 Task: In the sheet Budget Analysis ToolFont size of heading  18 Font style of dataoswald 'Font size of data '9 Alignment of headline & dataAlign center.   Fill color in heading, Red Font color of dataIn the sheet   Dynamic Sales log   book
Action: Mouse moved to (144, 208)
Screenshot: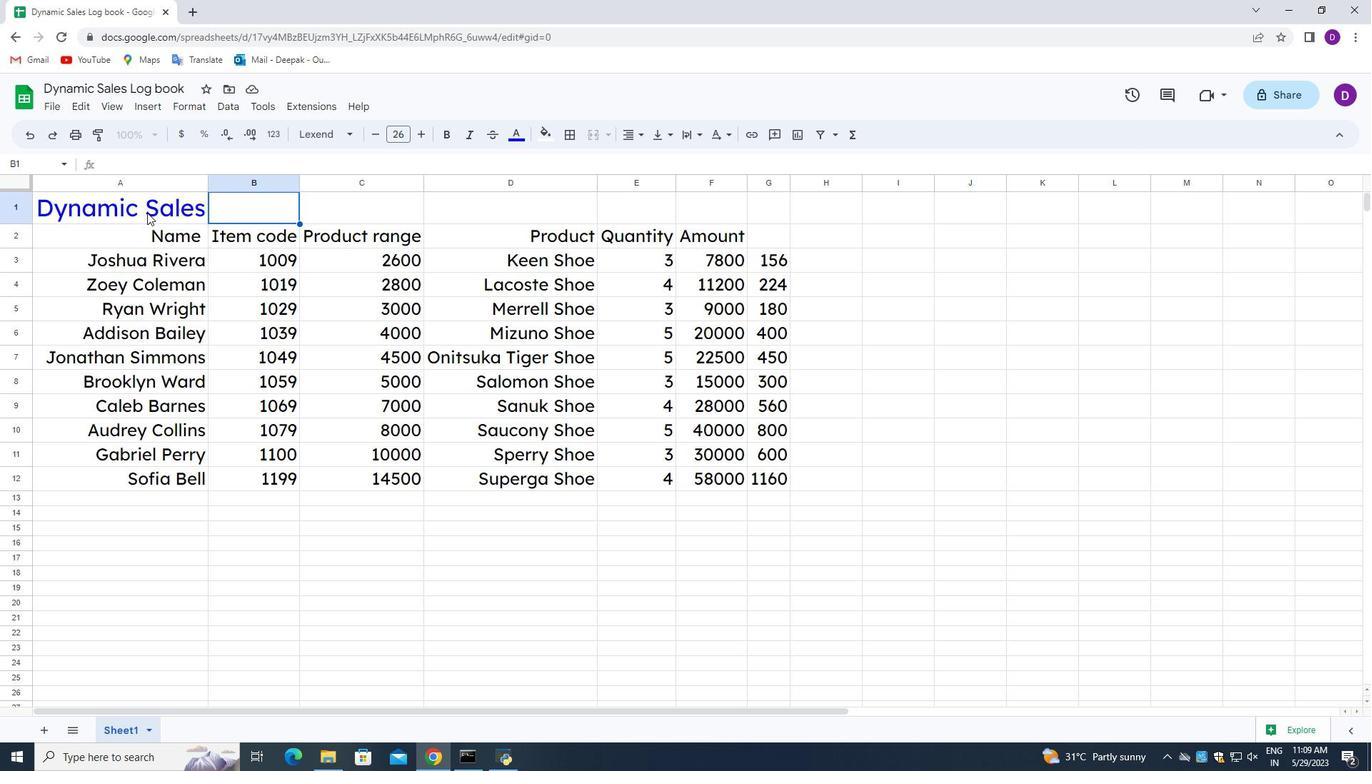 
Action: Mouse pressed left at (144, 208)
Screenshot: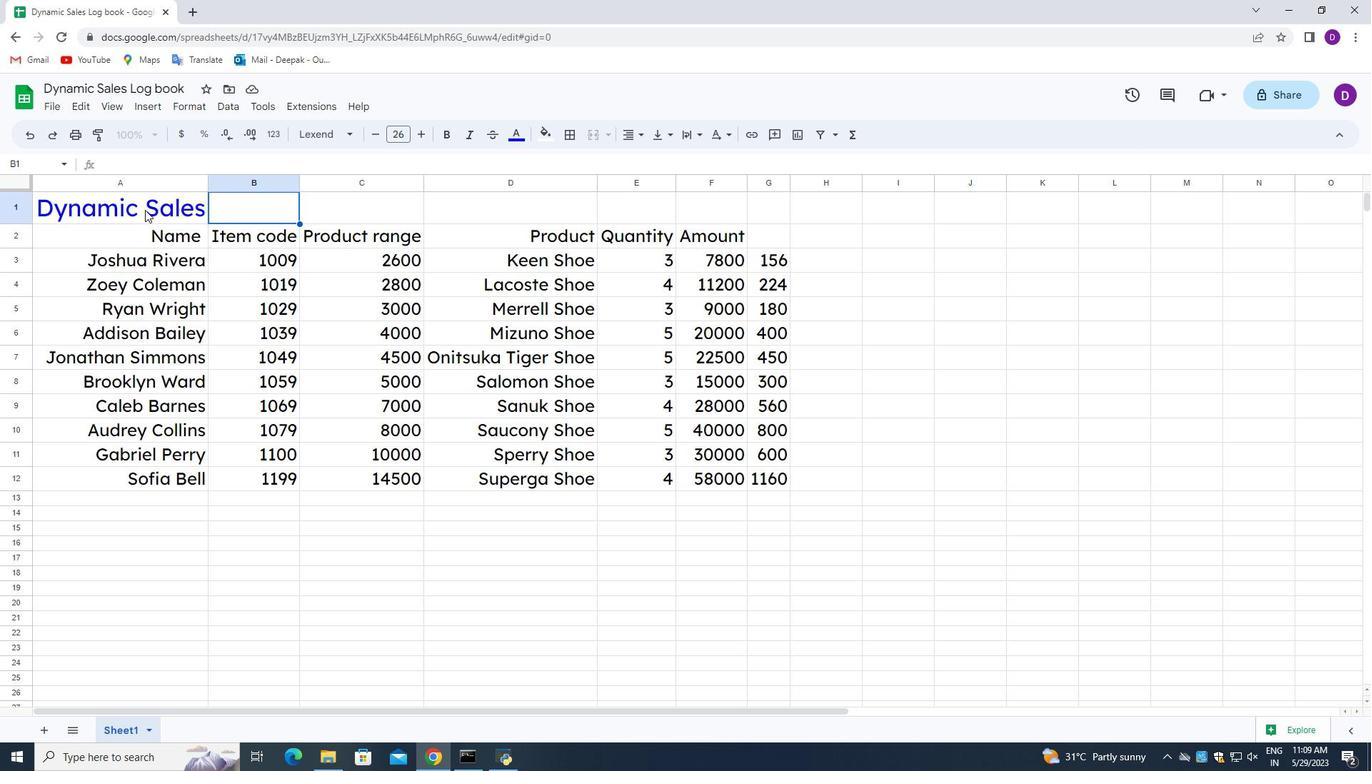 
Action: Mouse moved to (378, 132)
Screenshot: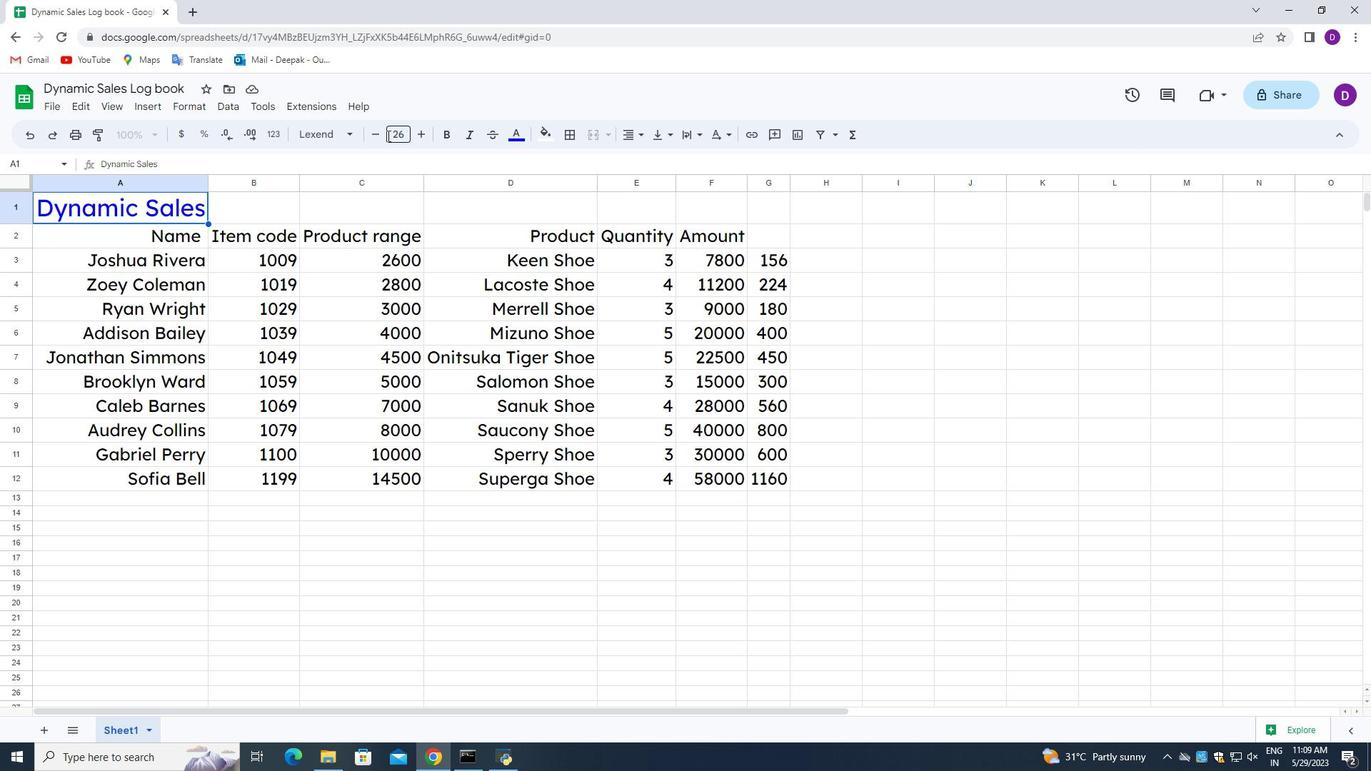 
Action: Mouse pressed left at (378, 132)
Screenshot: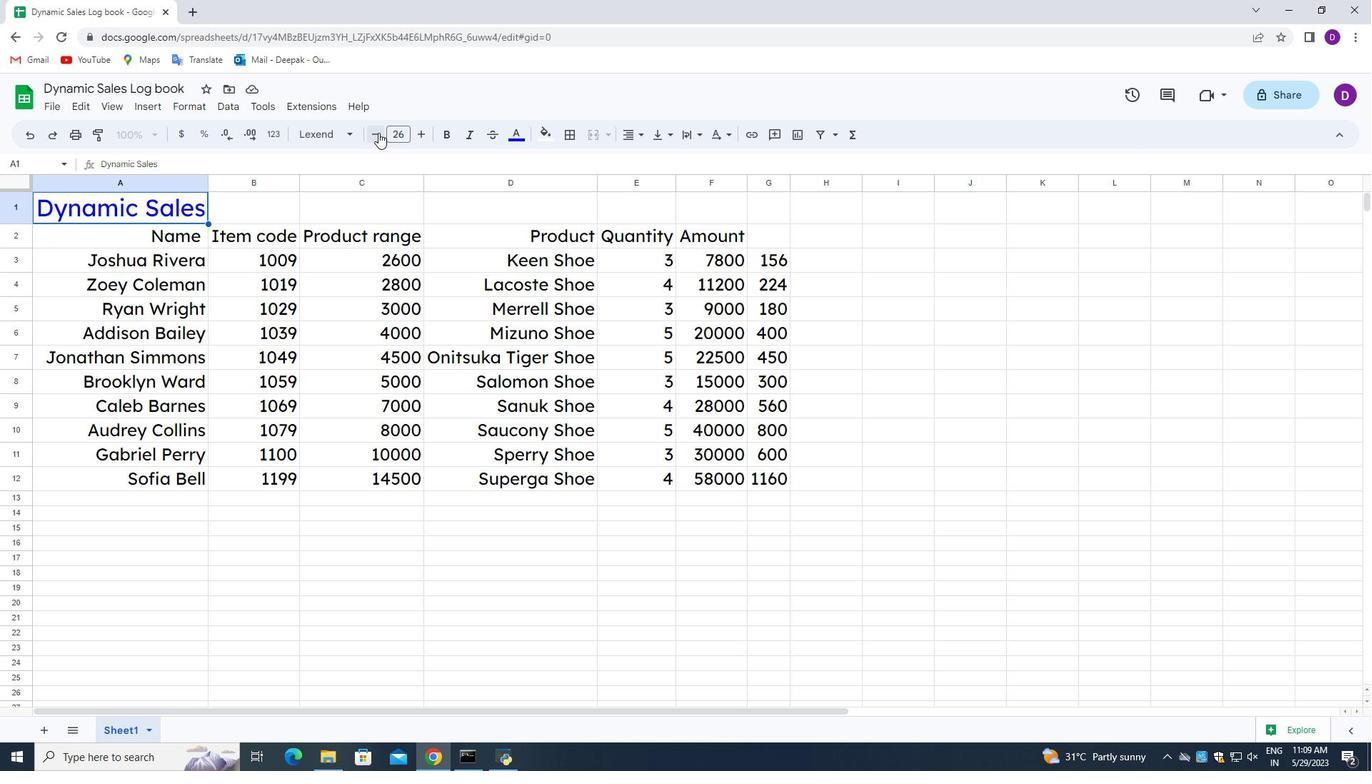 
Action: Mouse pressed left at (378, 132)
Screenshot: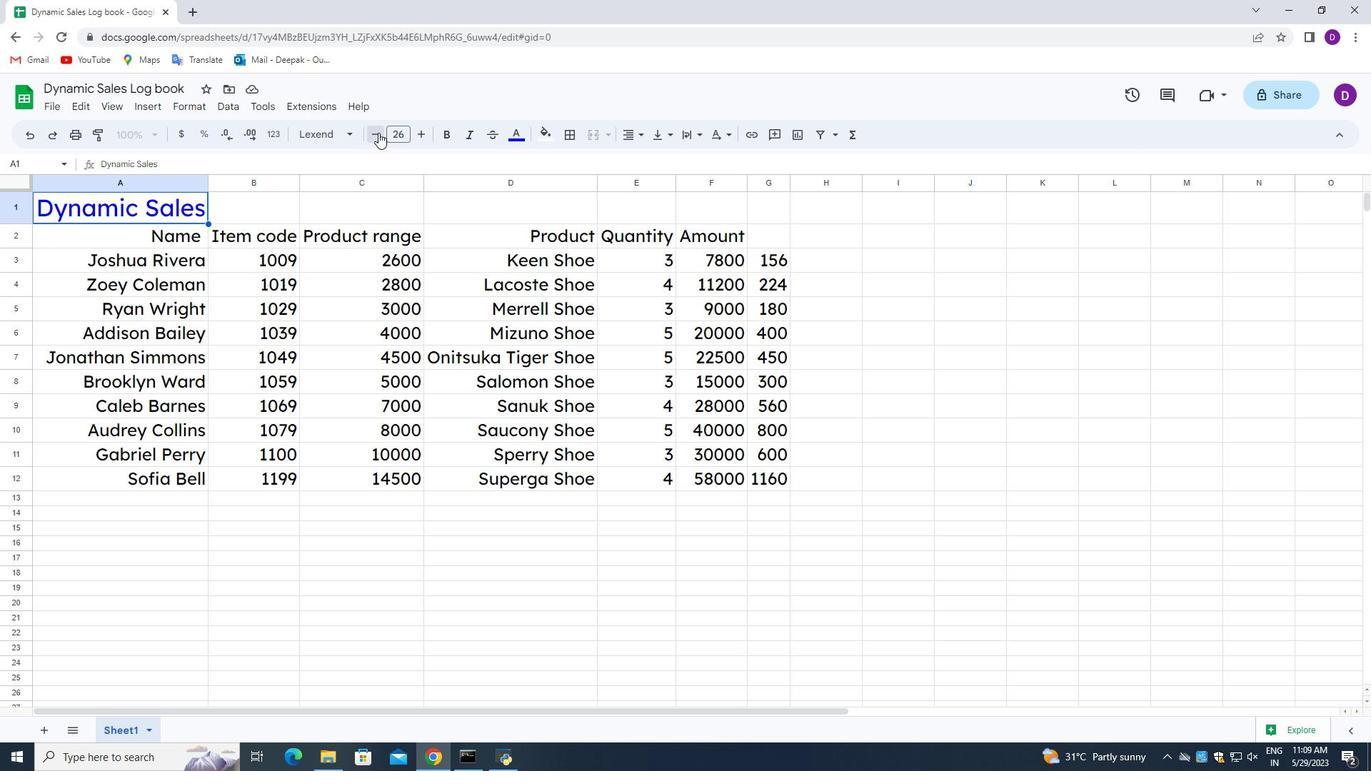 
Action: Mouse pressed left at (378, 132)
Screenshot: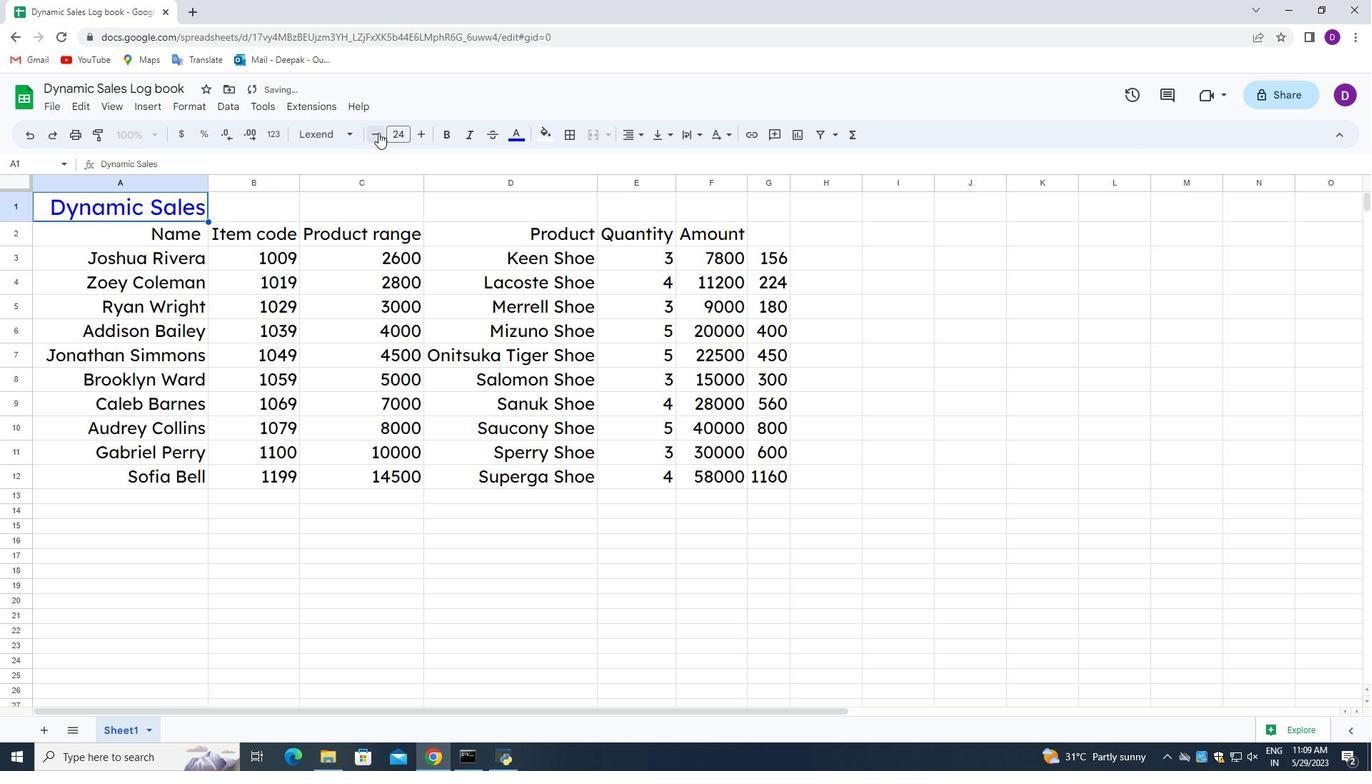 
Action: Mouse pressed left at (378, 132)
Screenshot: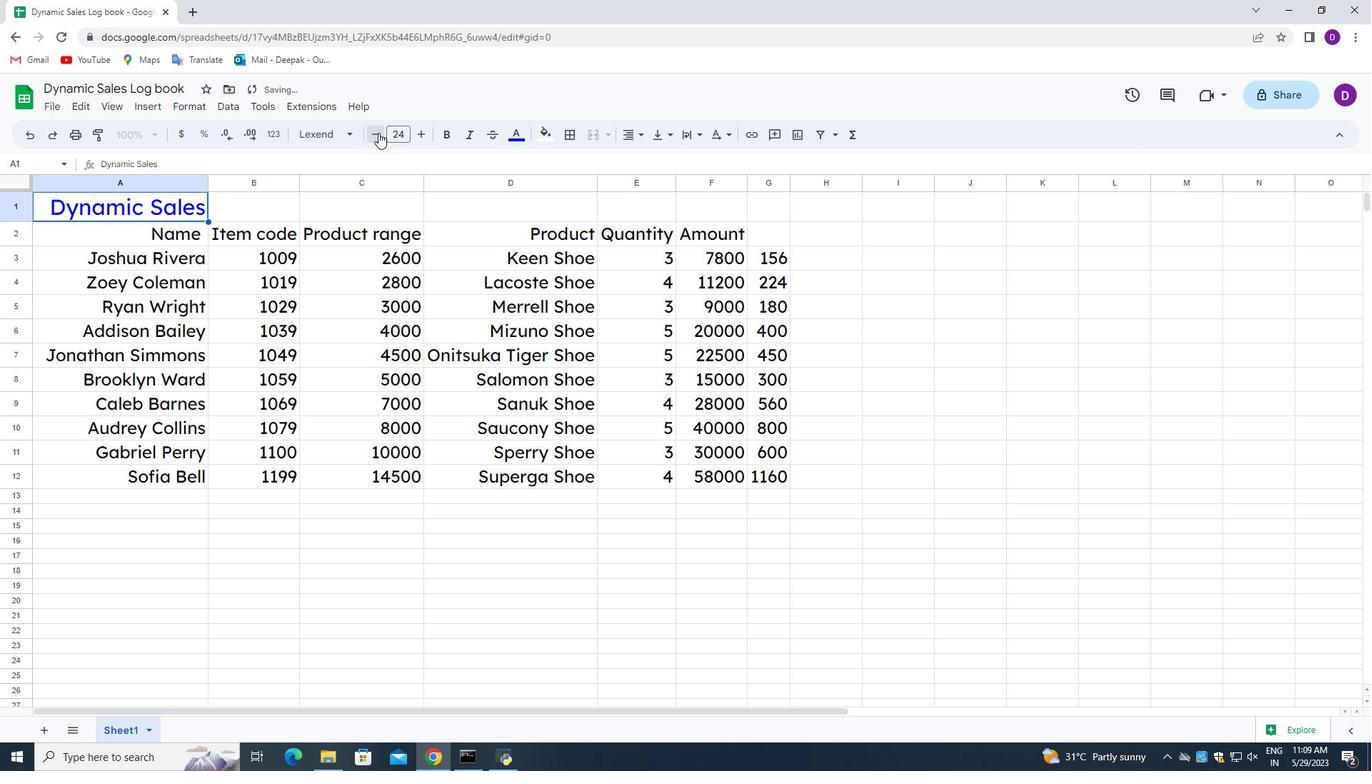 
Action: Mouse pressed left at (378, 132)
Screenshot: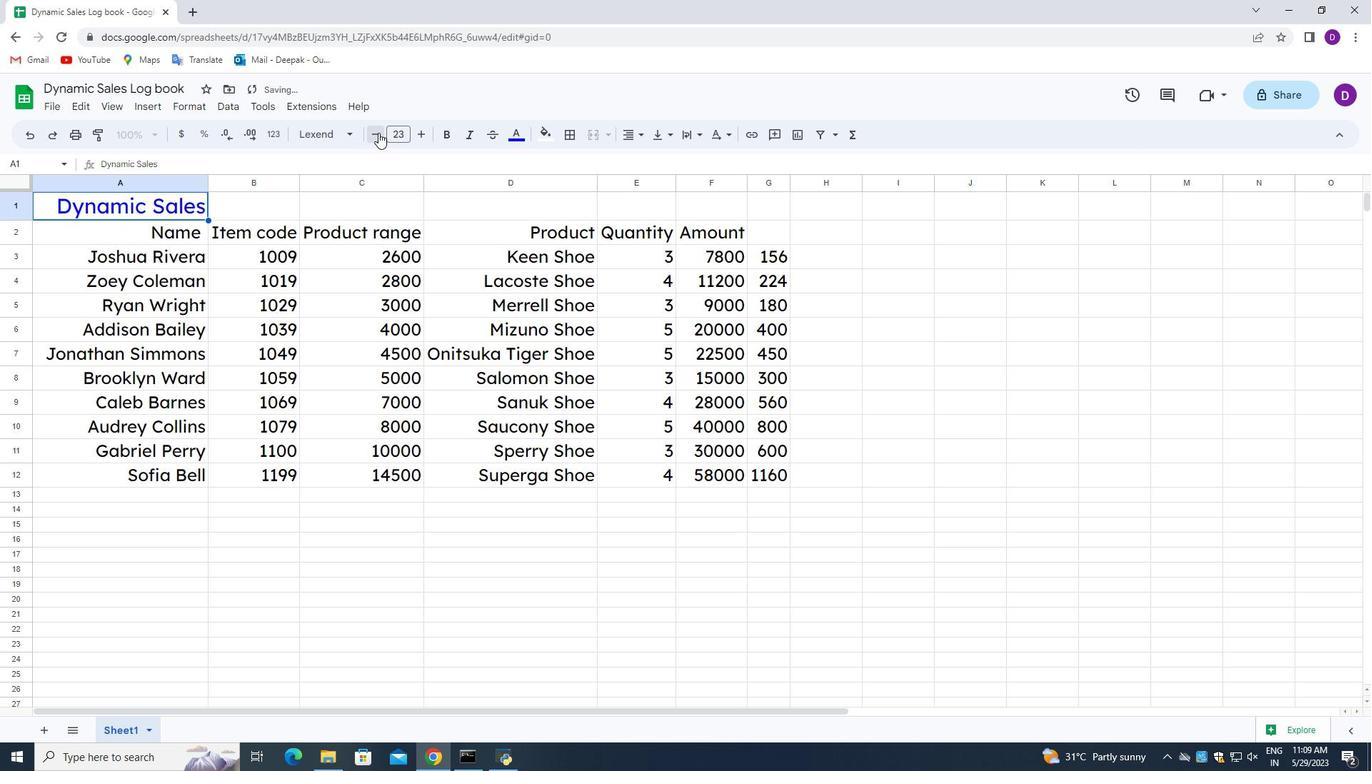 
Action: Mouse pressed left at (378, 132)
Screenshot: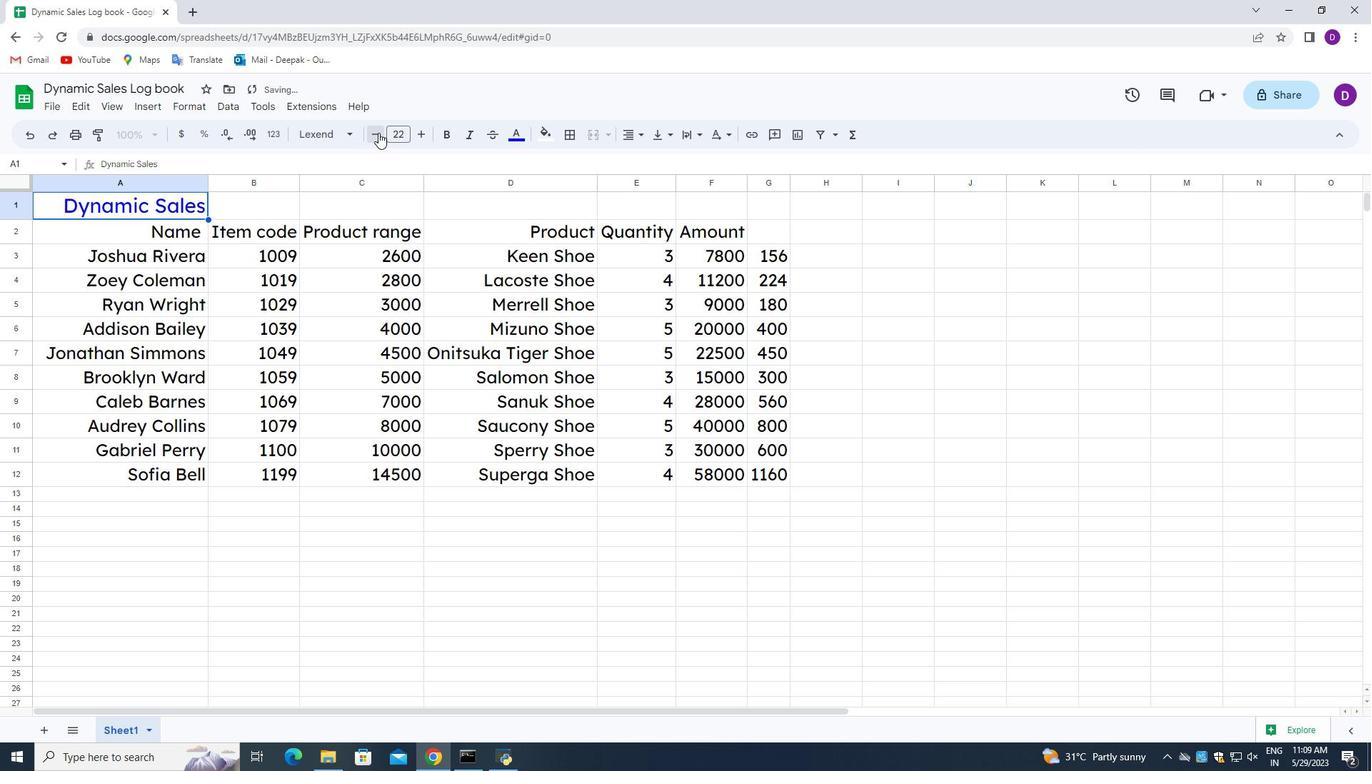 
Action: Mouse pressed left at (378, 132)
Screenshot: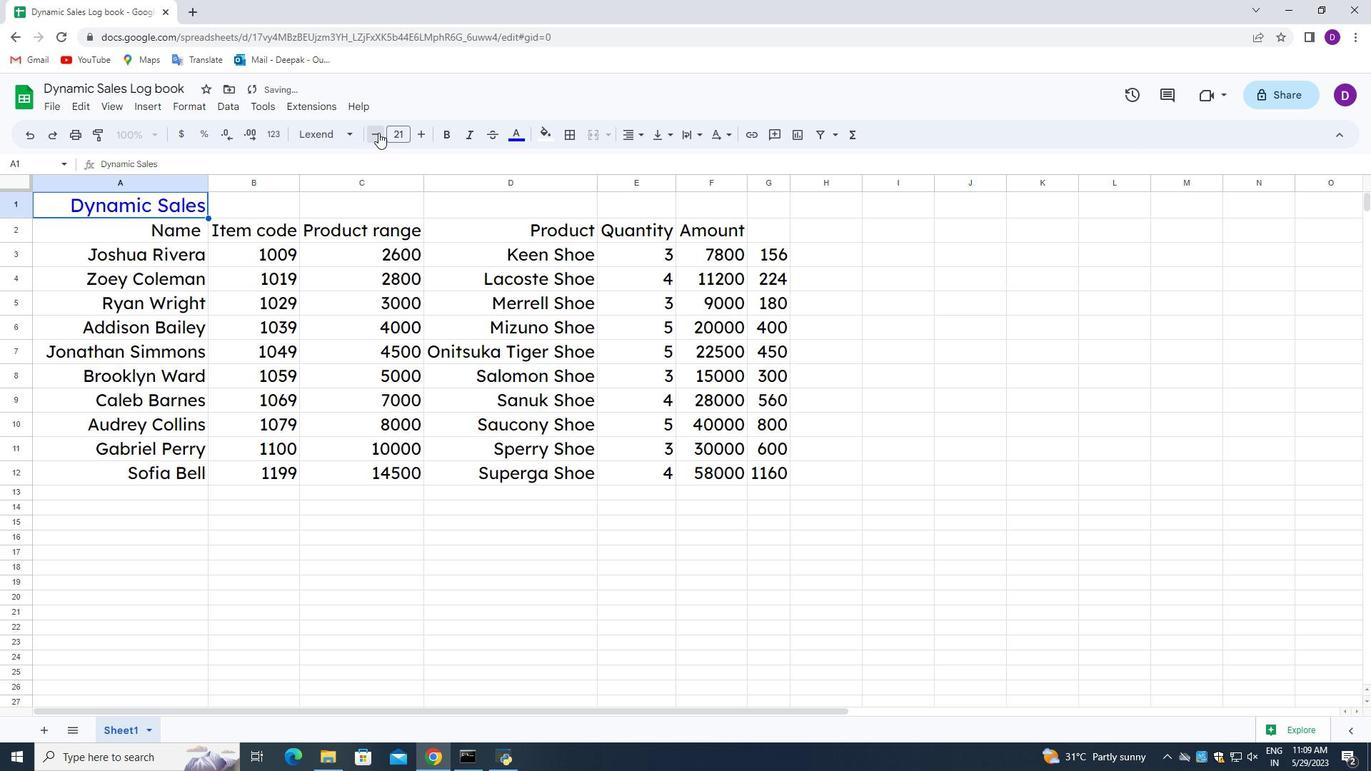 
Action: Mouse pressed left at (378, 132)
Screenshot: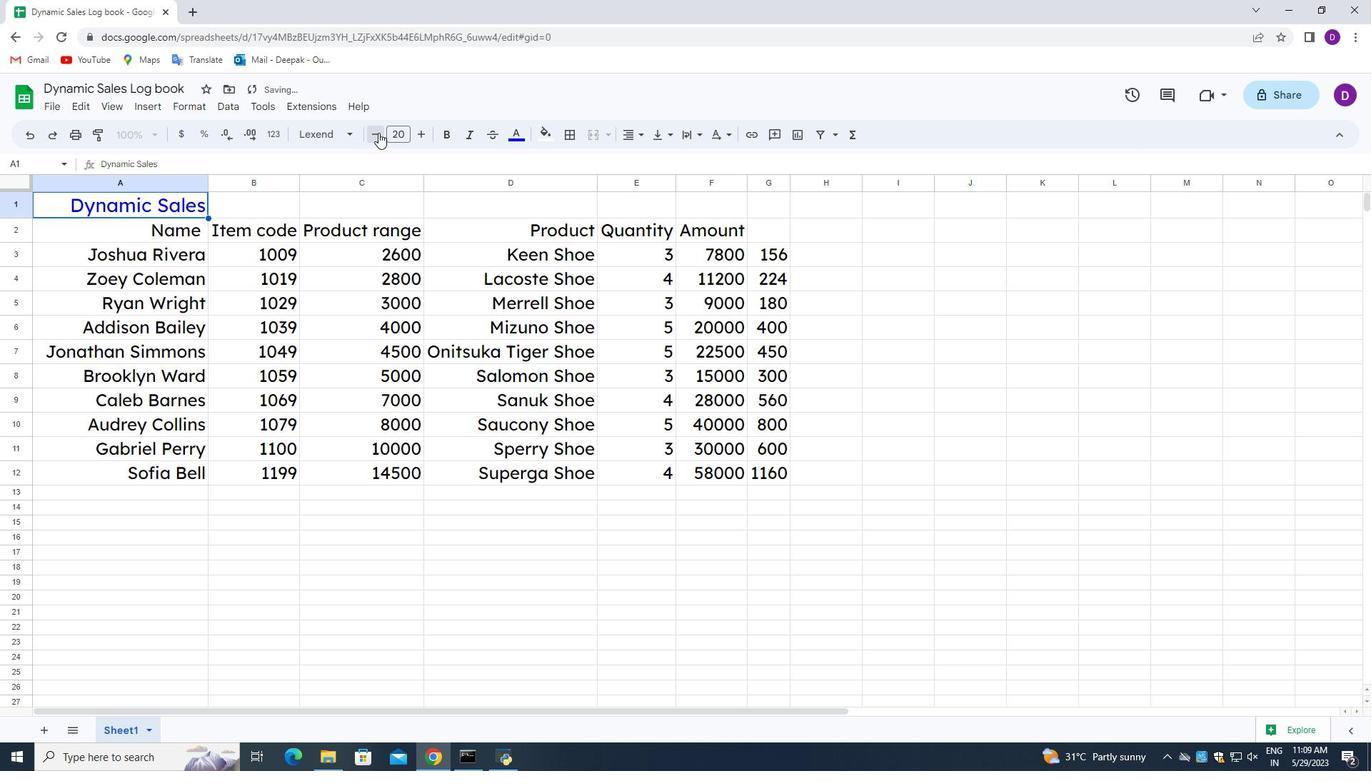 
Action: Mouse moved to (75, 224)
Screenshot: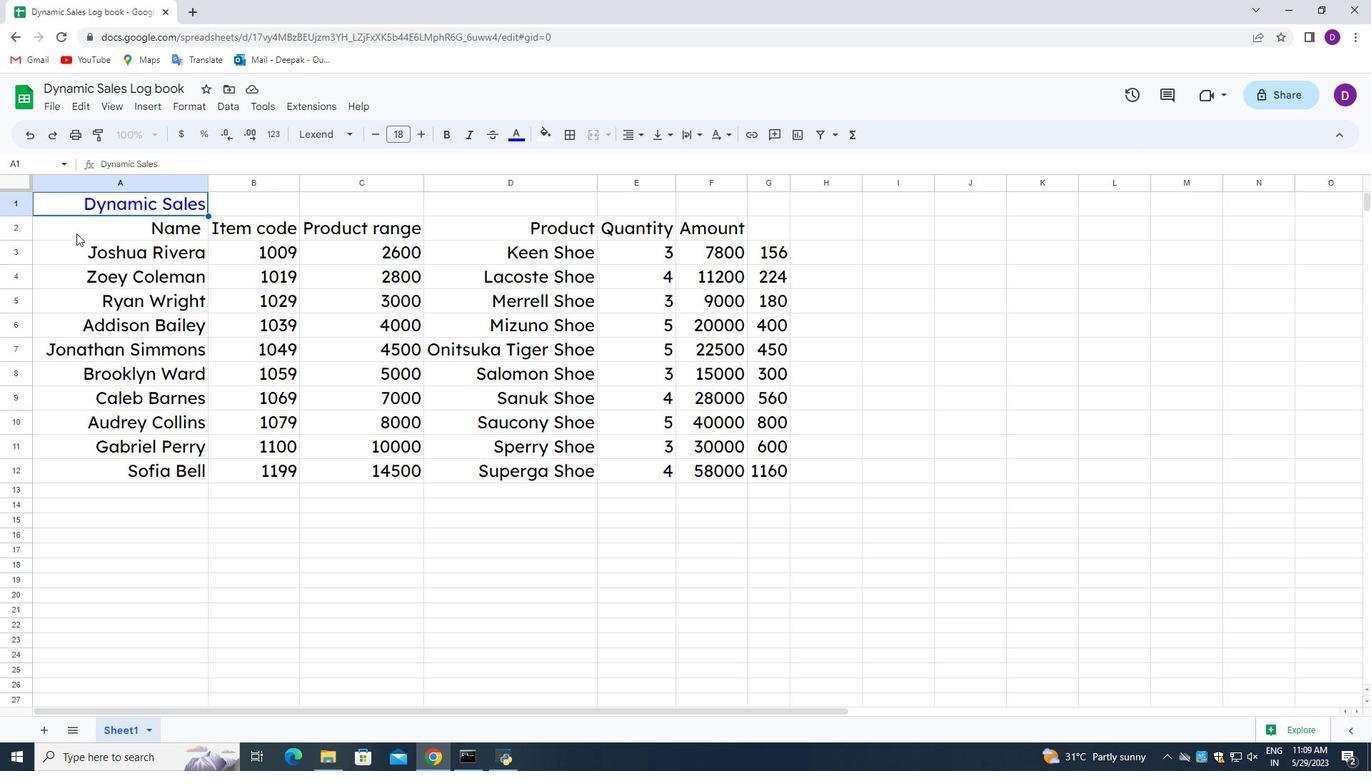 
Action: Mouse pressed left at (75, 224)
Screenshot: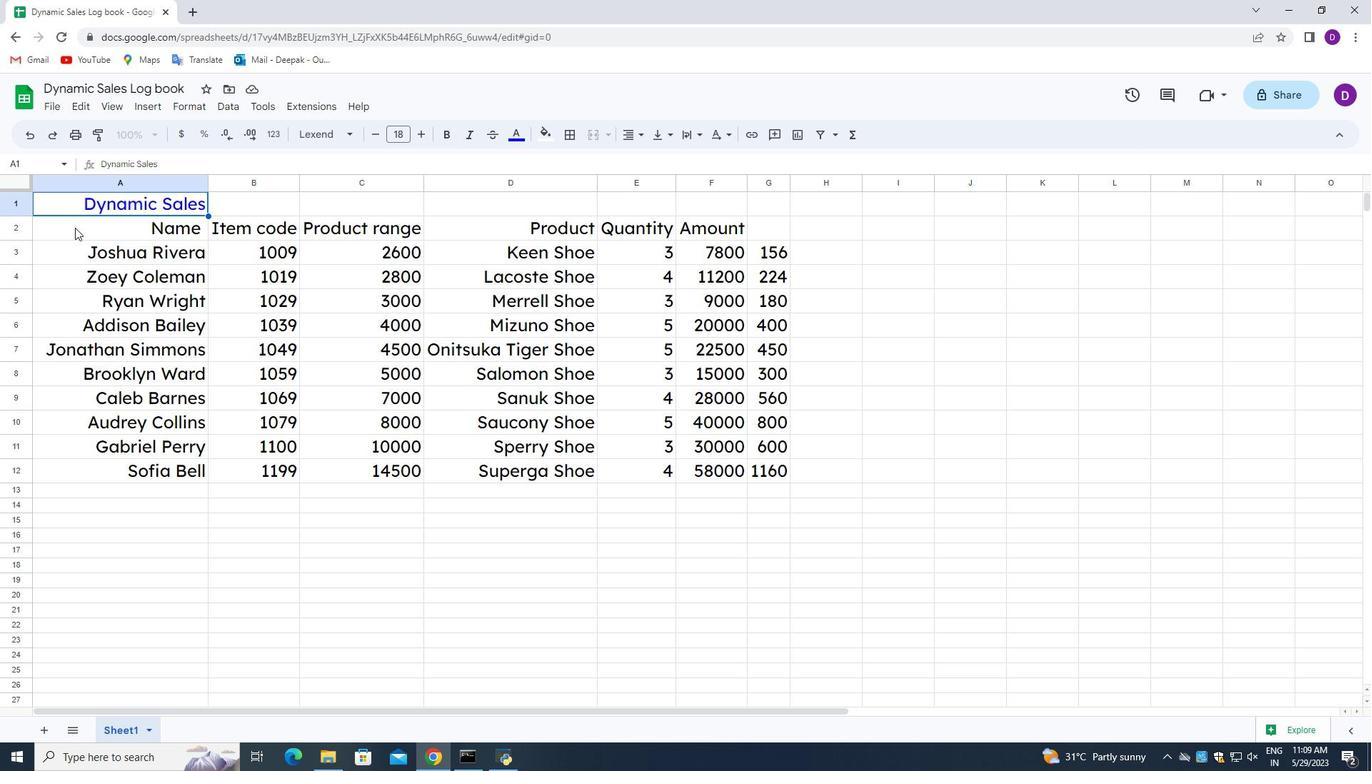 
Action: Mouse moved to (342, 131)
Screenshot: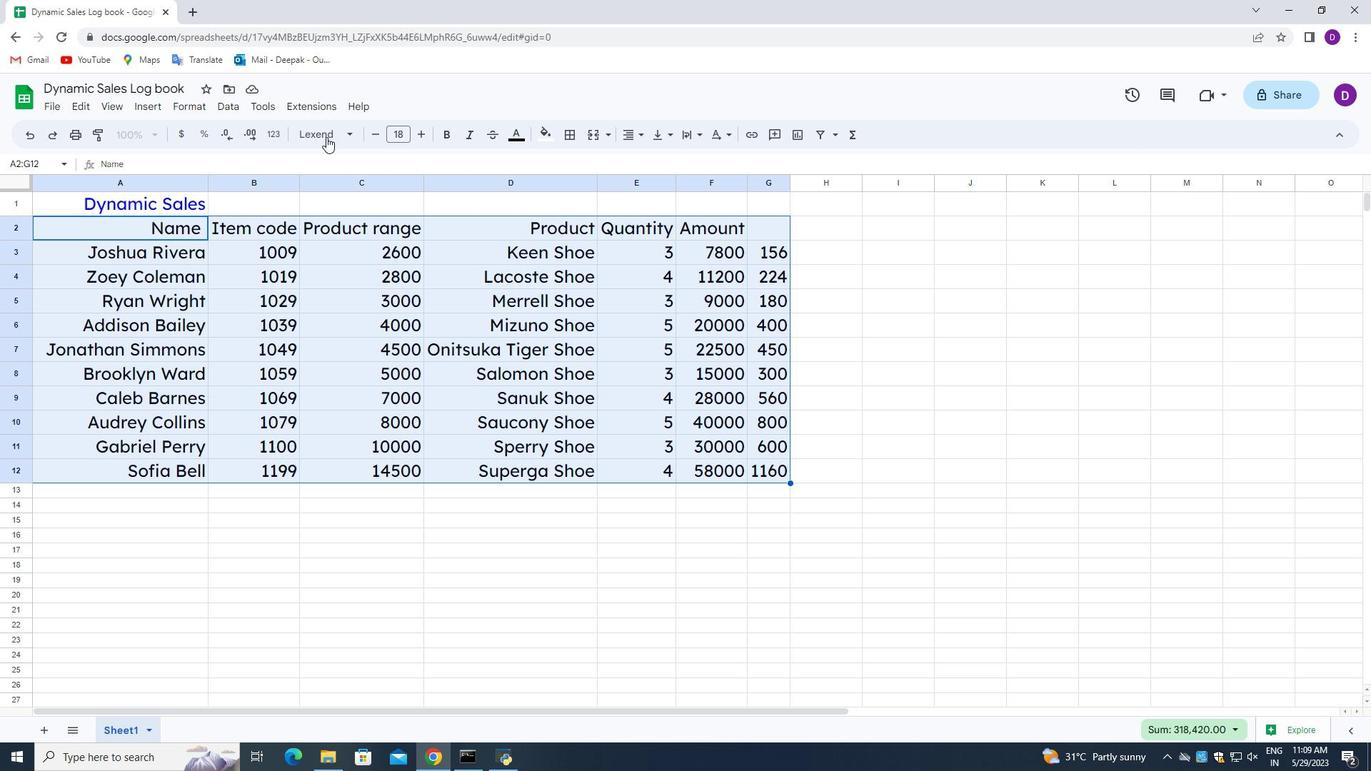 
Action: Mouse pressed left at (342, 131)
Screenshot: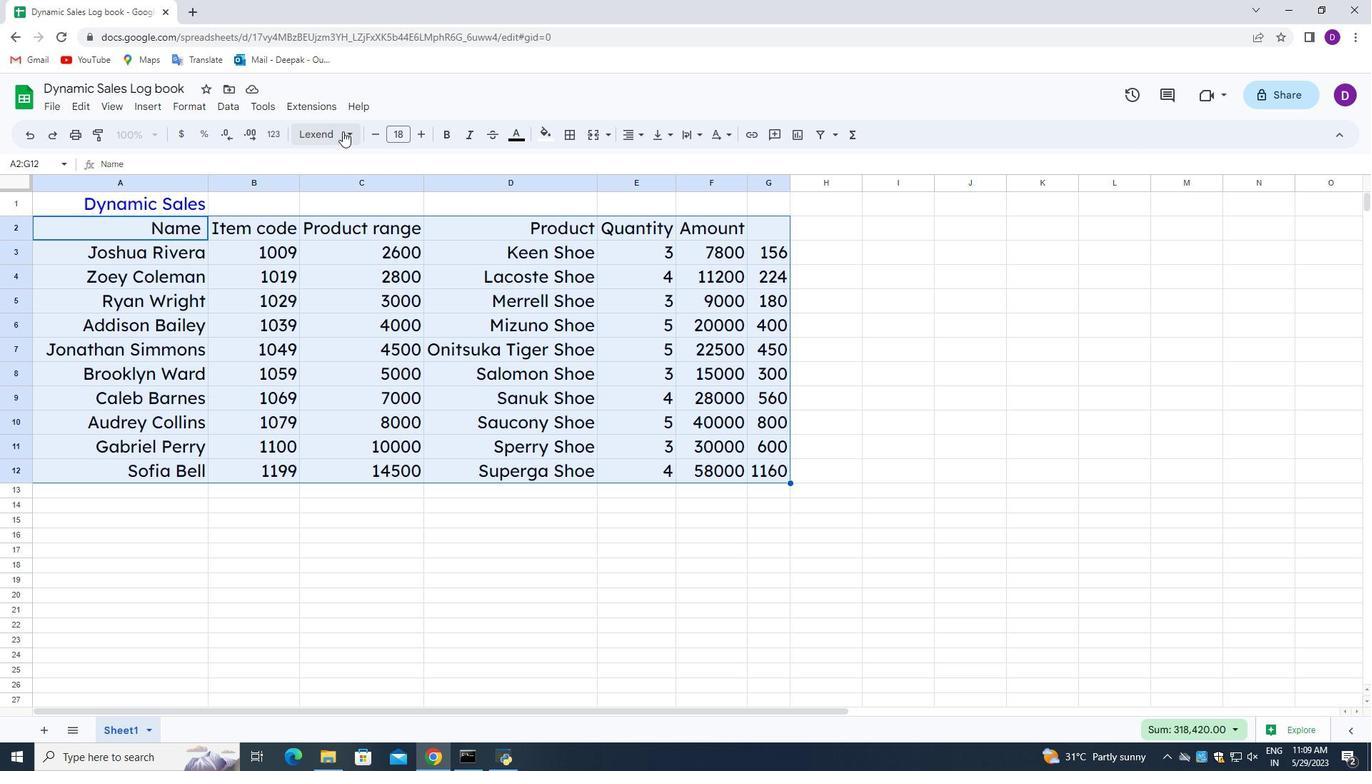 
Action: Mouse moved to (349, 582)
Screenshot: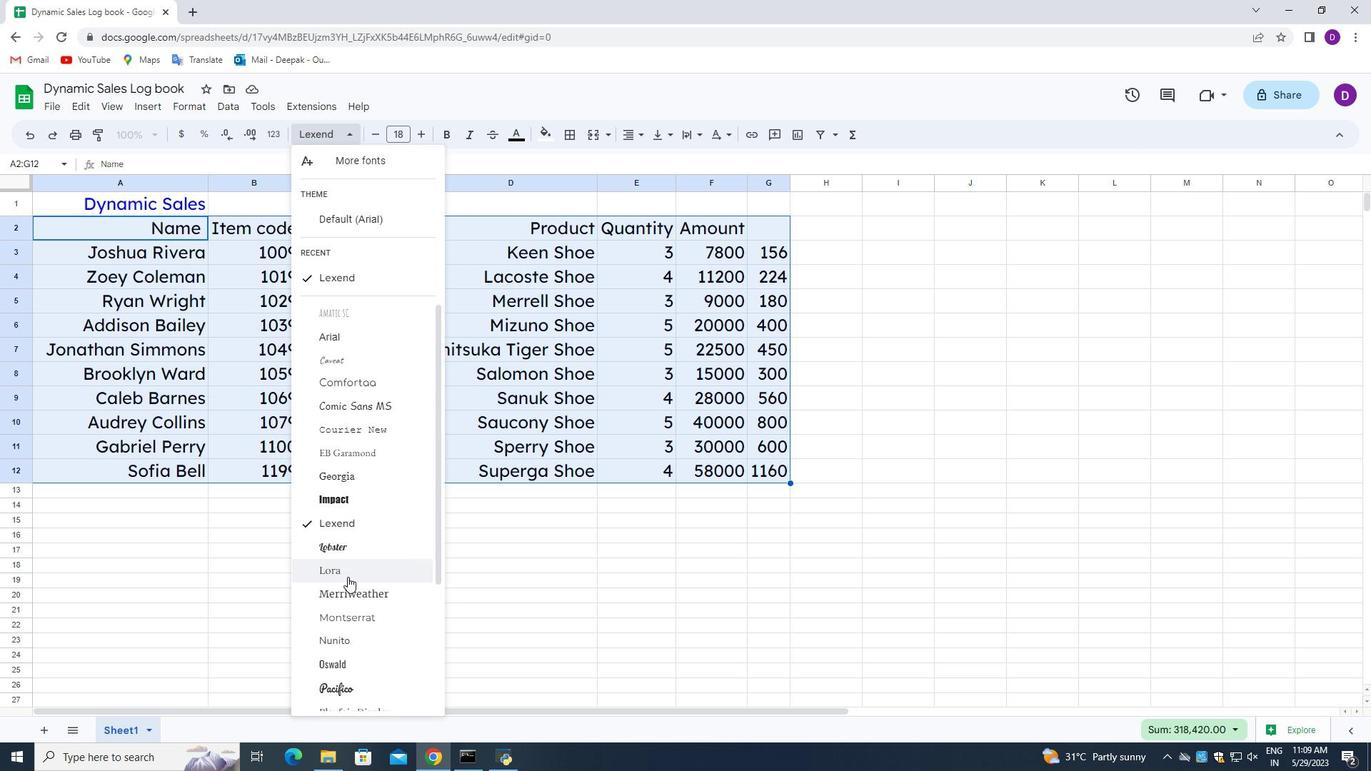 
Action: Mouse scrolled (349, 581) with delta (0, 0)
Screenshot: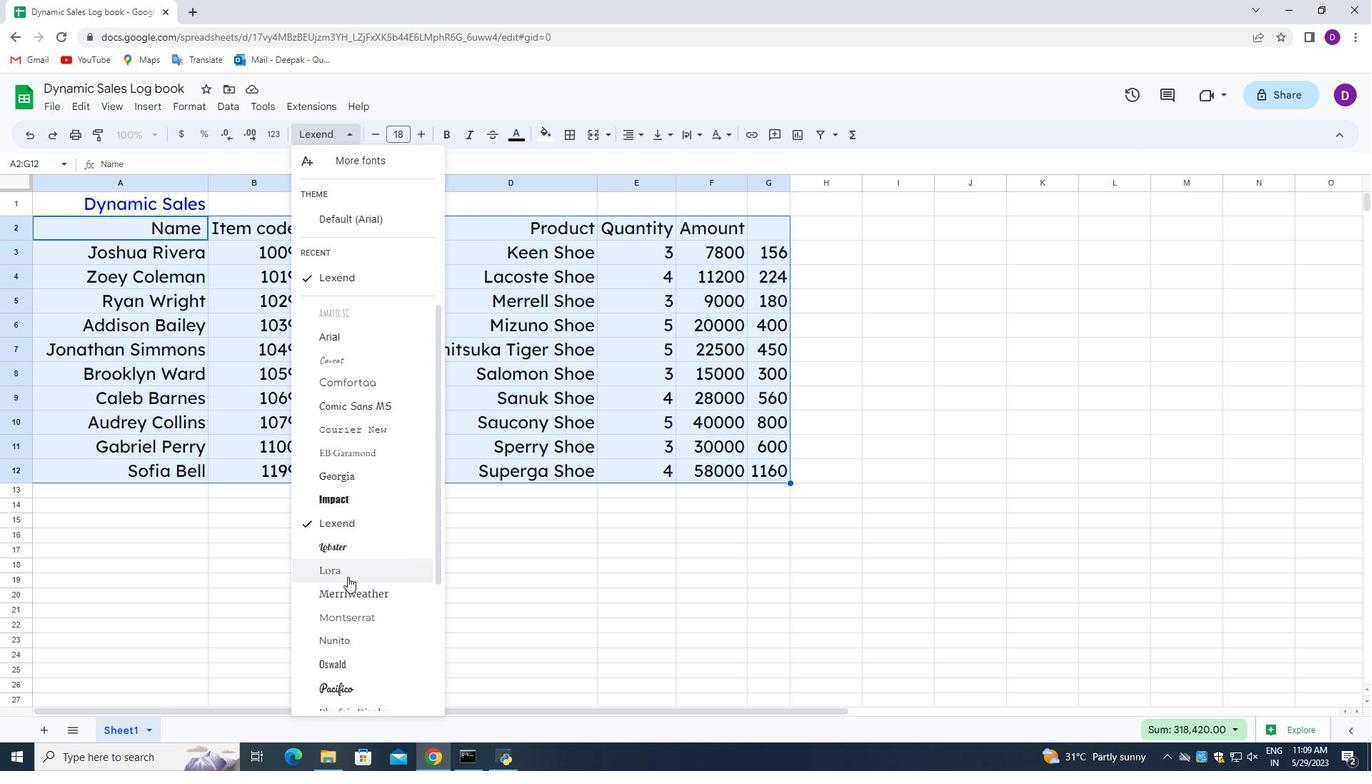 
Action: Mouse moved to (351, 582)
Screenshot: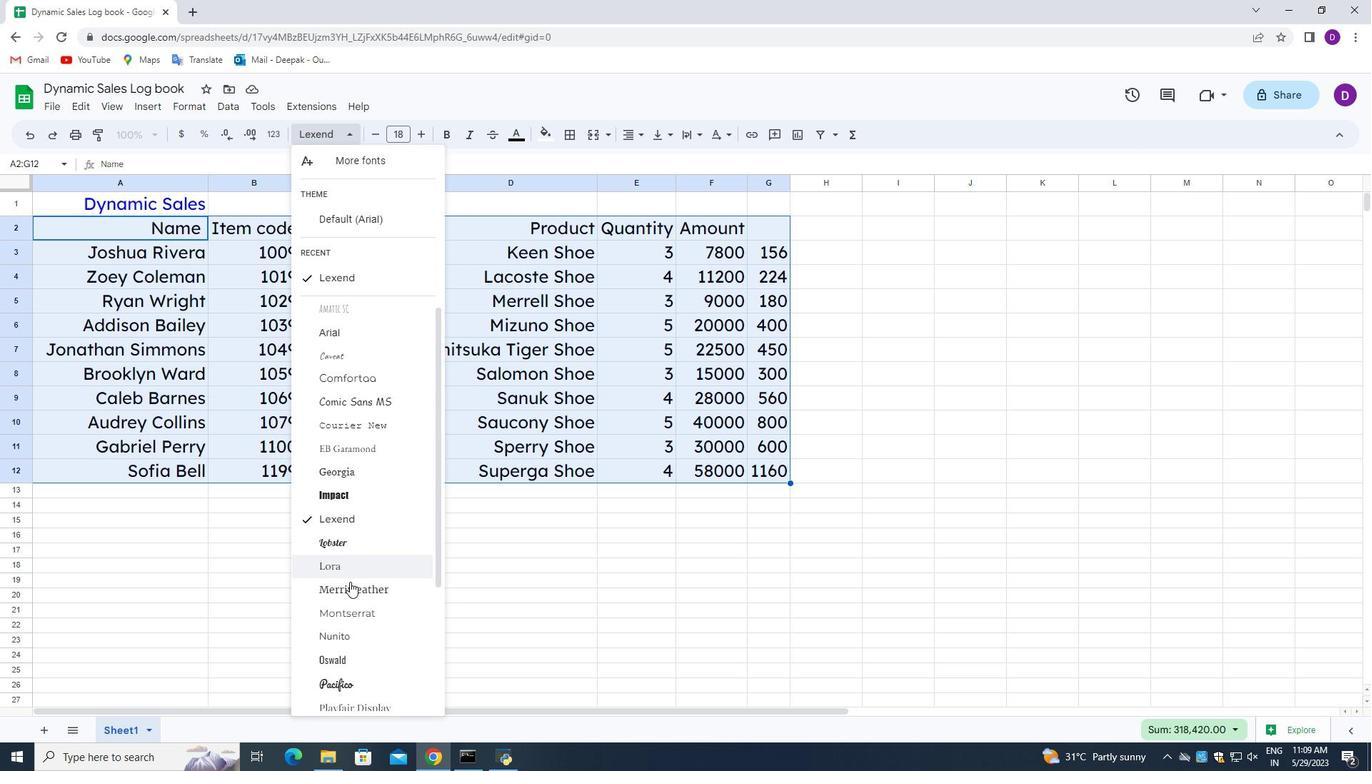 
Action: Mouse scrolled (351, 581) with delta (0, 0)
Screenshot: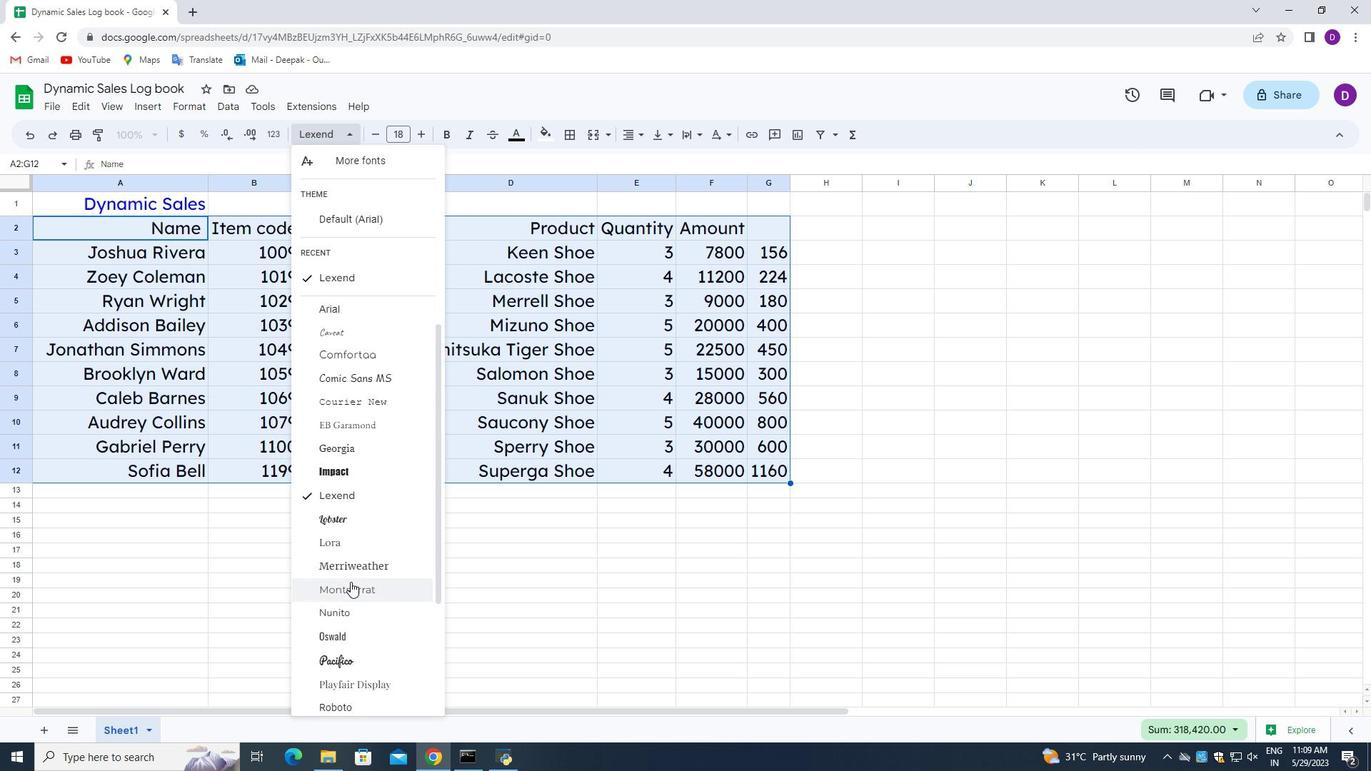 
Action: Mouse moved to (360, 540)
Screenshot: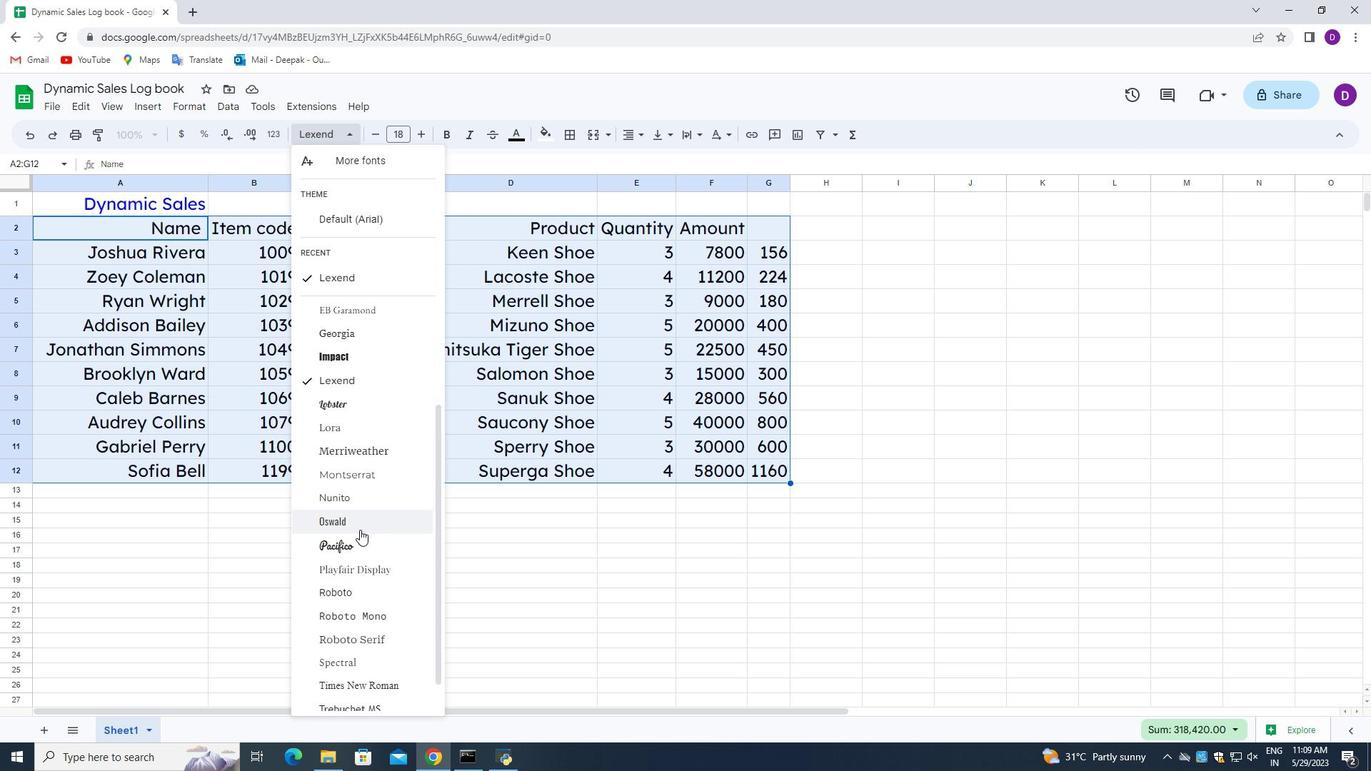 
Action: Mouse scrolled (360, 539) with delta (0, 0)
Screenshot: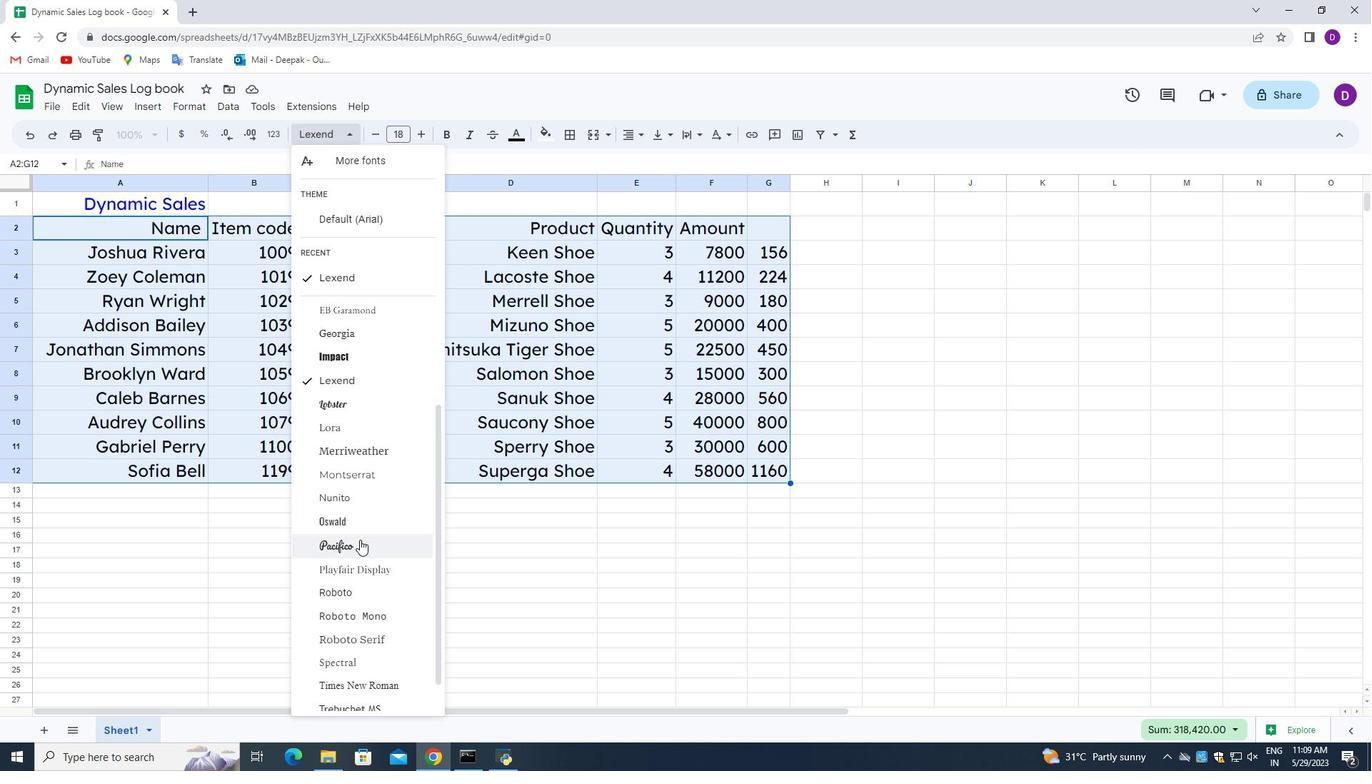 
Action: Mouse scrolled (360, 539) with delta (0, 0)
Screenshot: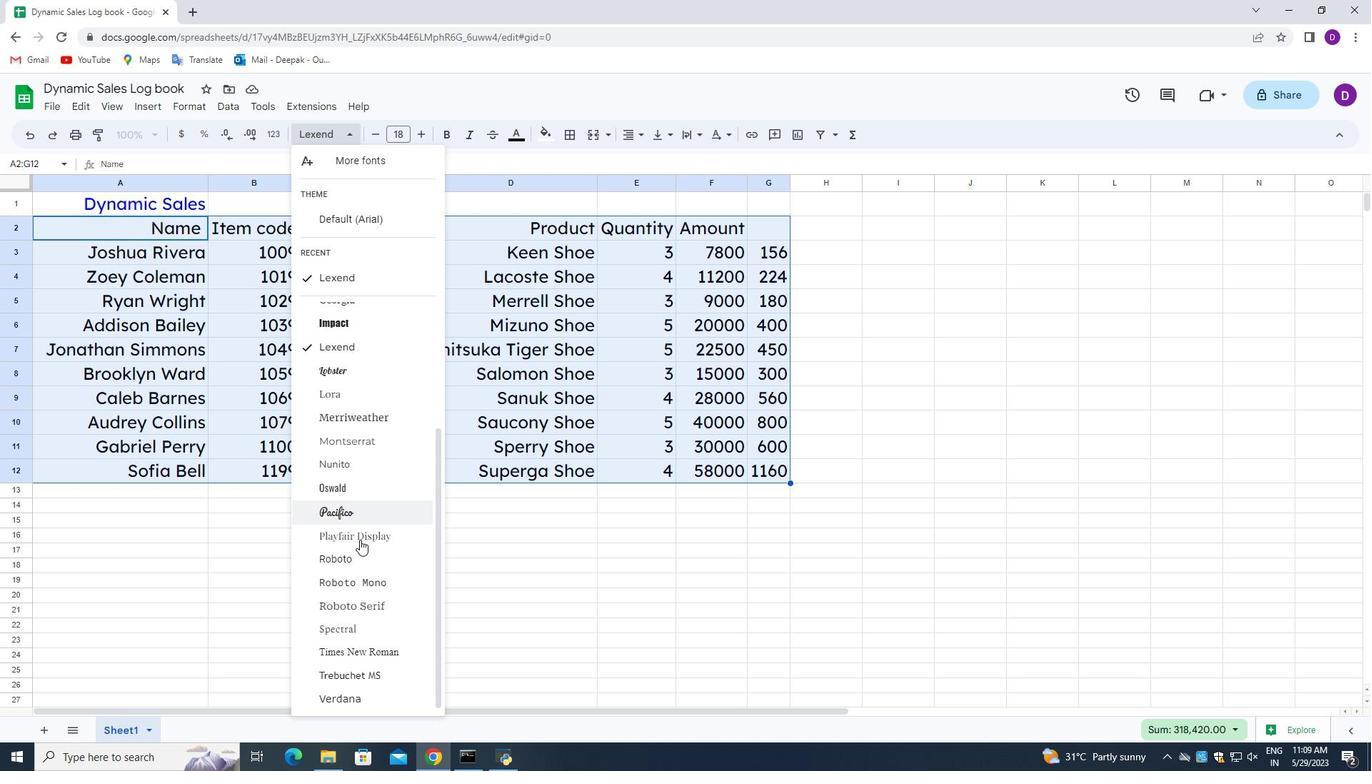 
Action: Mouse moved to (360, 546)
Screenshot: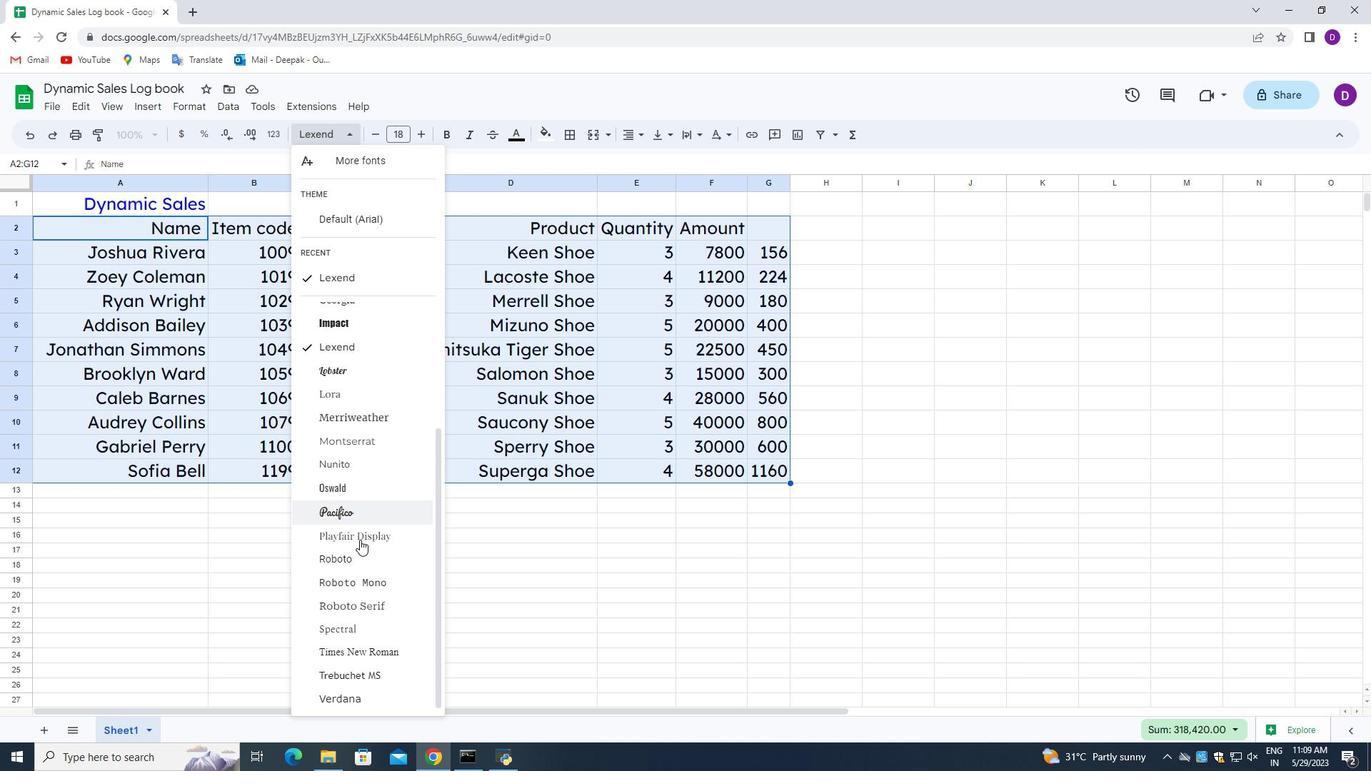 
Action: Mouse scrolled (360, 545) with delta (0, 0)
Screenshot: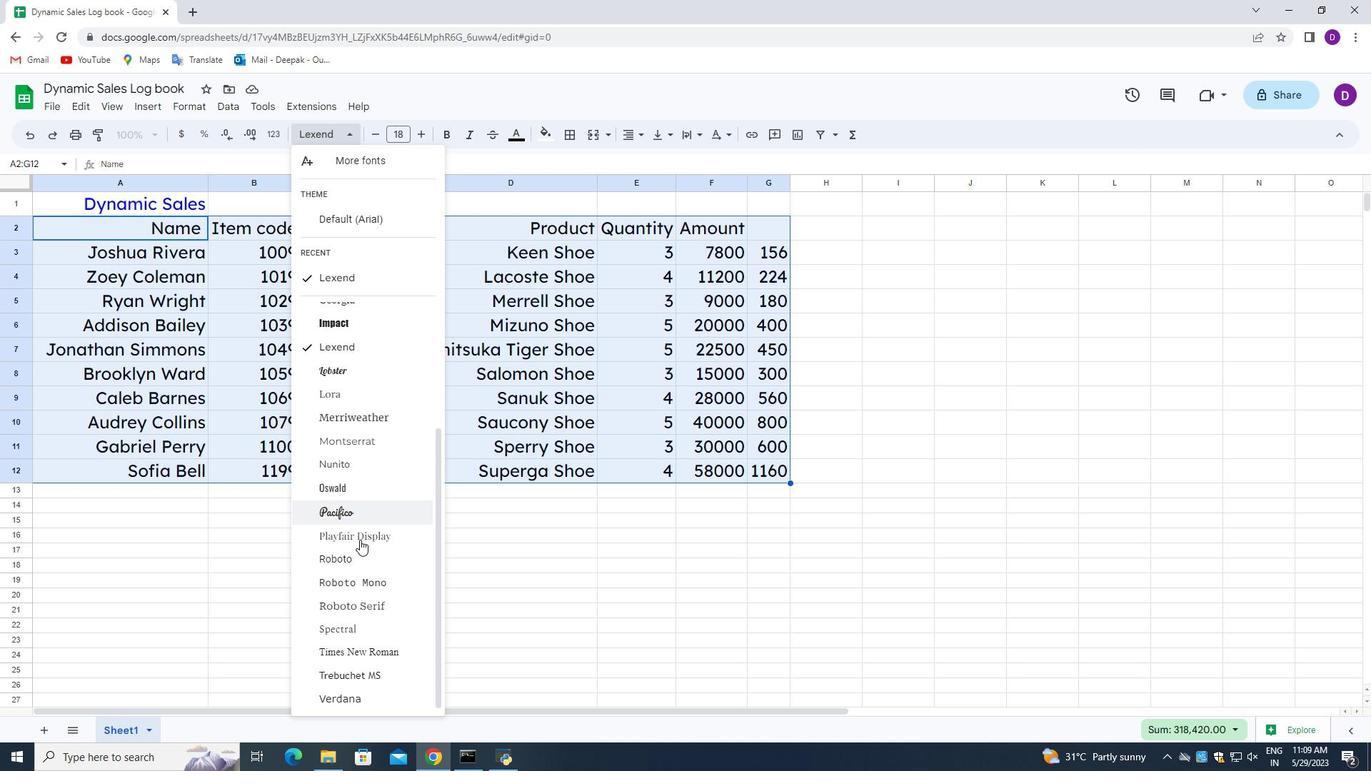 
Action: Mouse moved to (344, 431)
Screenshot: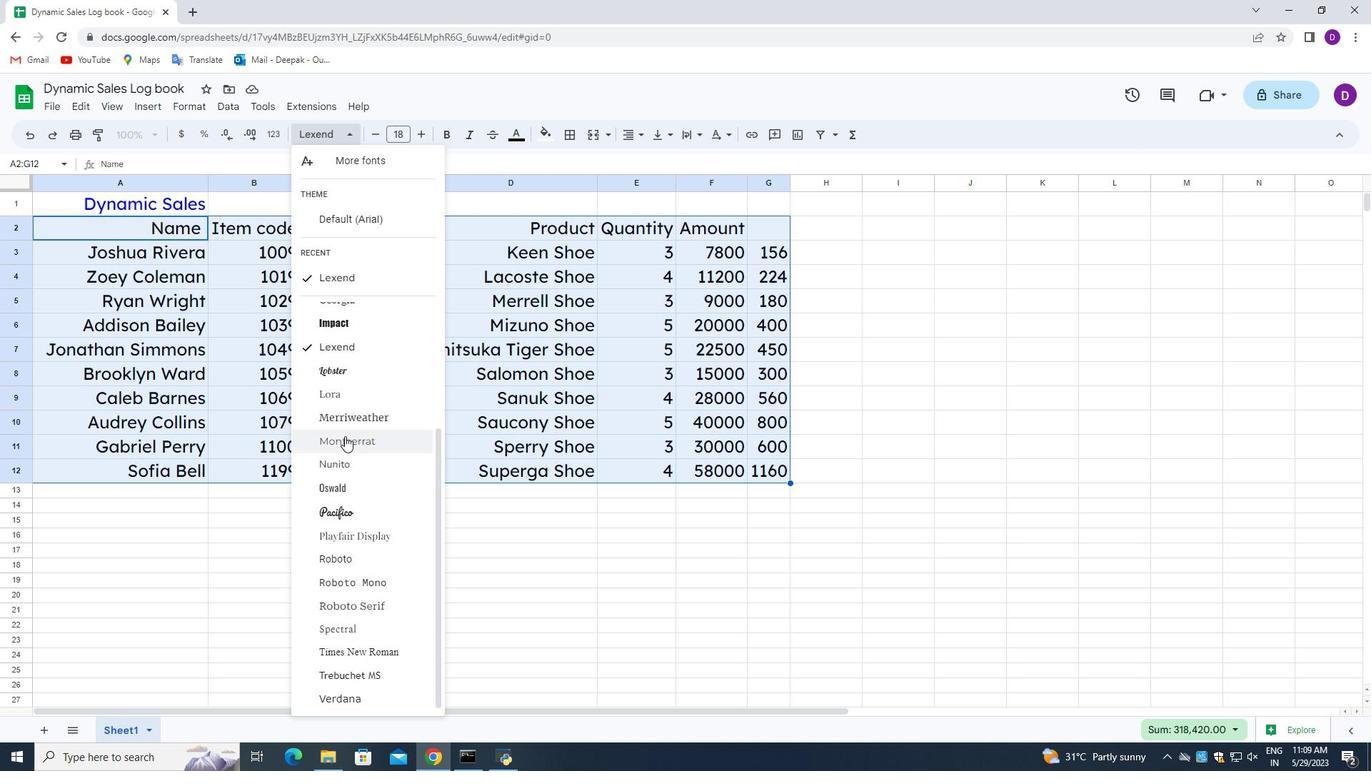 
Action: Mouse scrolled (344, 432) with delta (0, 0)
Screenshot: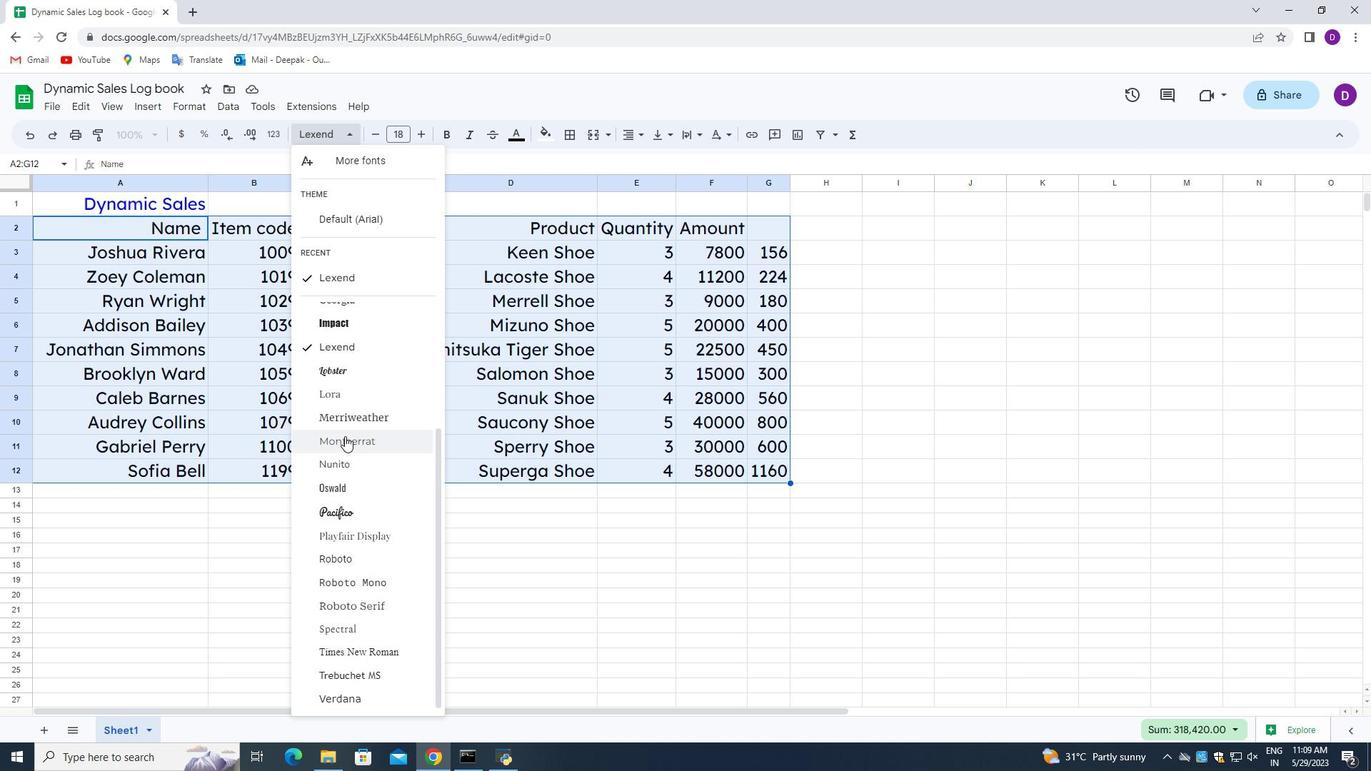 
Action: Mouse moved to (344, 430)
Screenshot: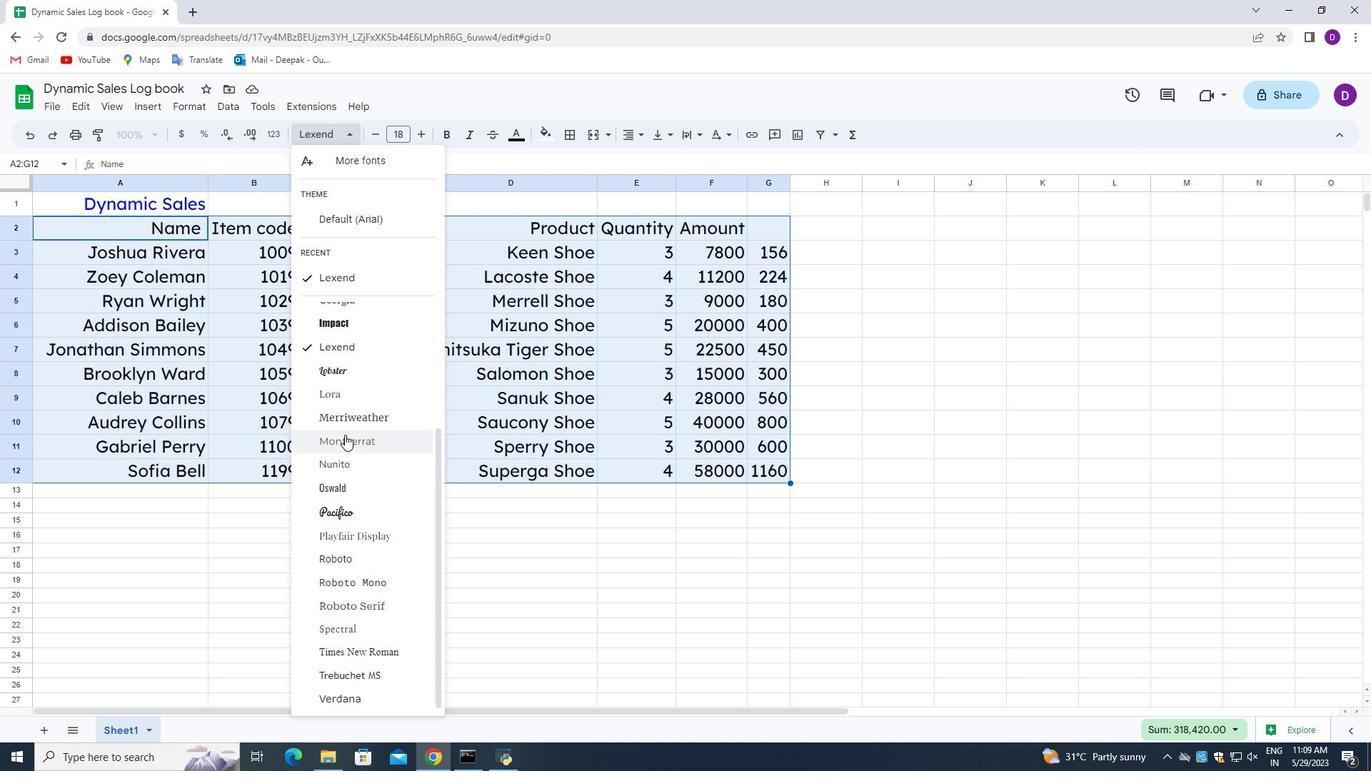 
Action: Mouse scrolled (344, 431) with delta (0, 0)
Screenshot: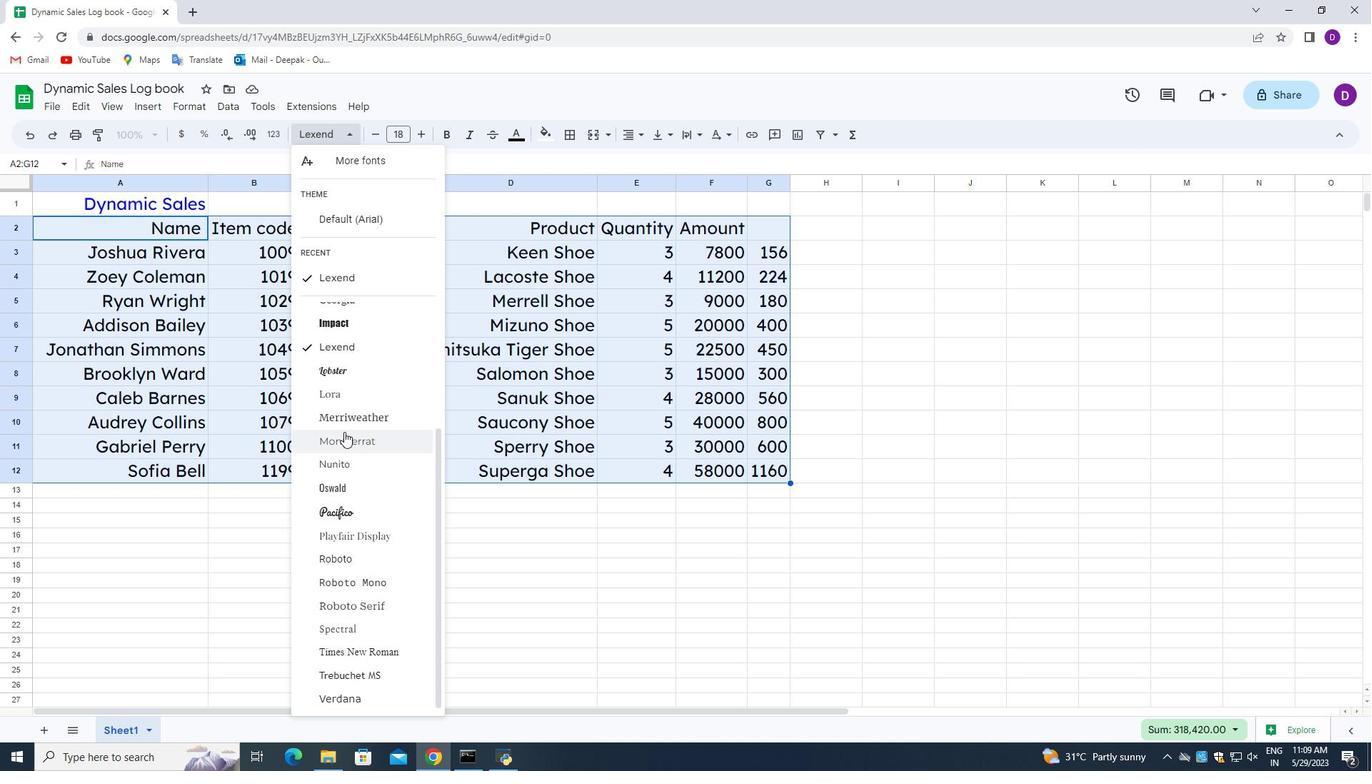 
Action: Mouse scrolled (344, 431) with delta (0, 0)
Screenshot: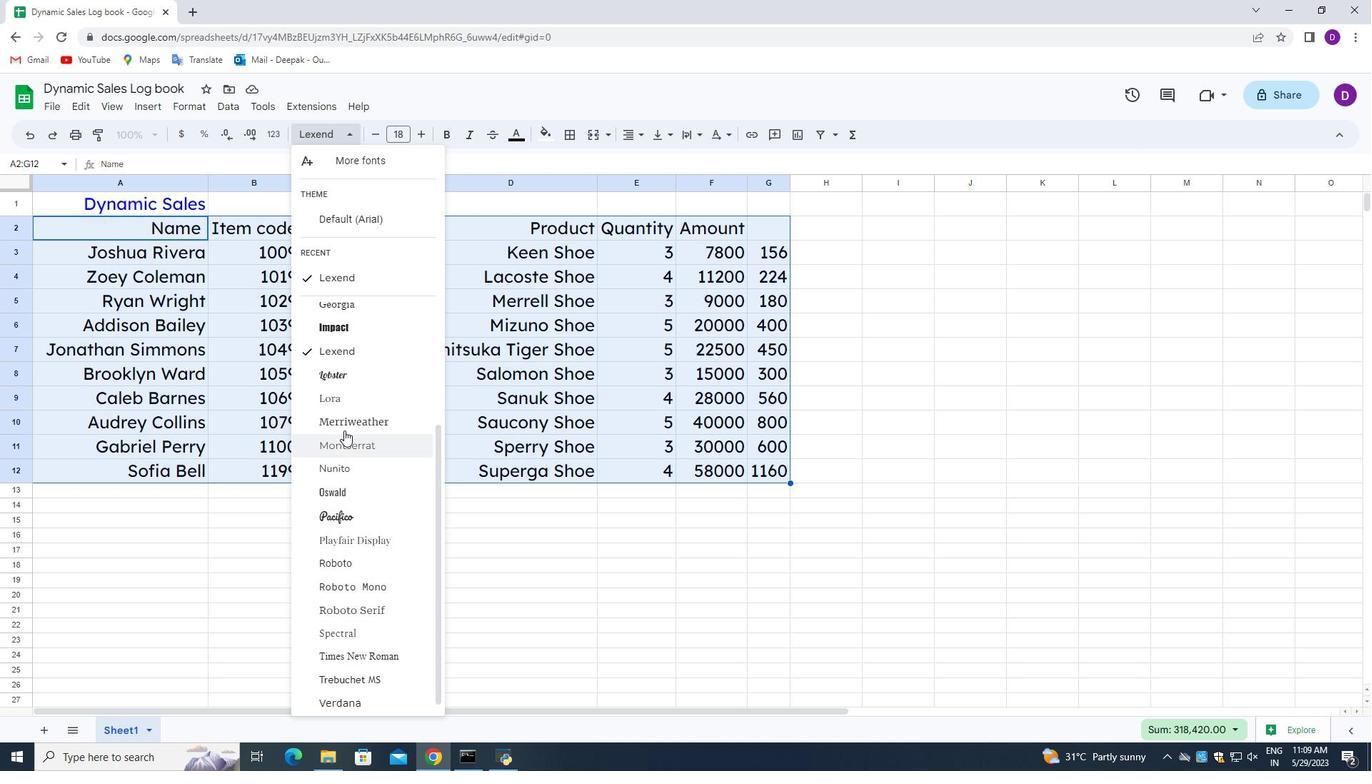 
Action: Mouse scrolled (344, 431) with delta (0, 0)
Screenshot: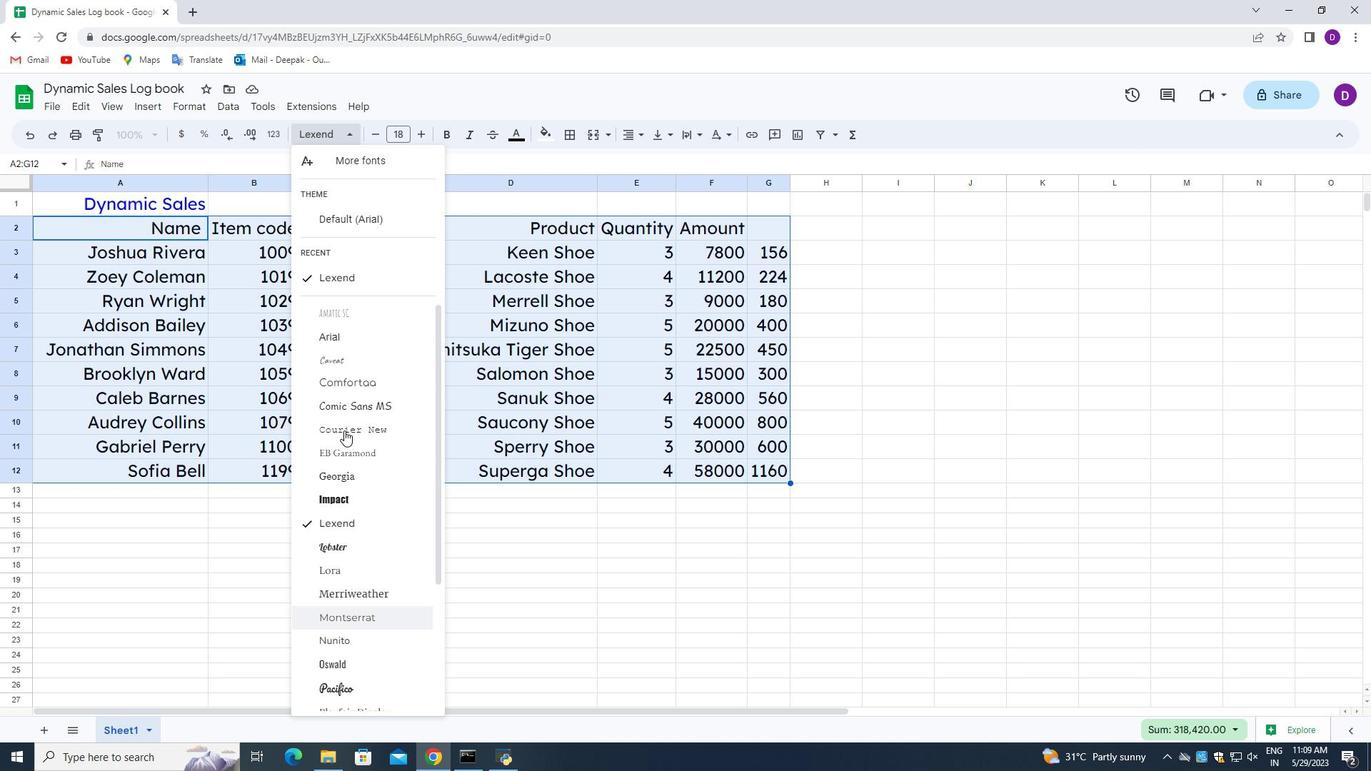 
Action: Mouse scrolled (344, 431) with delta (0, 0)
Screenshot: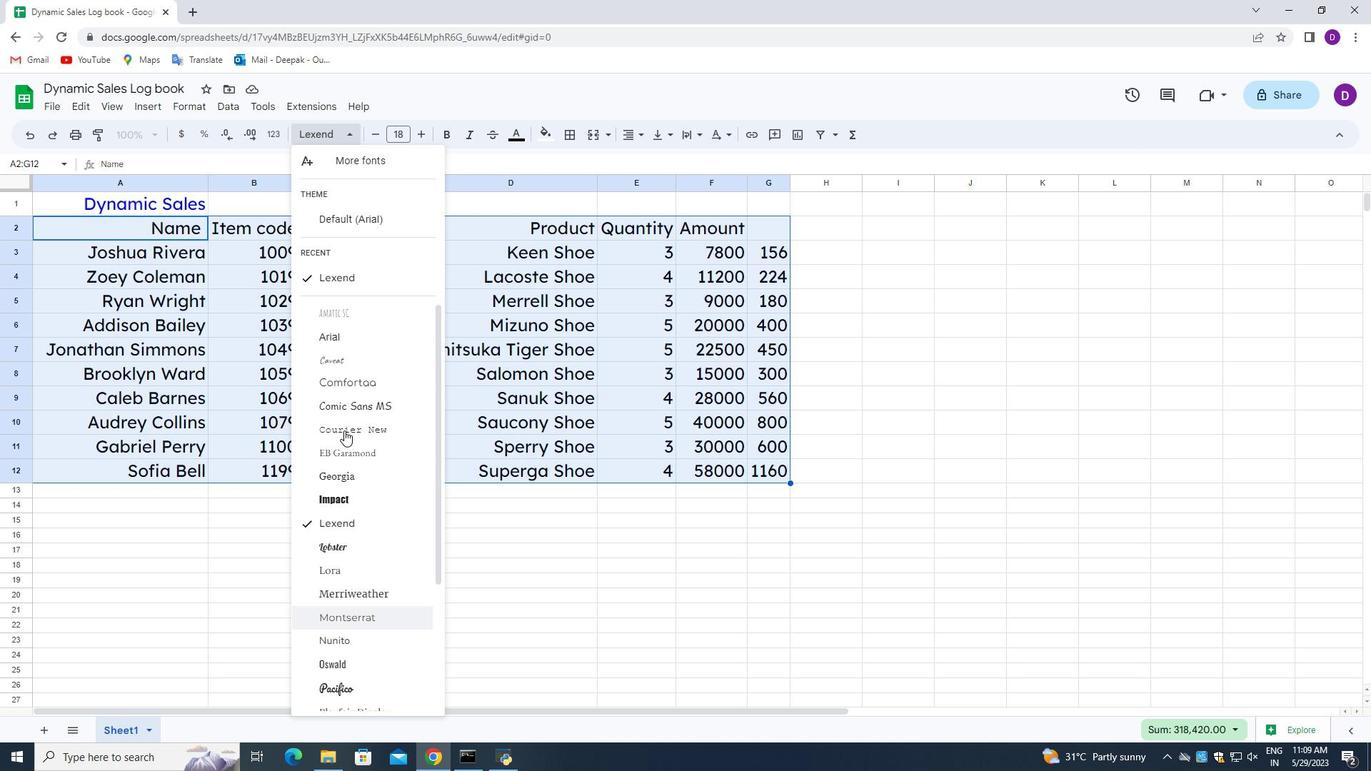 
Action: Mouse scrolled (344, 431) with delta (0, 0)
Screenshot: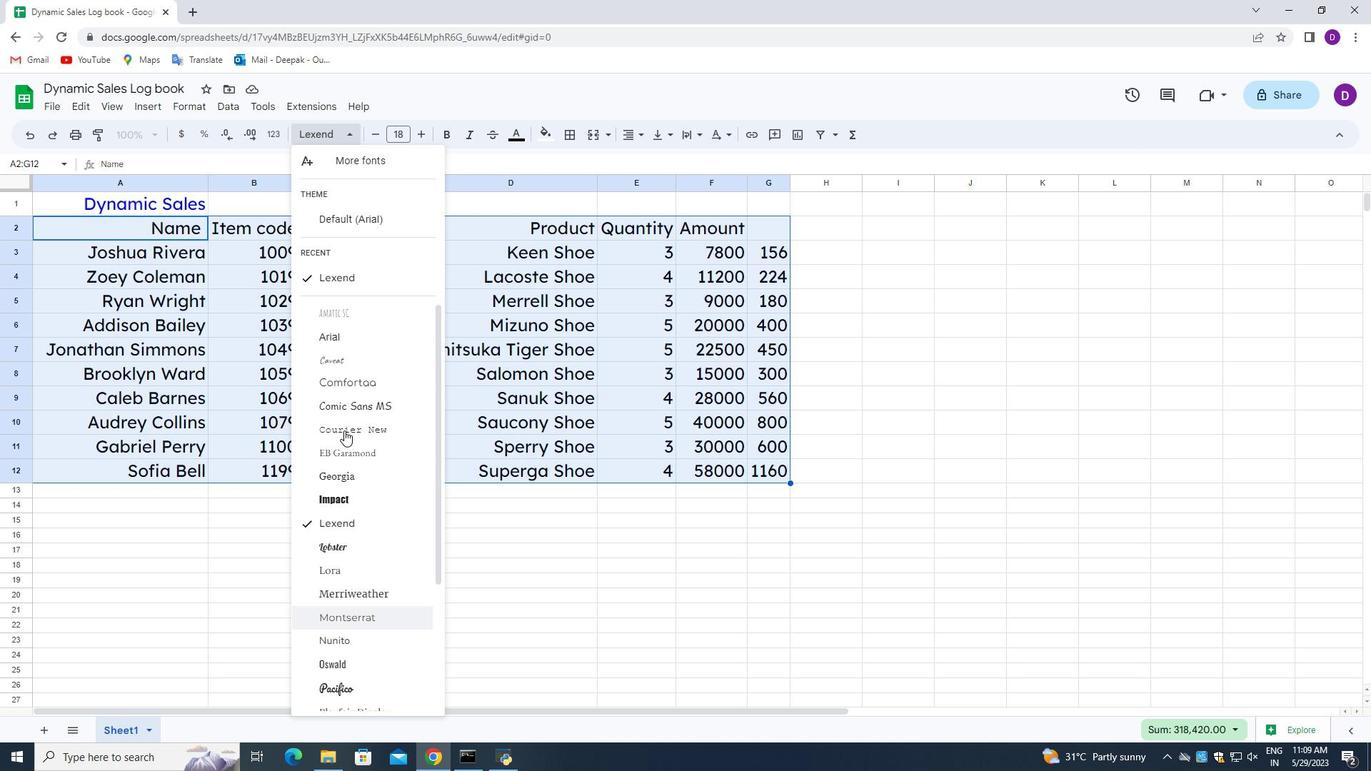 
Action: Mouse scrolled (344, 431) with delta (0, 0)
Screenshot: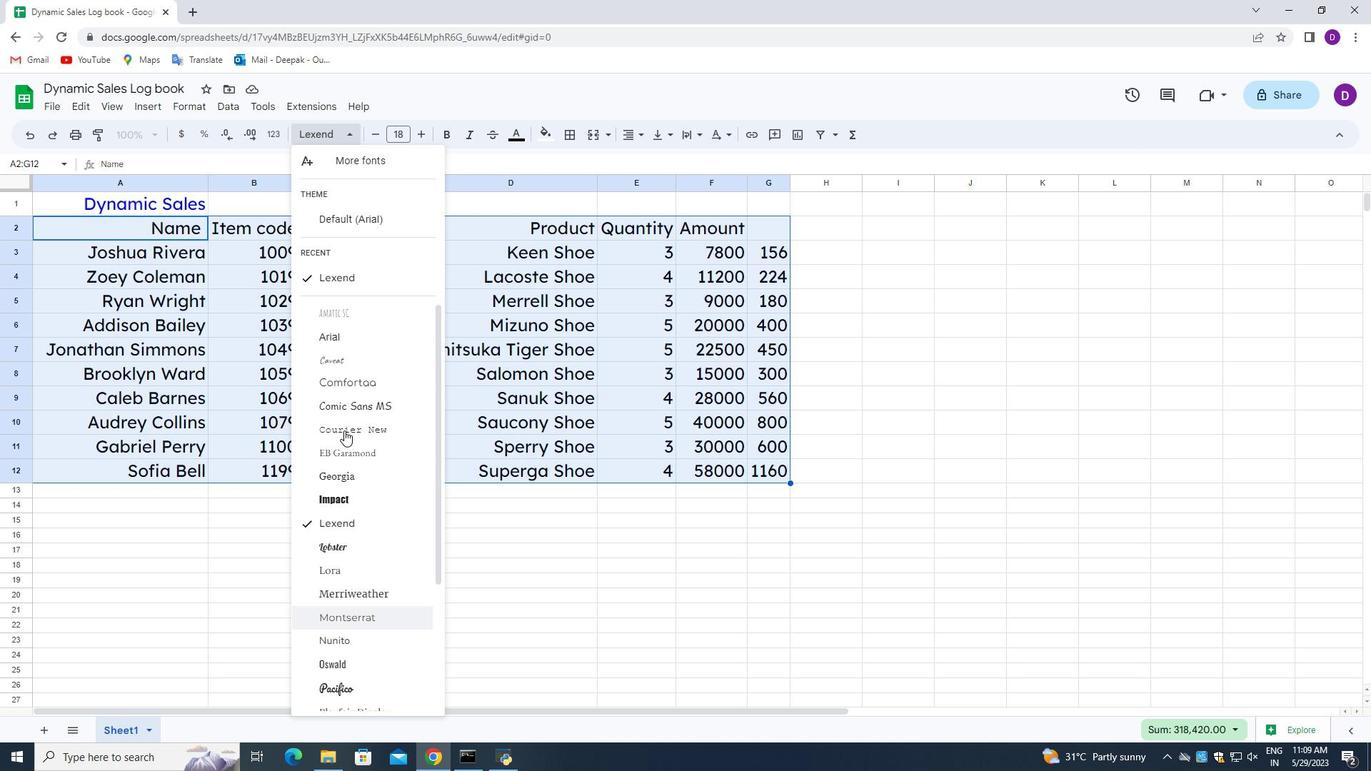 
Action: Mouse scrolled (344, 431) with delta (0, 0)
Screenshot: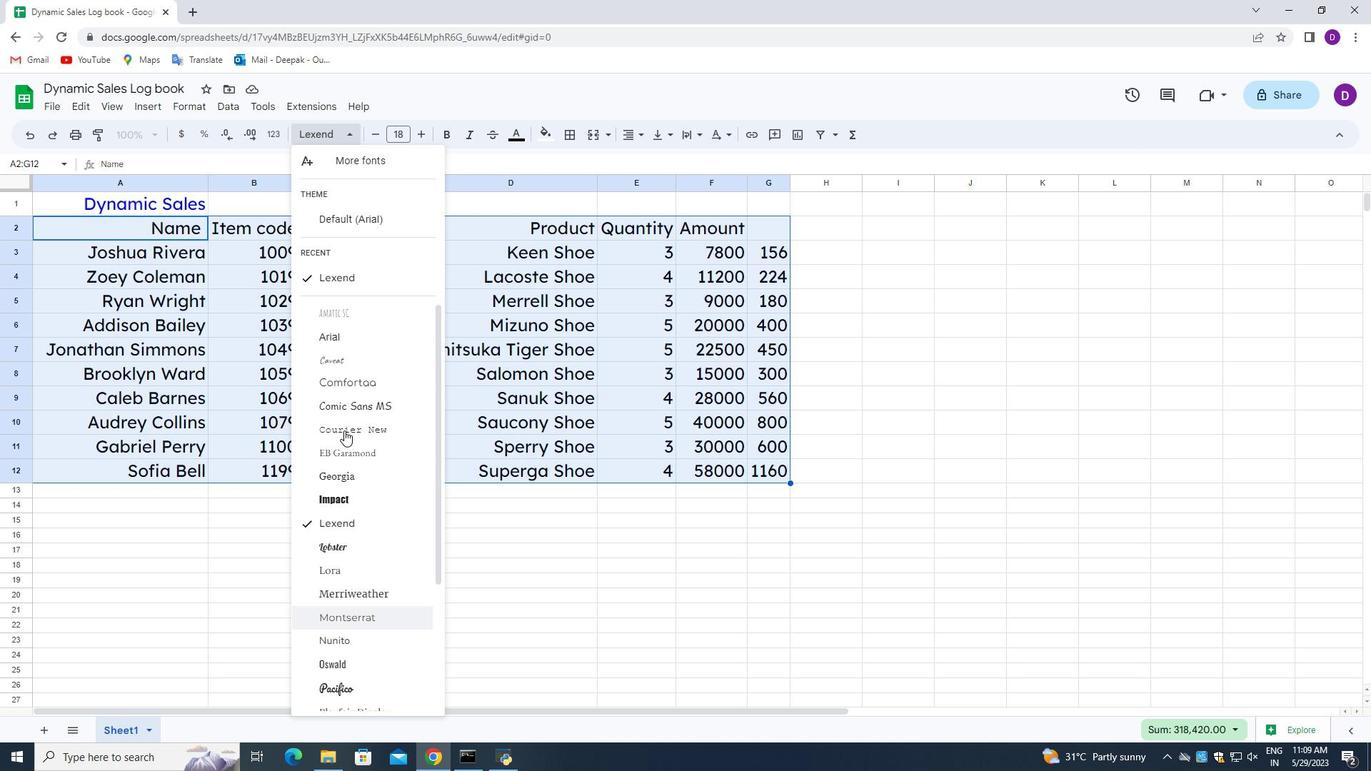 
Action: Mouse moved to (354, 480)
Screenshot: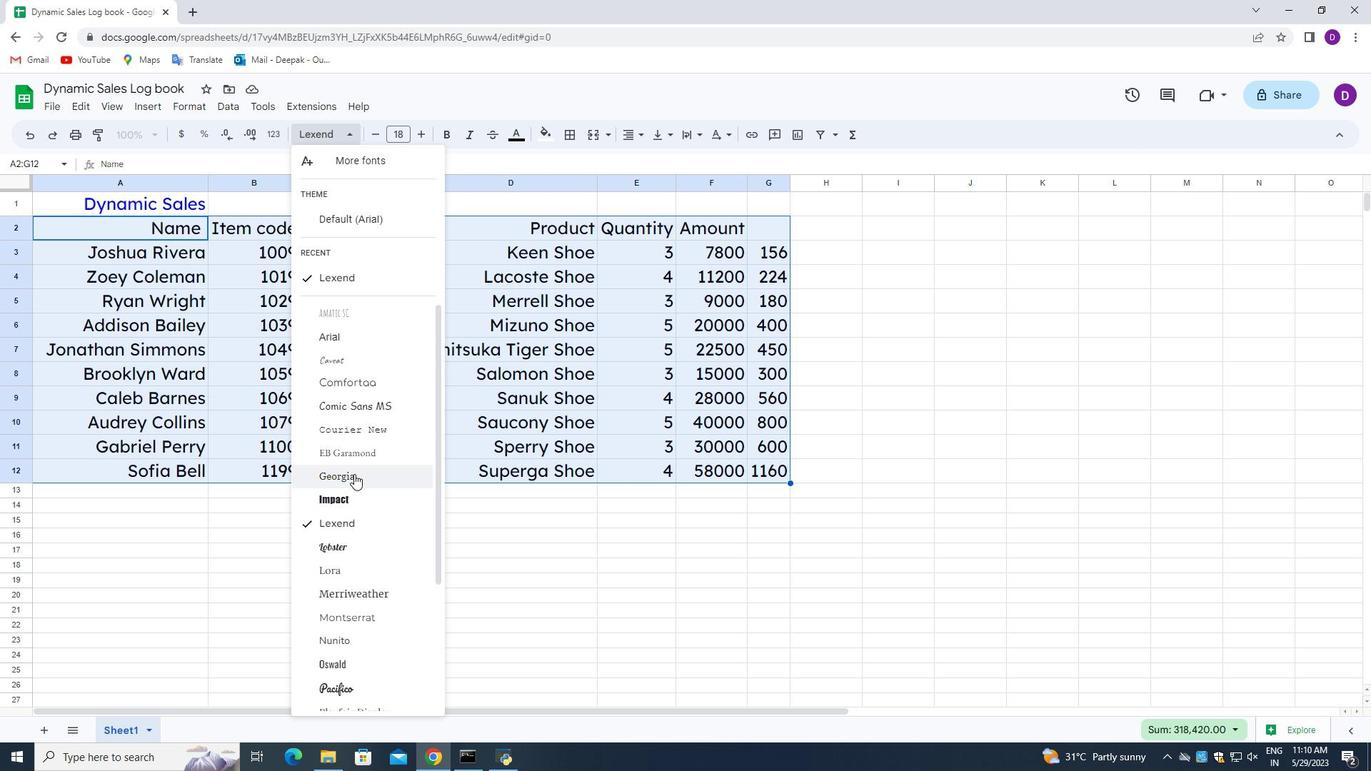 
Action: Mouse scrolled (354, 480) with delta (0, 0)
Screenshot: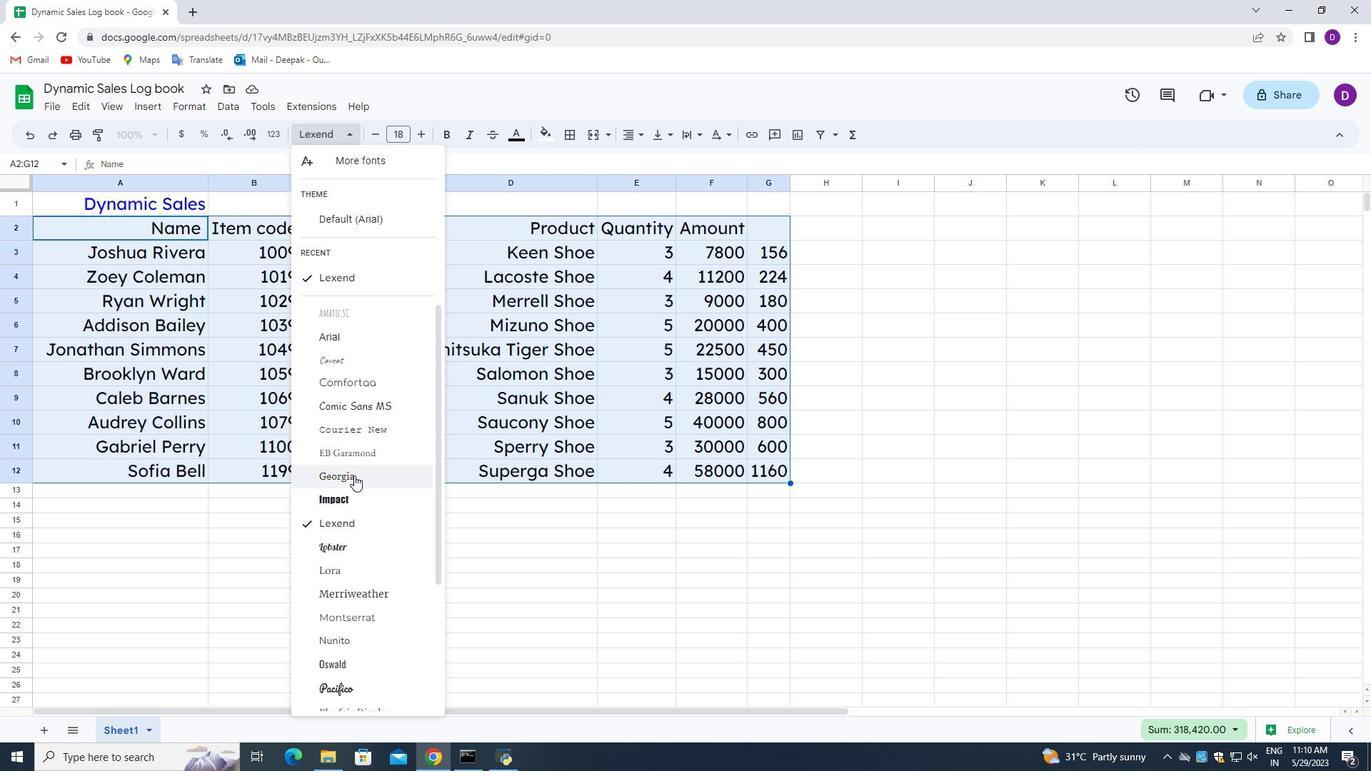 
Action: Mouse moved to (365, 396)
Screenshot: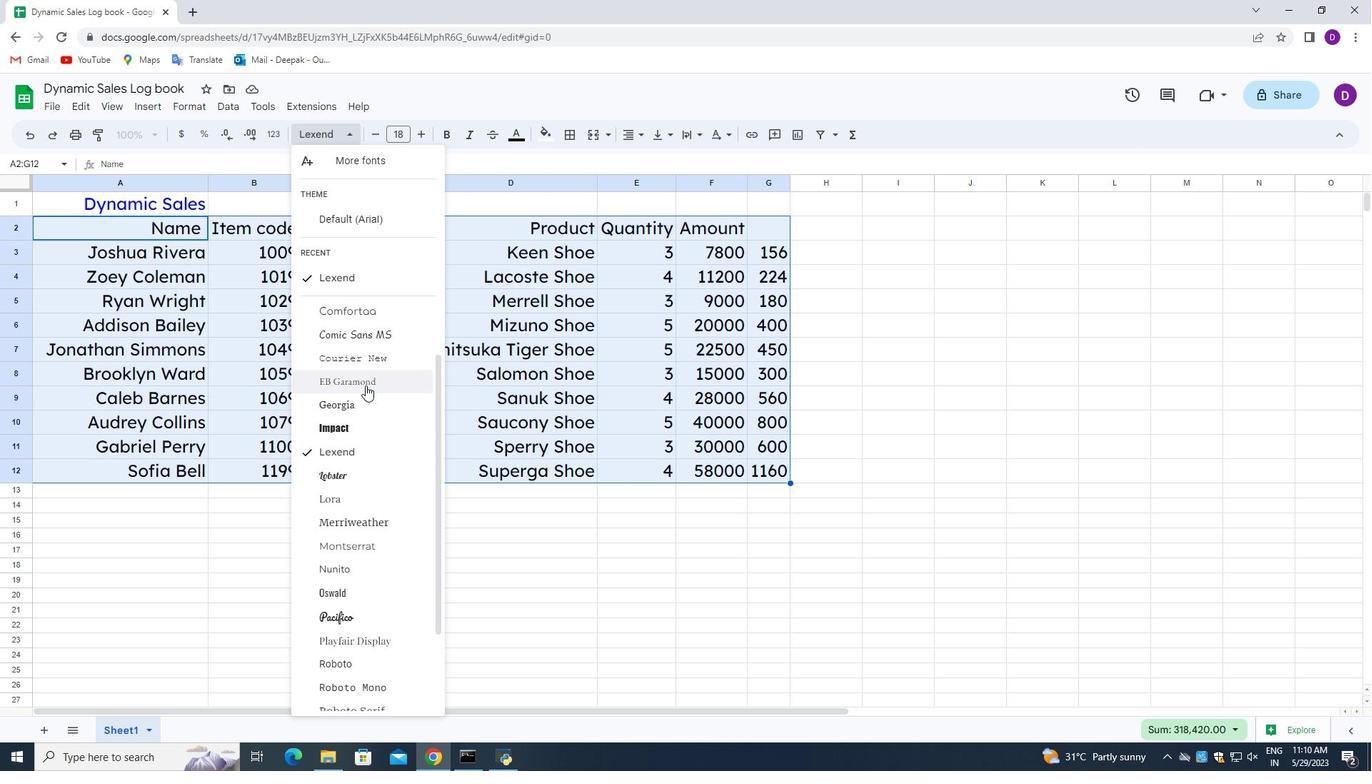 
Action: Mouse scrolled (365, 395) with delta (0, 0)
Screenshot: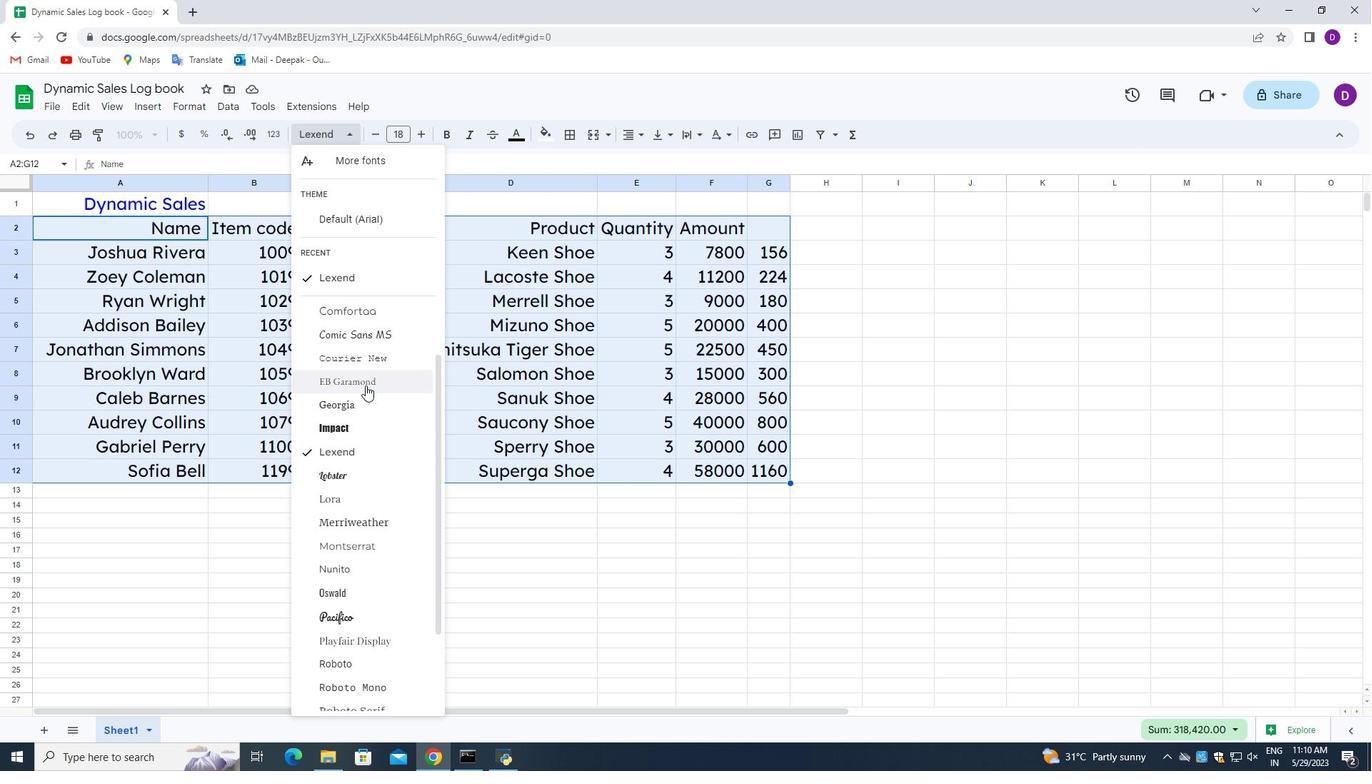 
Action: Mouse moved to (365, 397)
Screenshot: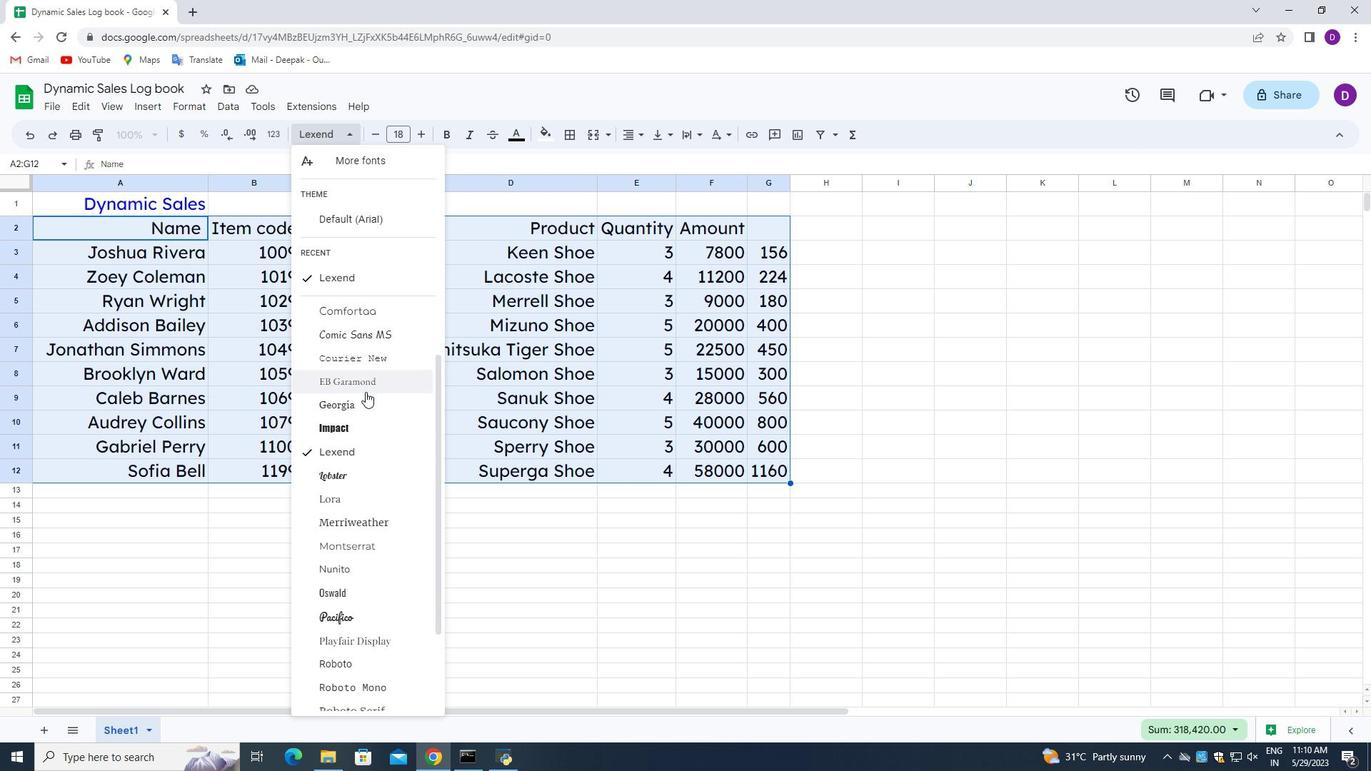 
Action: Mouse scrolled (365, 397) with delta (0, 0)
Screenshot: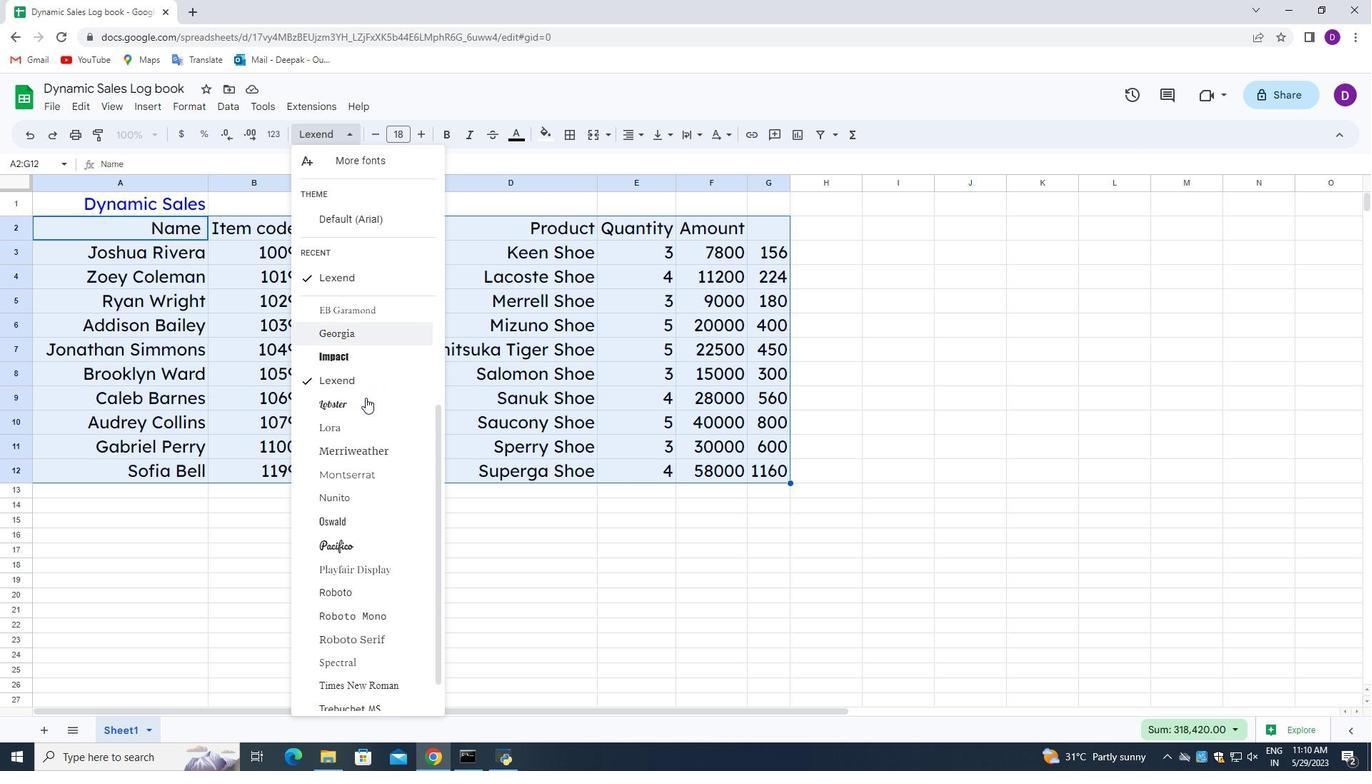 
Action: Mouse moved to (365, 510)
Screenshot: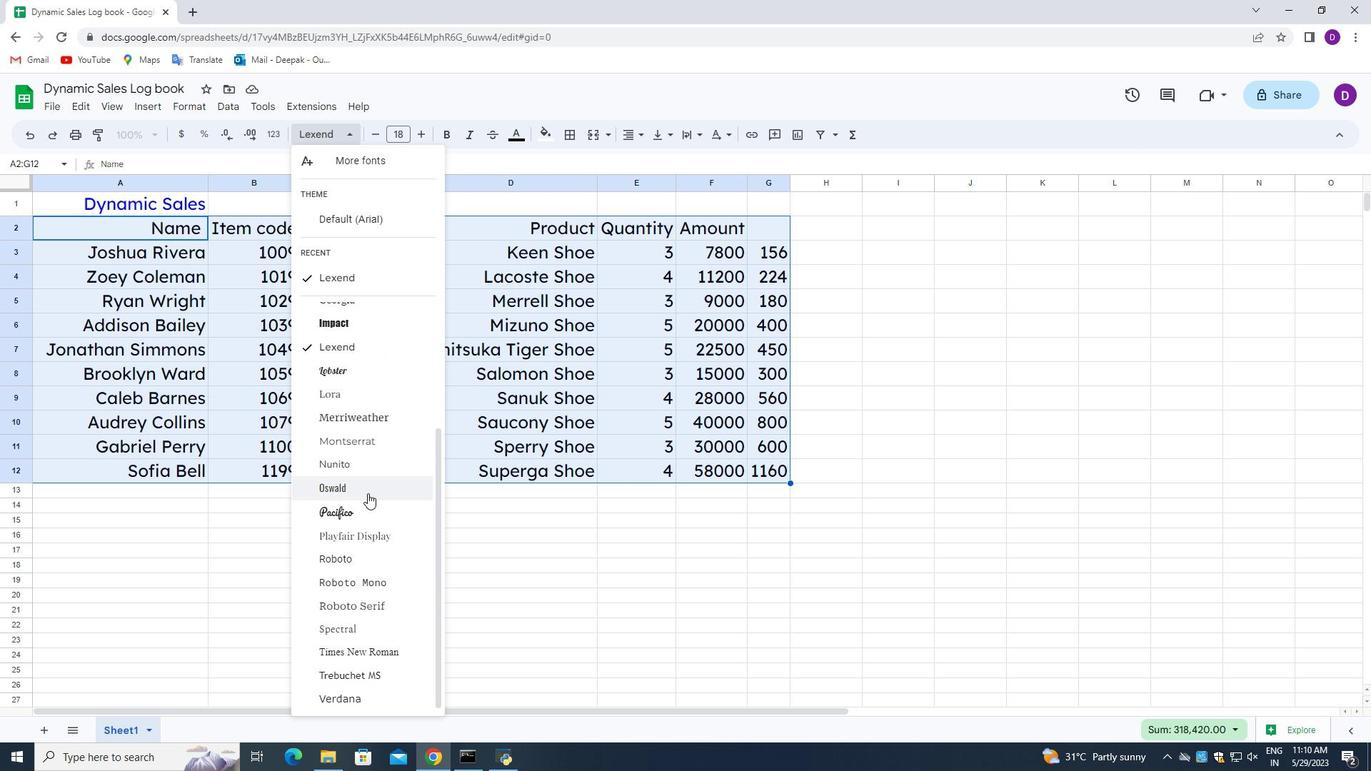 
Action: Mouse scrolled (365, 510) with delta (0, 0)
Screenshot: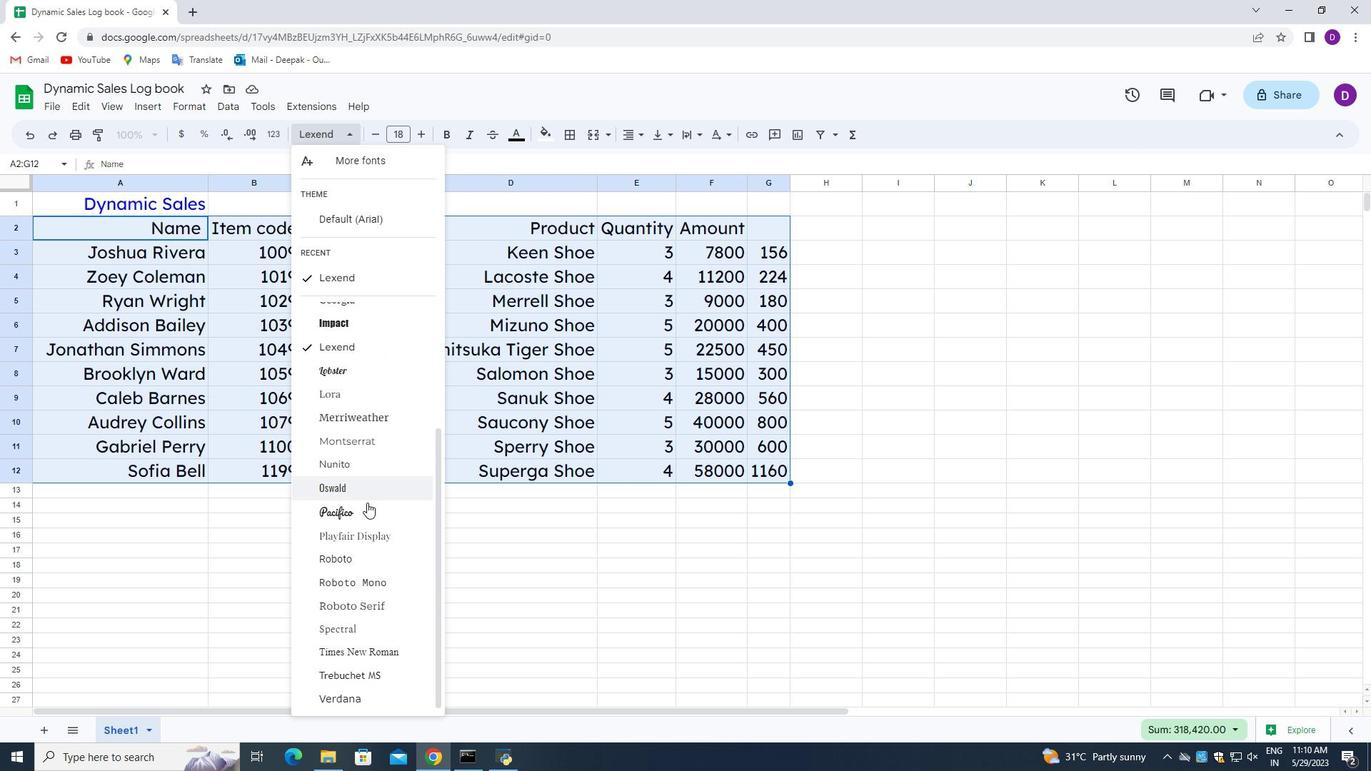 
Action: Mouse moved to (365, 513)
Screenshot: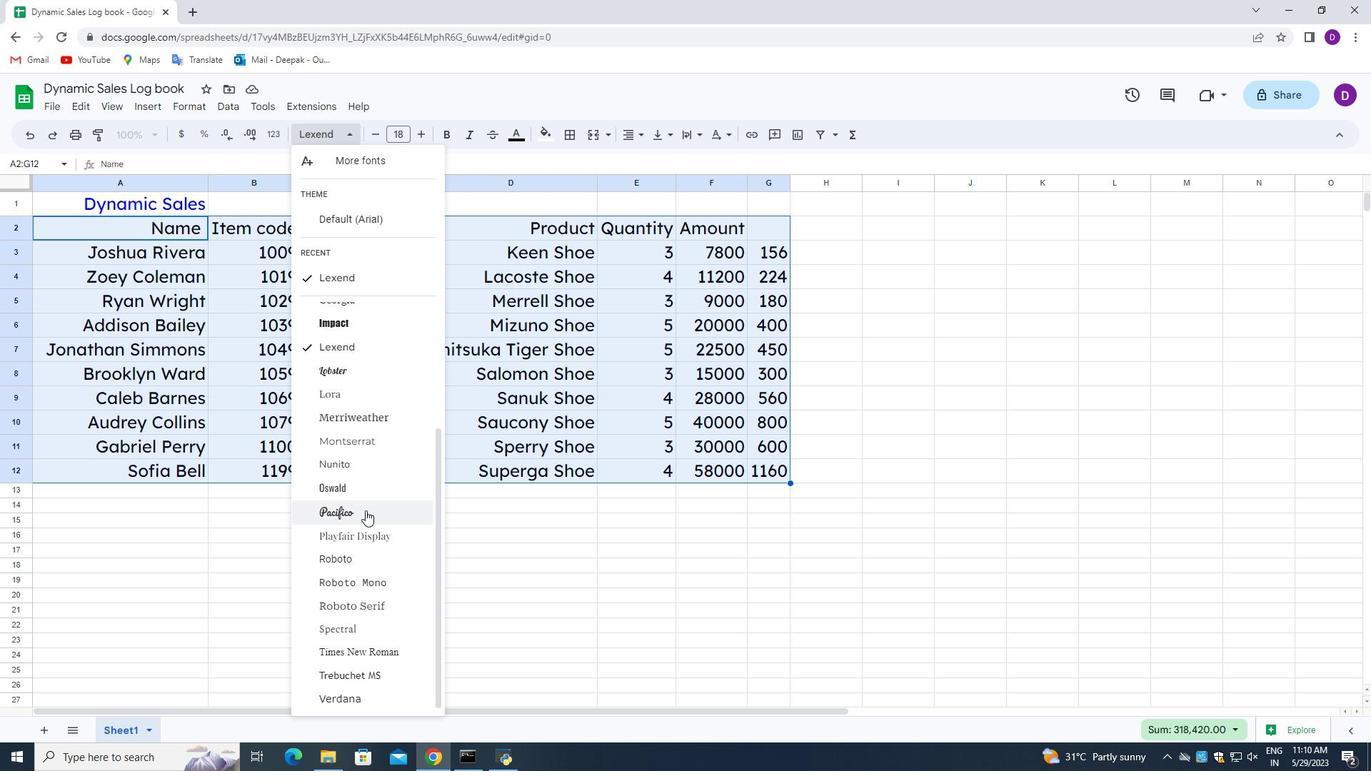 
Action: Mouse scrolled (365, 512) with delta (0, 0)
Screenshot: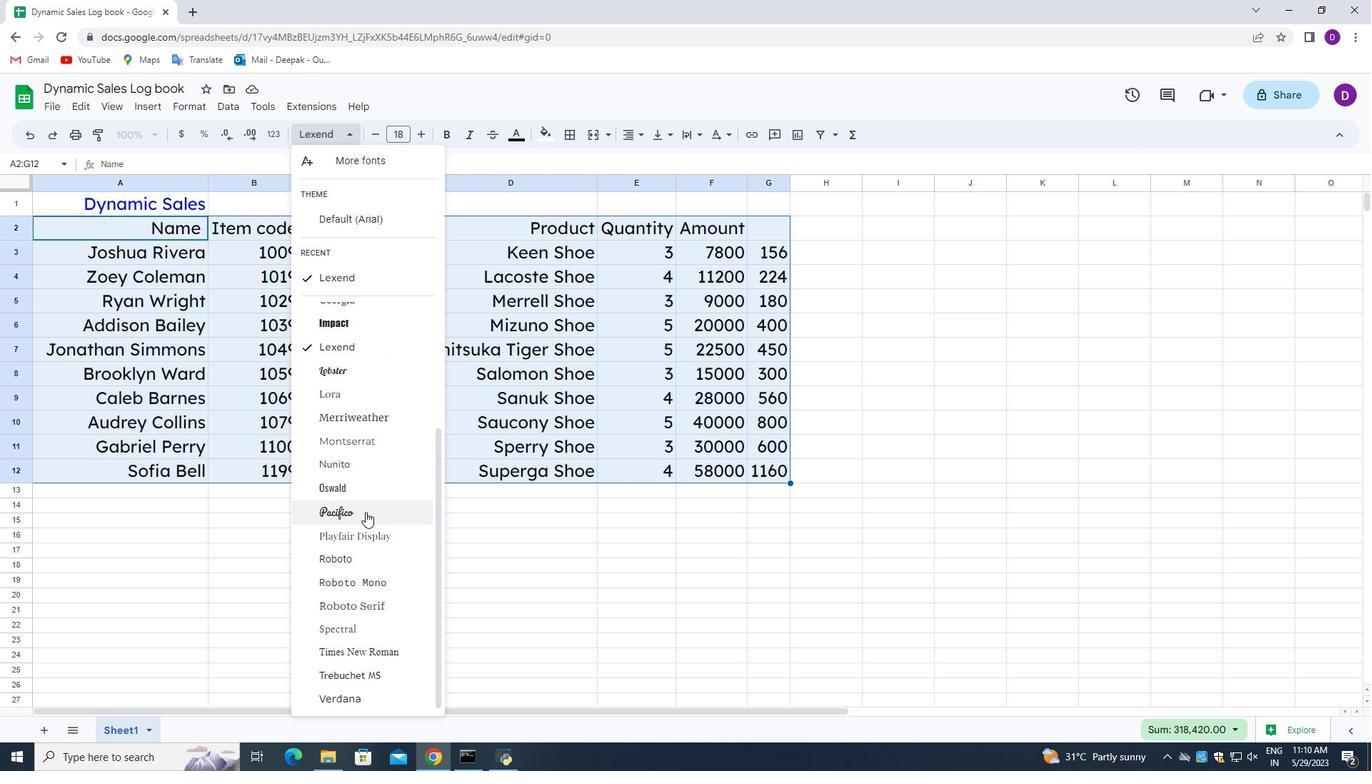 
Action: Mouse moved to (365, 525)
Screenshot: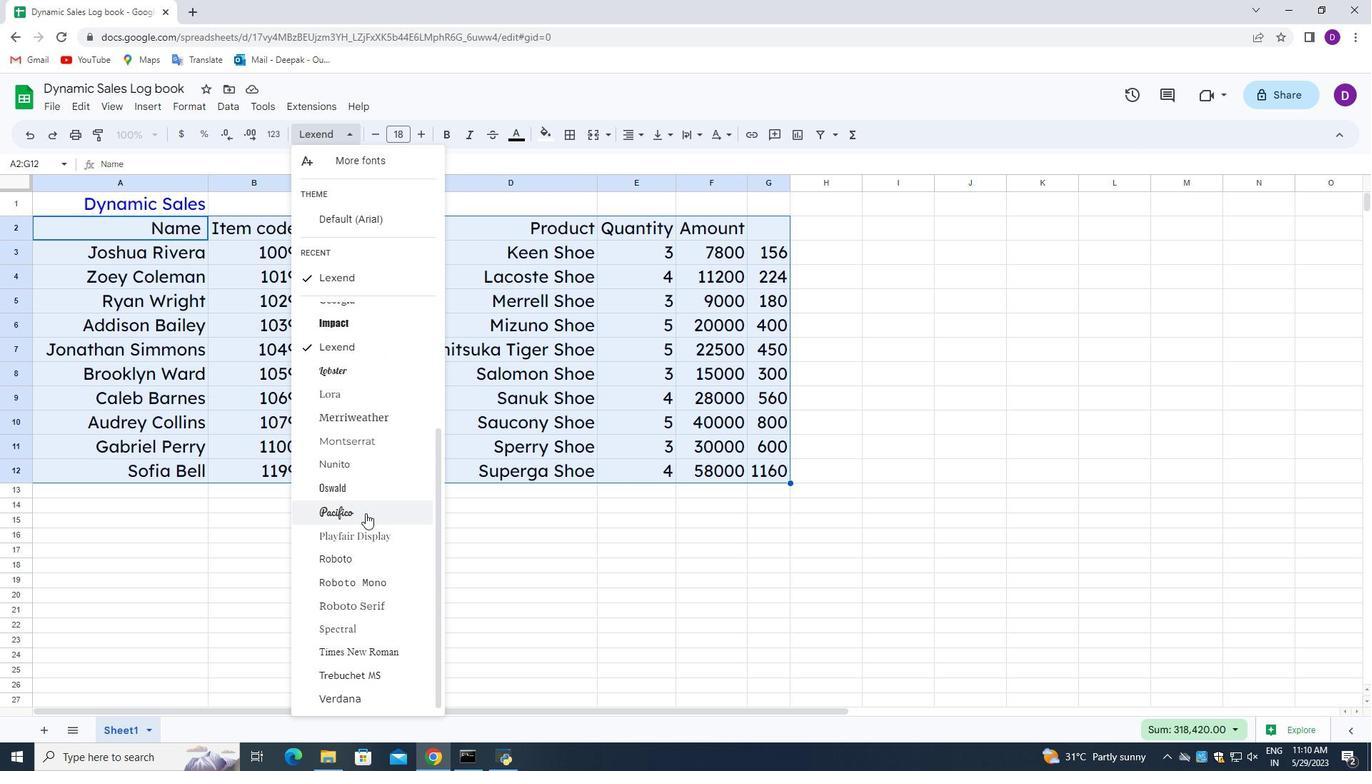 
Action: Mouse scrolled (365, 524) with delta (0, 0)
Screenshot: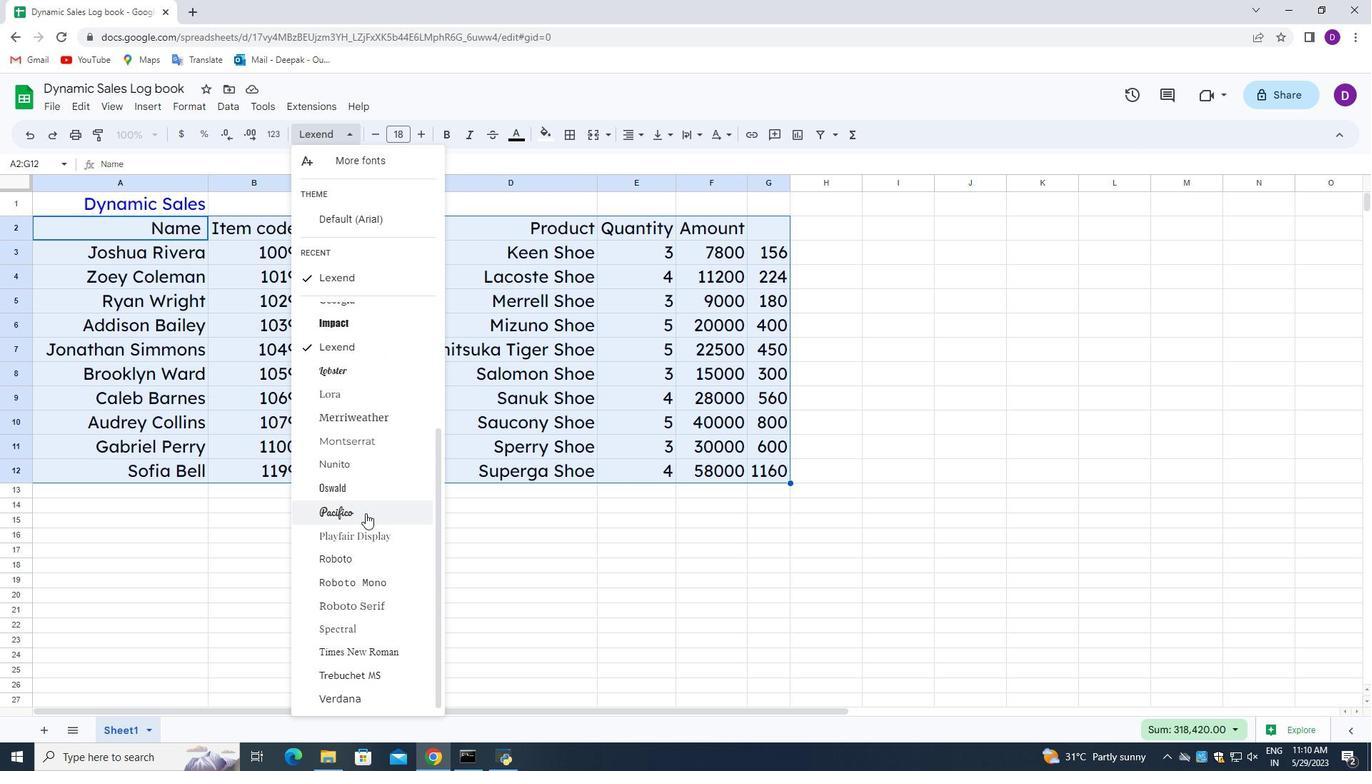 
Action: Mouse moved to (346, 492)
Screenshot: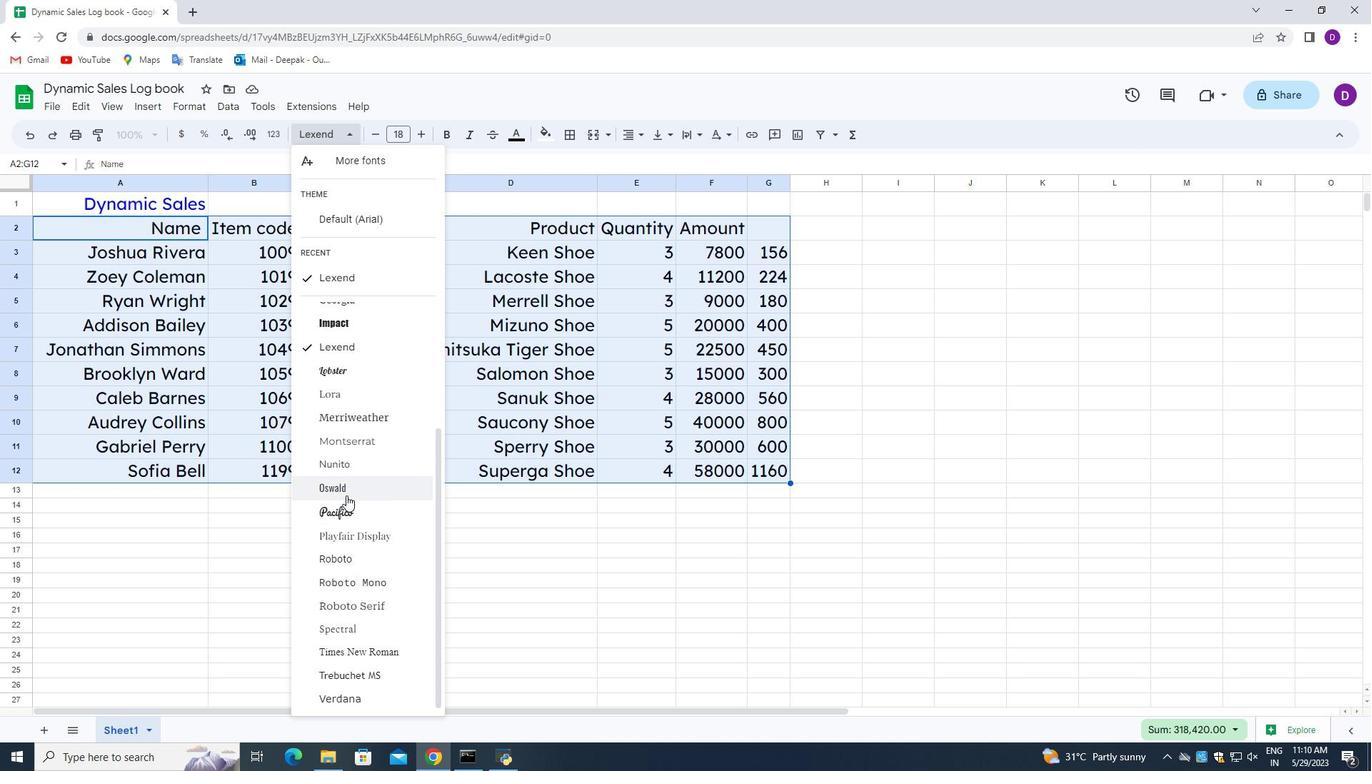 
Action: Mouse pressed left at (346, 492)
Screenshot: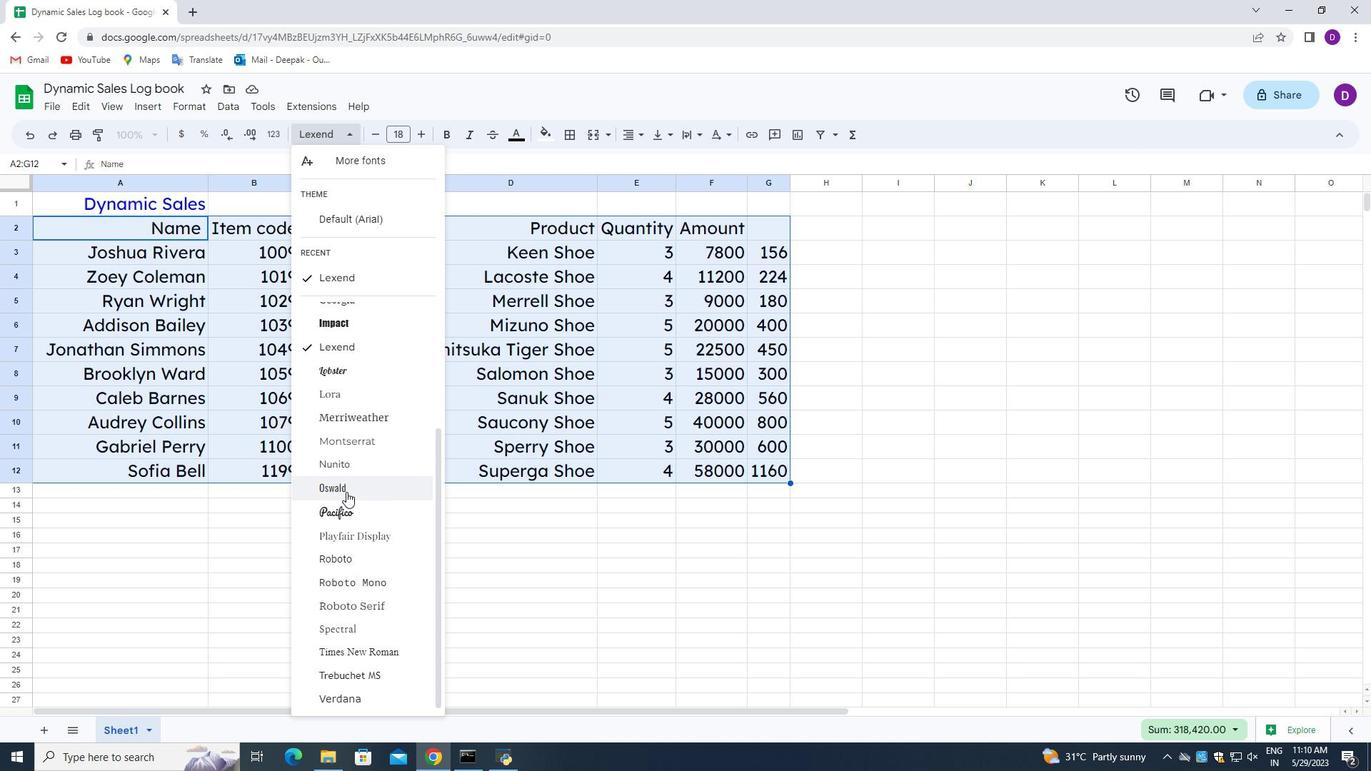 
Action: Mouse moved to (370, 139)
Screenshot: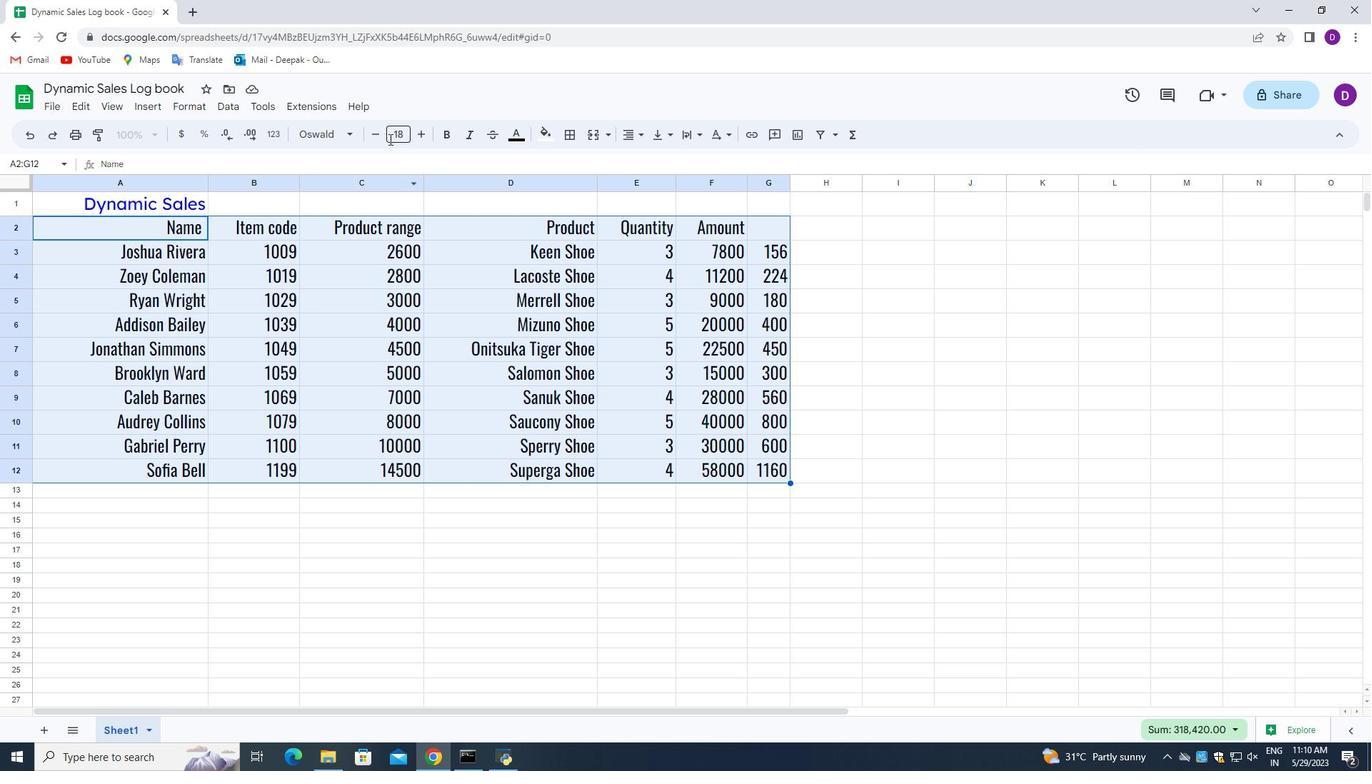 
Action: Mouse pressed left at (370, 139)
Screenshot: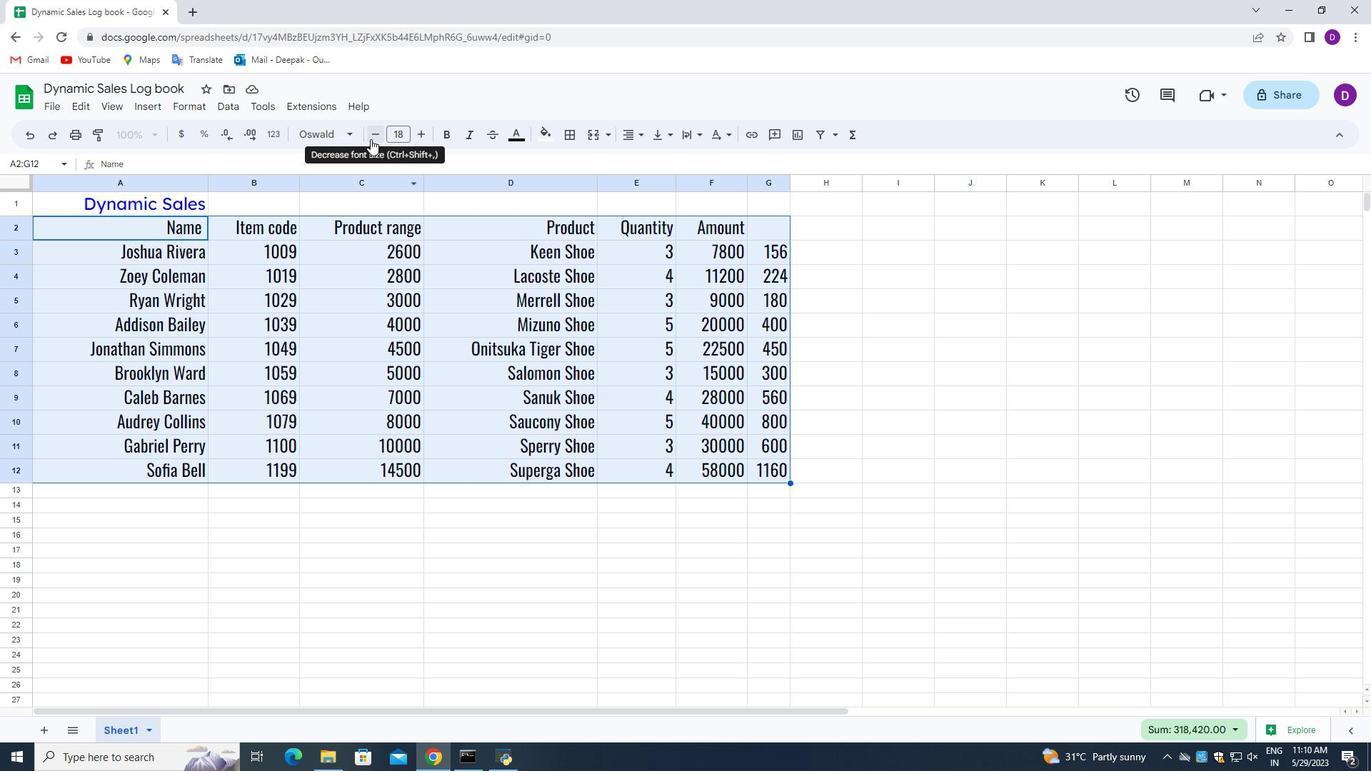 
Action: Mouse pressed left at (370, 139)
Screenshot: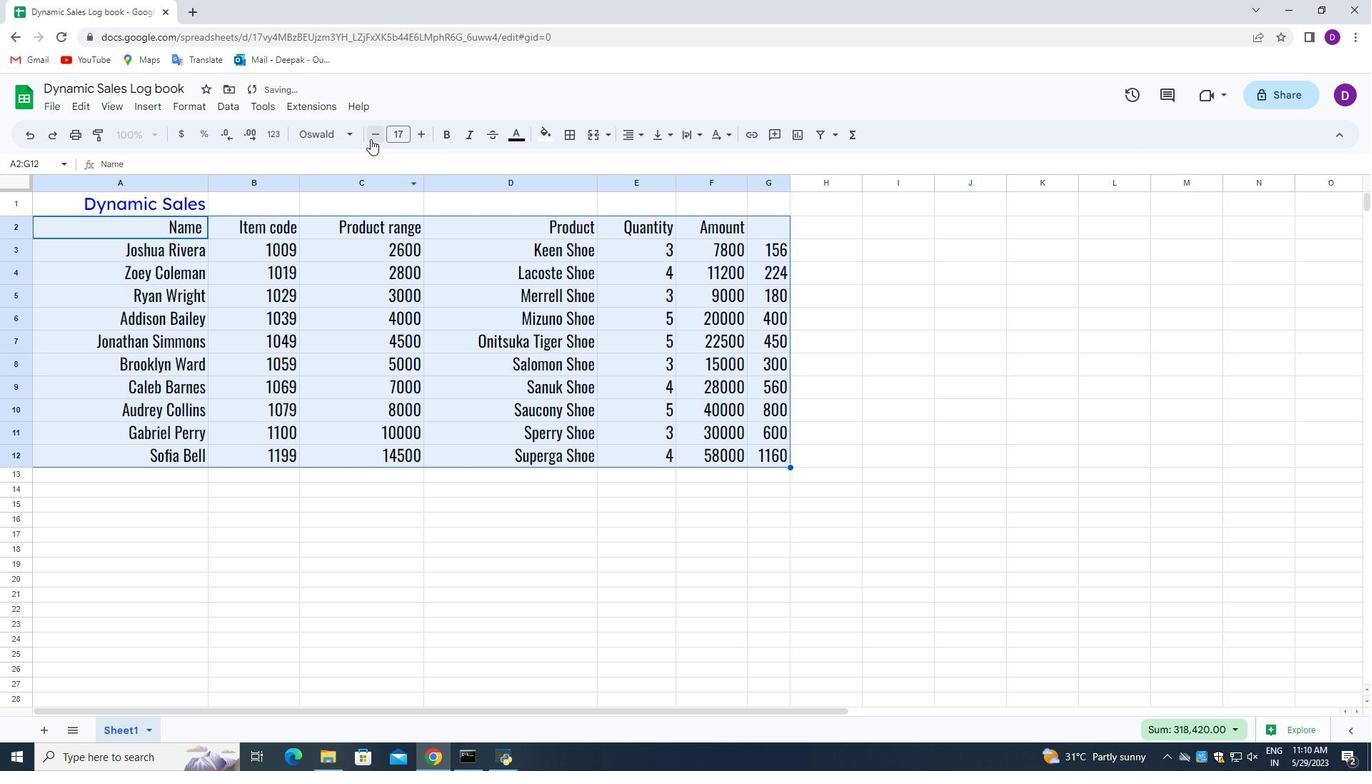 
Action: Mouse pressed left at (370, 139)
Screenshot: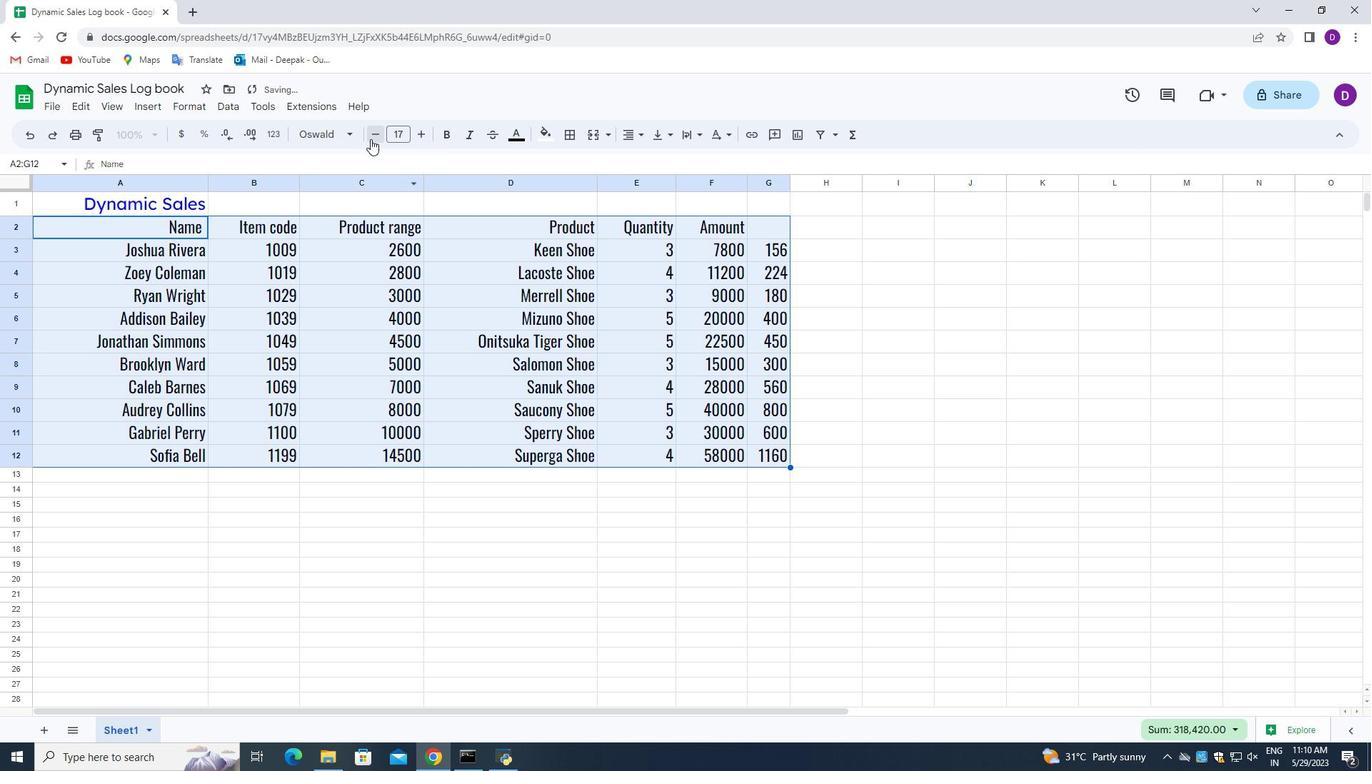 
Action: Mouse pressed left at (370, 139)
Screenshot: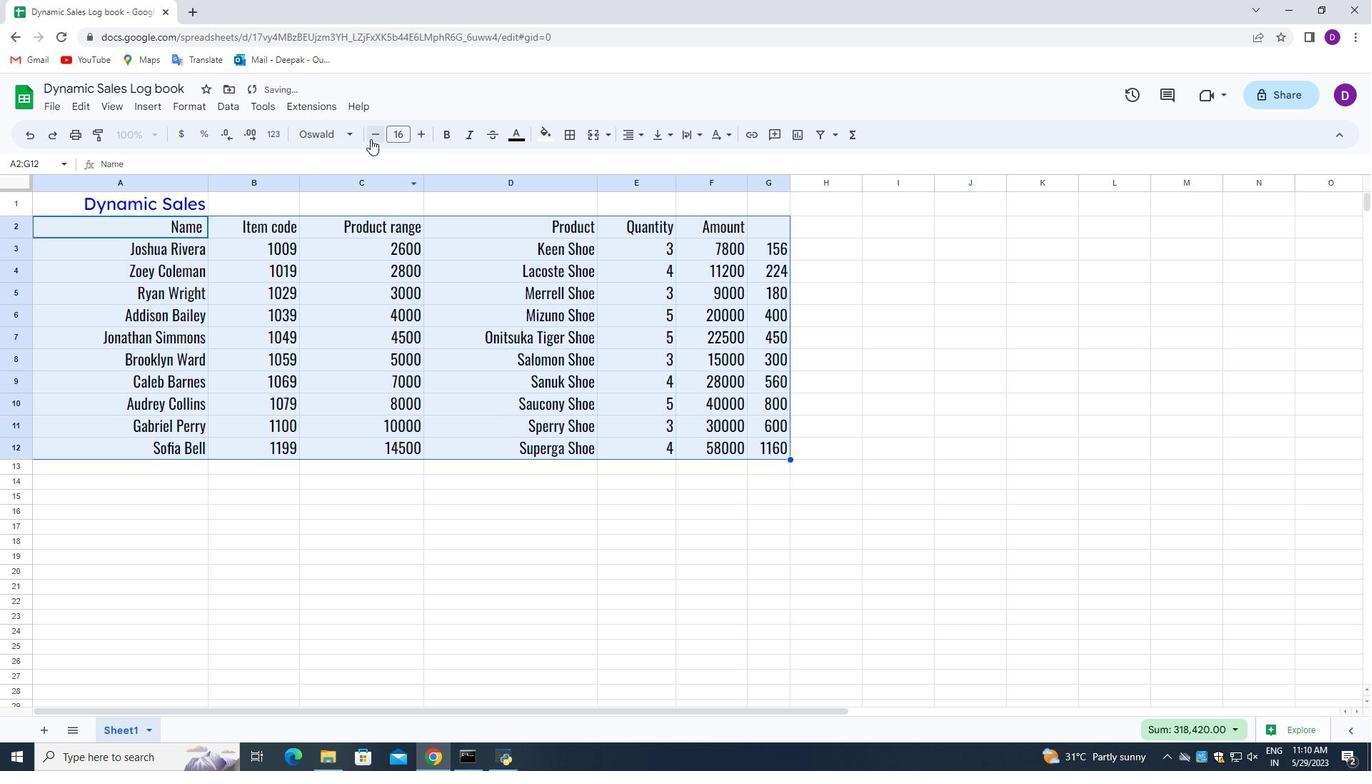 
Action: Mouse pressed left at (370, 139)
Screenshot: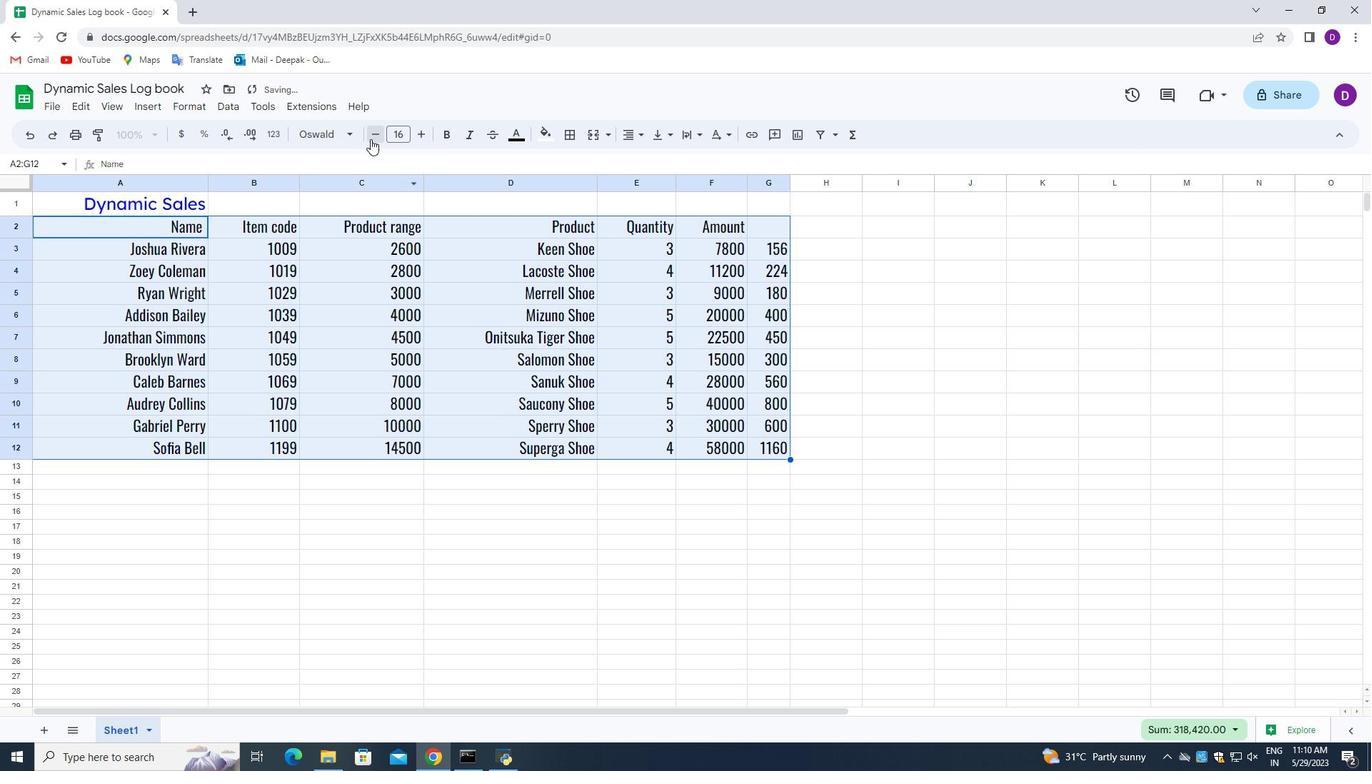 
Action: Mouse pressed left at (370, 139)
Screenshot: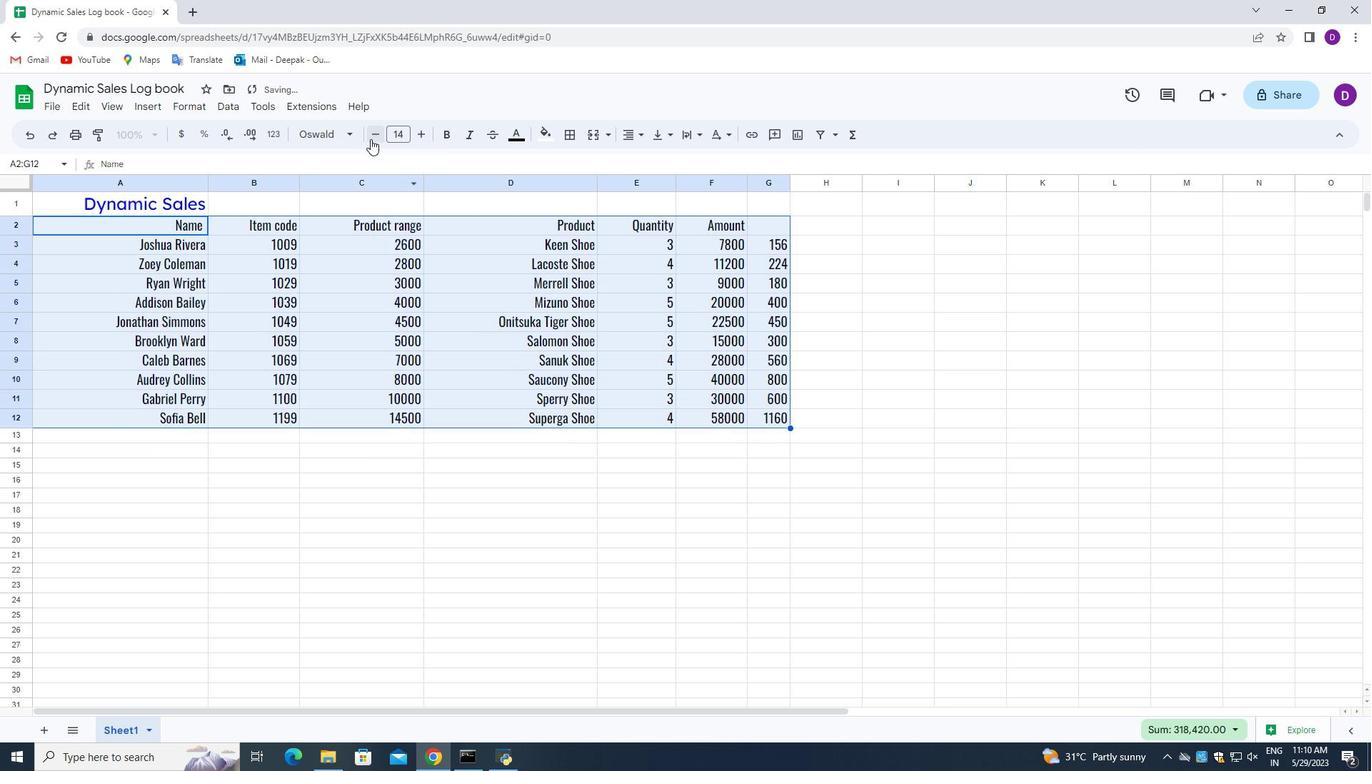 
Action: Mouse pressed left at (370, 139)
Screenshot: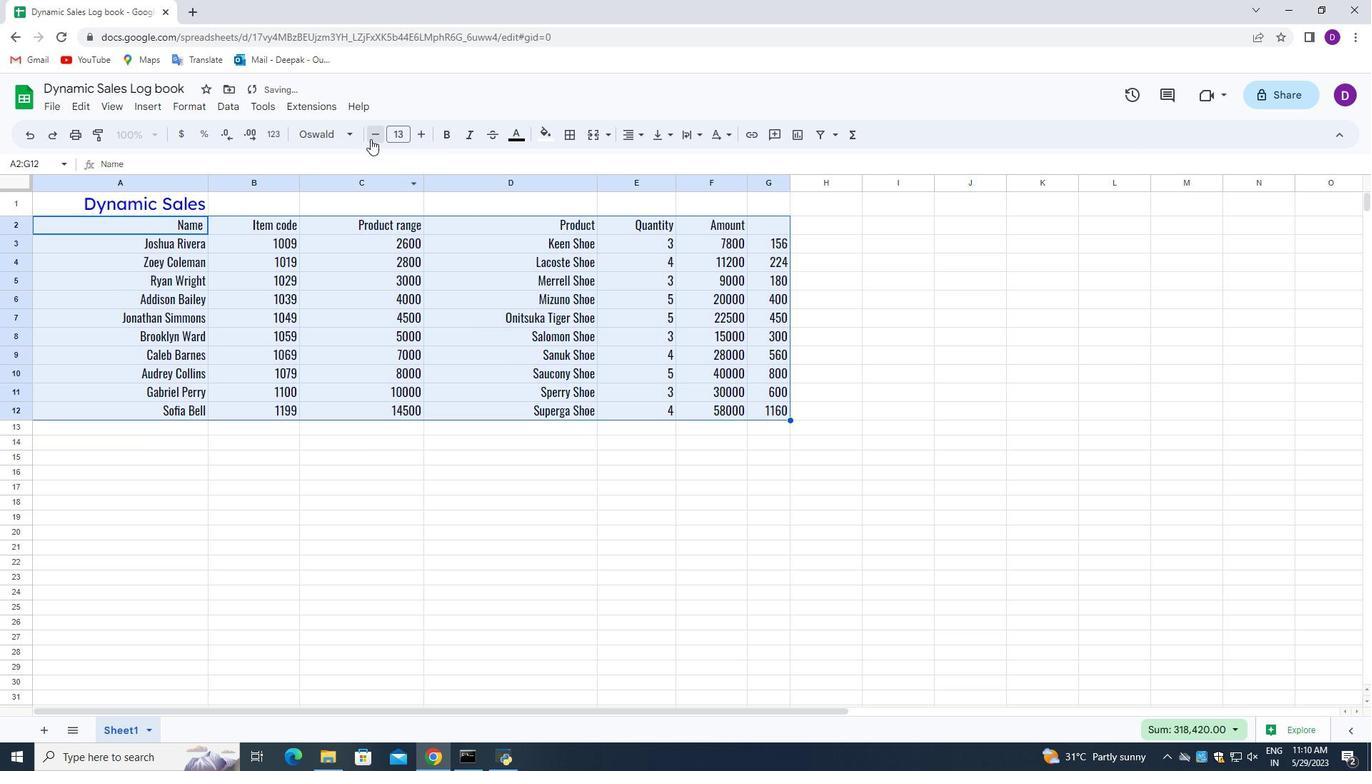 
Action: Mouse pressed left at (370, 139)
Screenshot: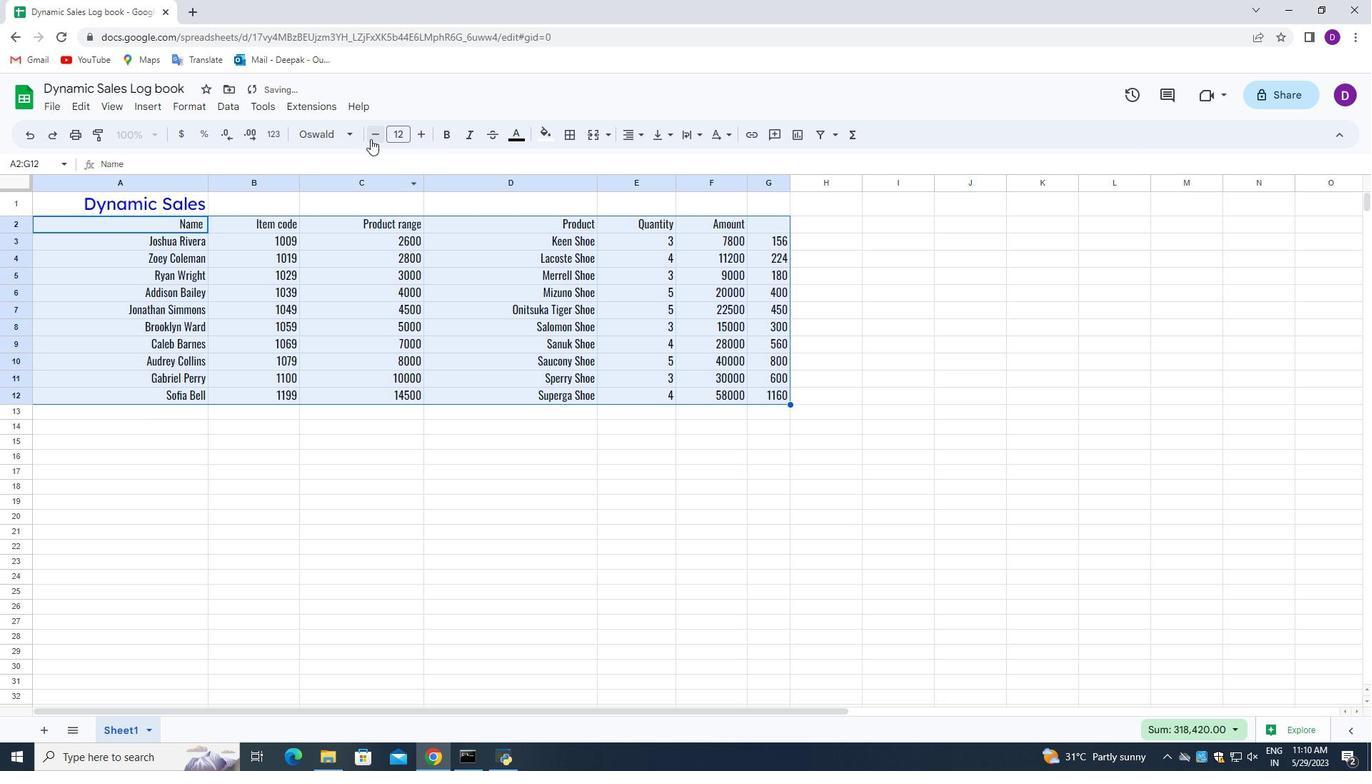 
Action: Mouse pressed left at (370, 139)
Screenshot: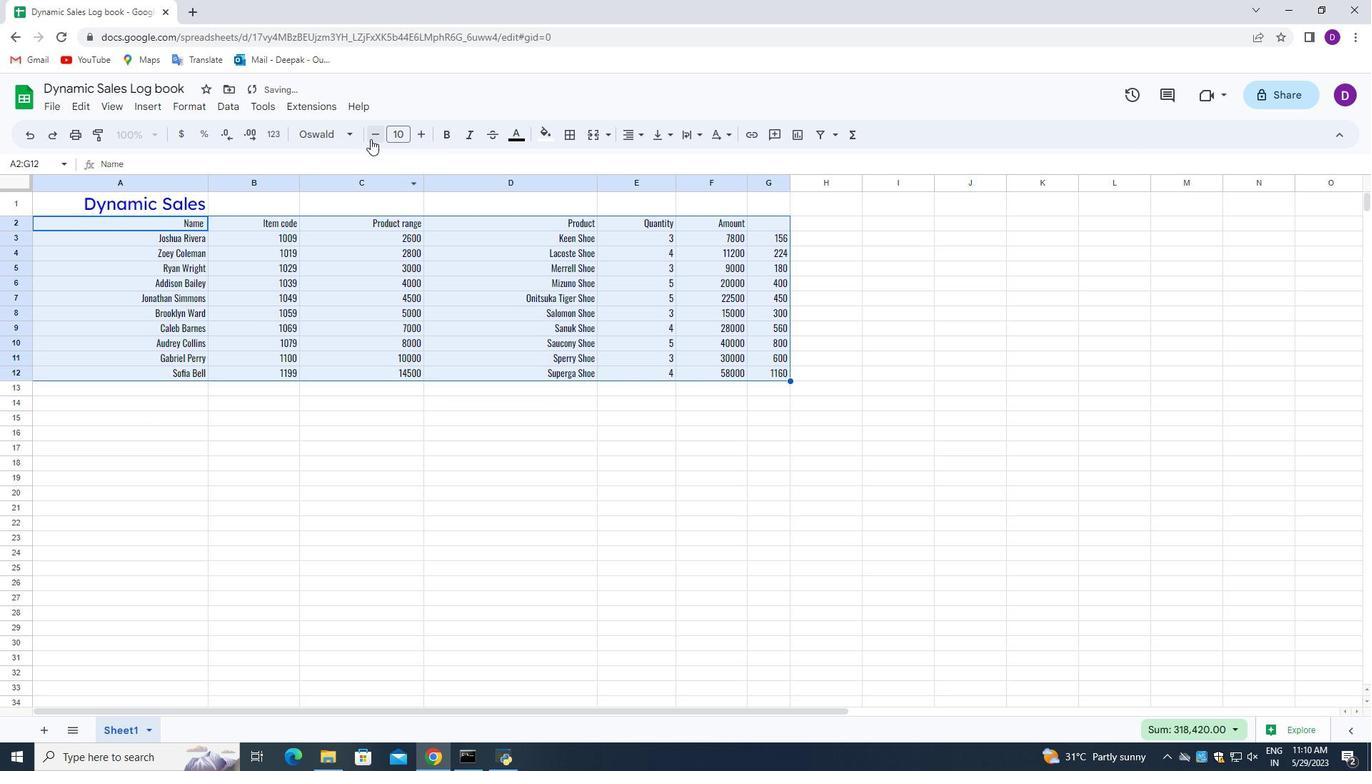 
Action: Mouse moved to (813, 369)
Screenshot: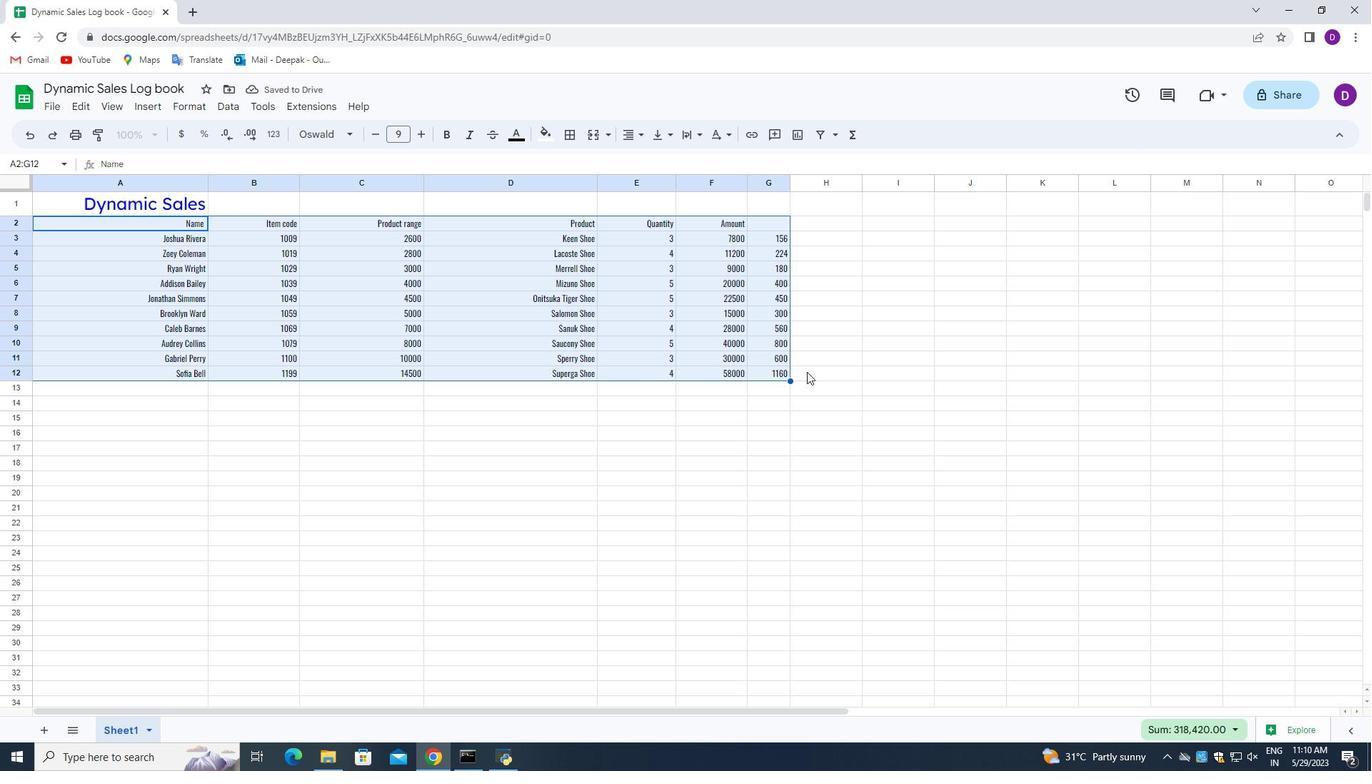 
Action: Mouse pressed left at (813, 369)
Screenshot: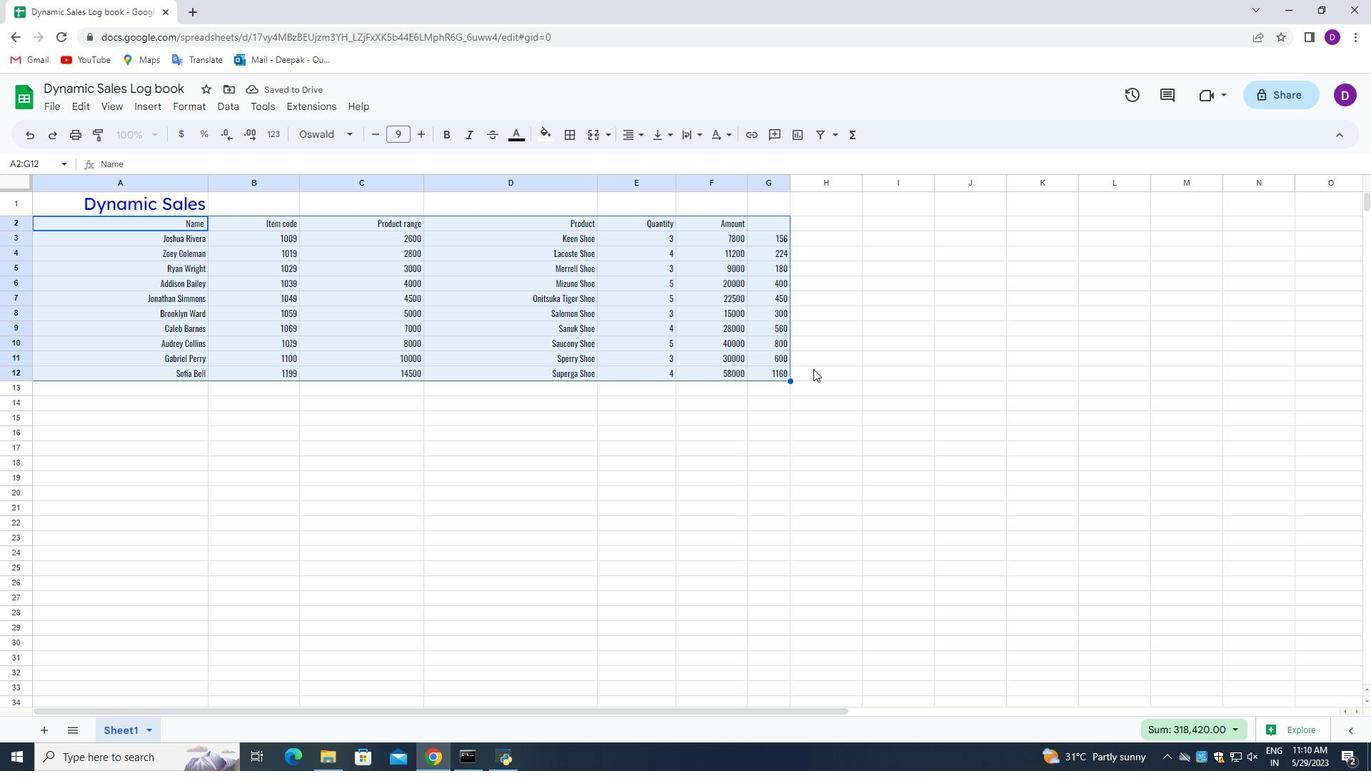 
Action: Mouse moved to (69, 197)
Screenshot: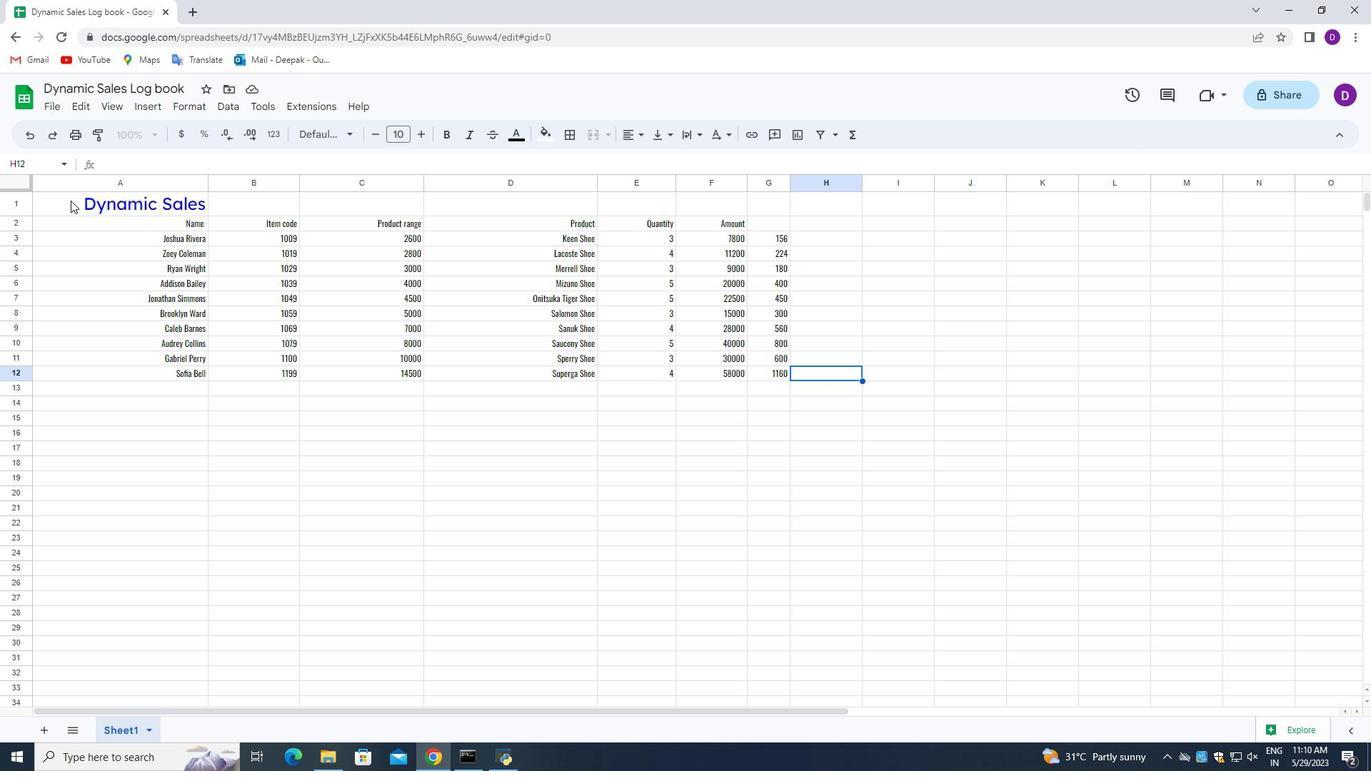 
Action: Mouse pressed left at (69, 197)
Screenshot: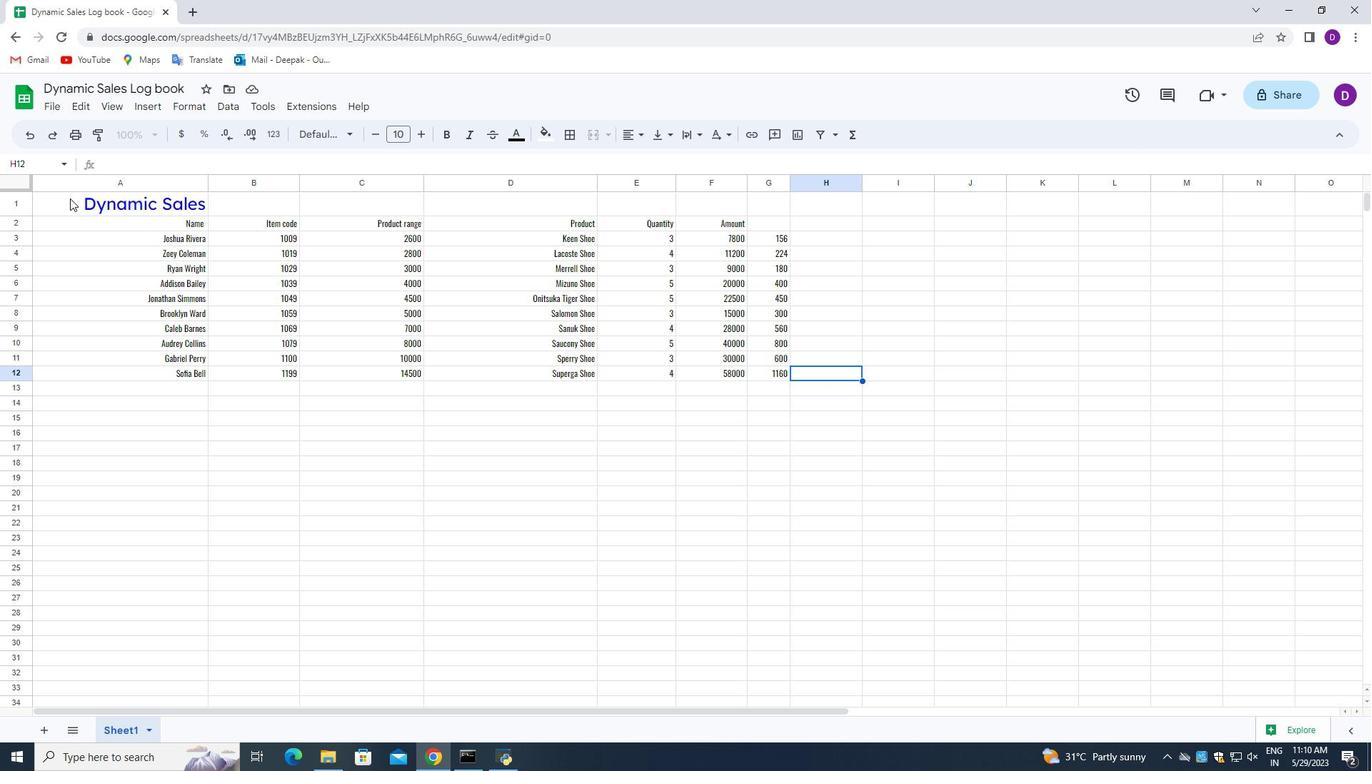 
Action: Mouse moved to (633, 137)
Screenshot: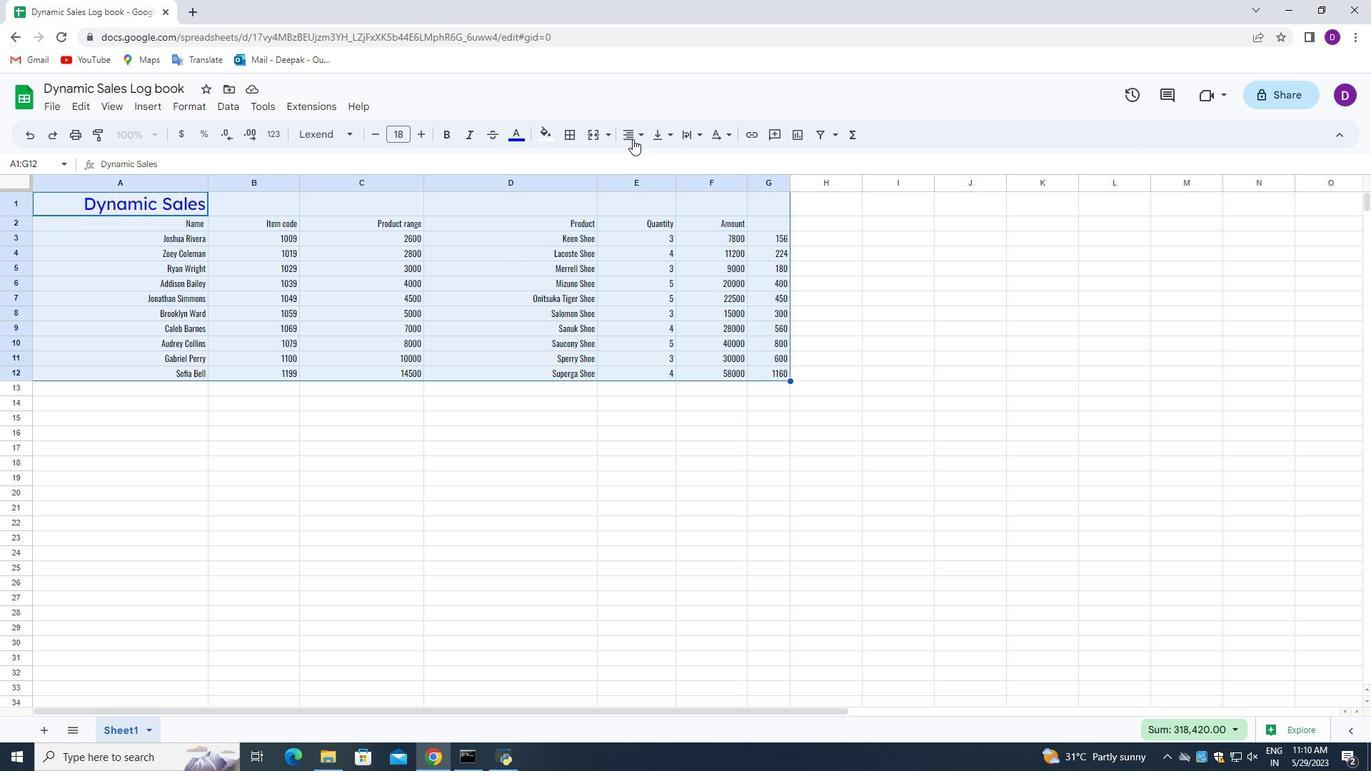 
Action: Mouse pressed left at (633, 137)
Screenshot: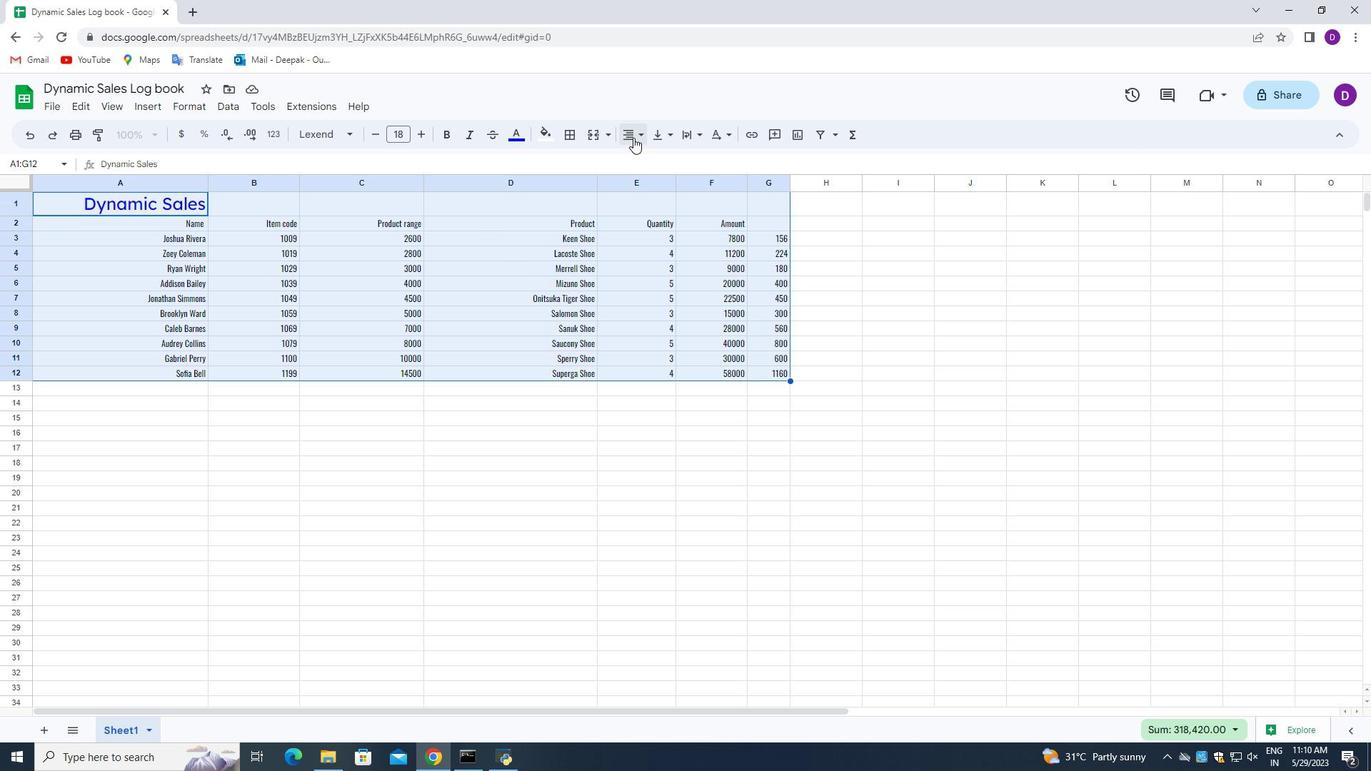 
Action: Mouse moved to (657, 165)
Screenshot: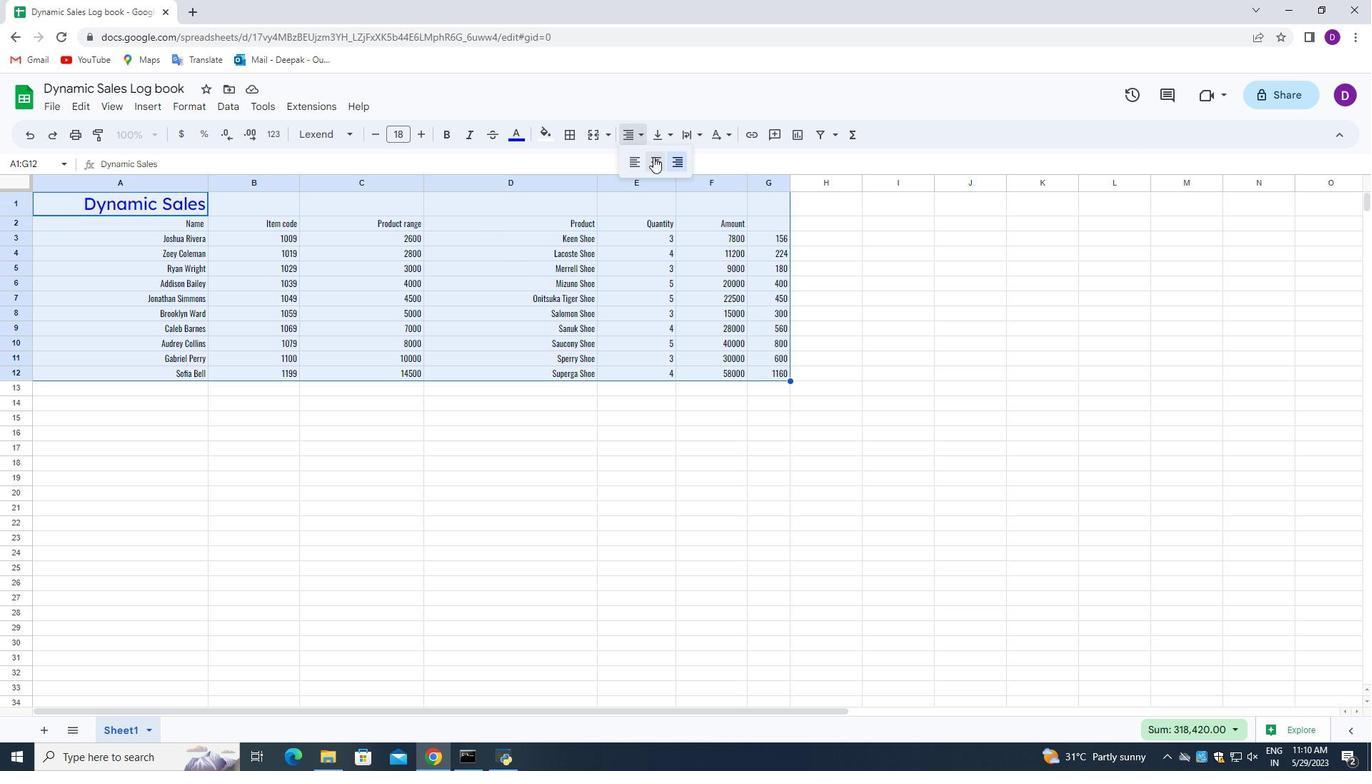 
Action: Mouse pressed left at (657, 165)
Screenshot: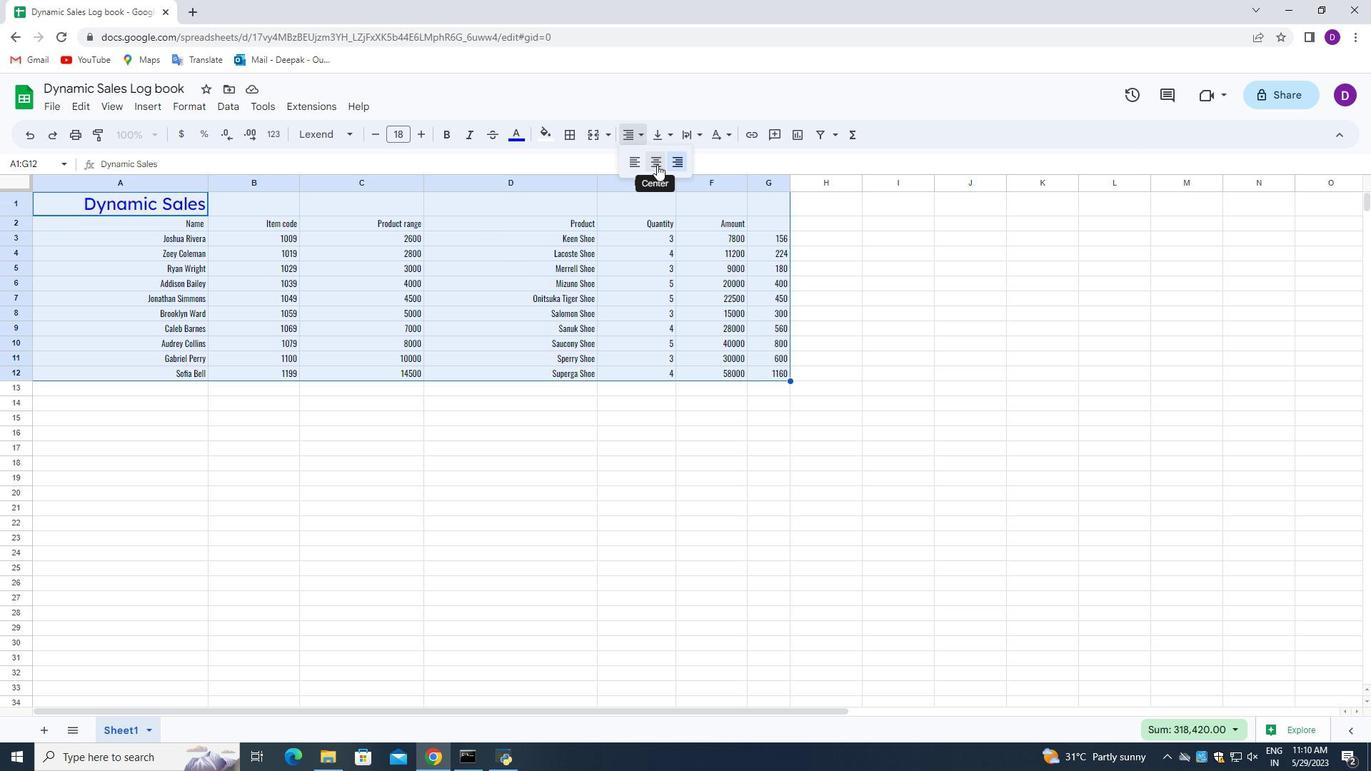 
Action: Mouse moved to (108, 210)
Screenshot: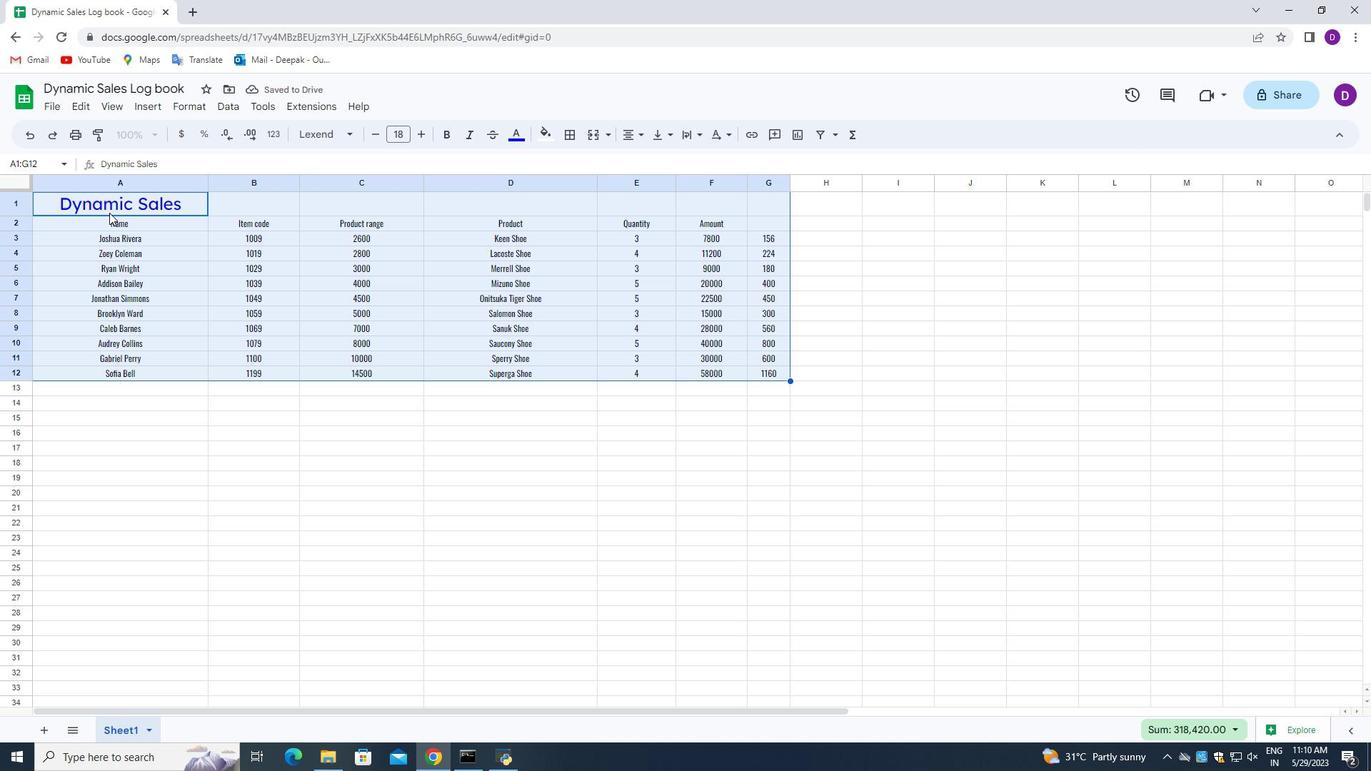 
Action: Mouse pressed left at (108, 210)
Screenshot: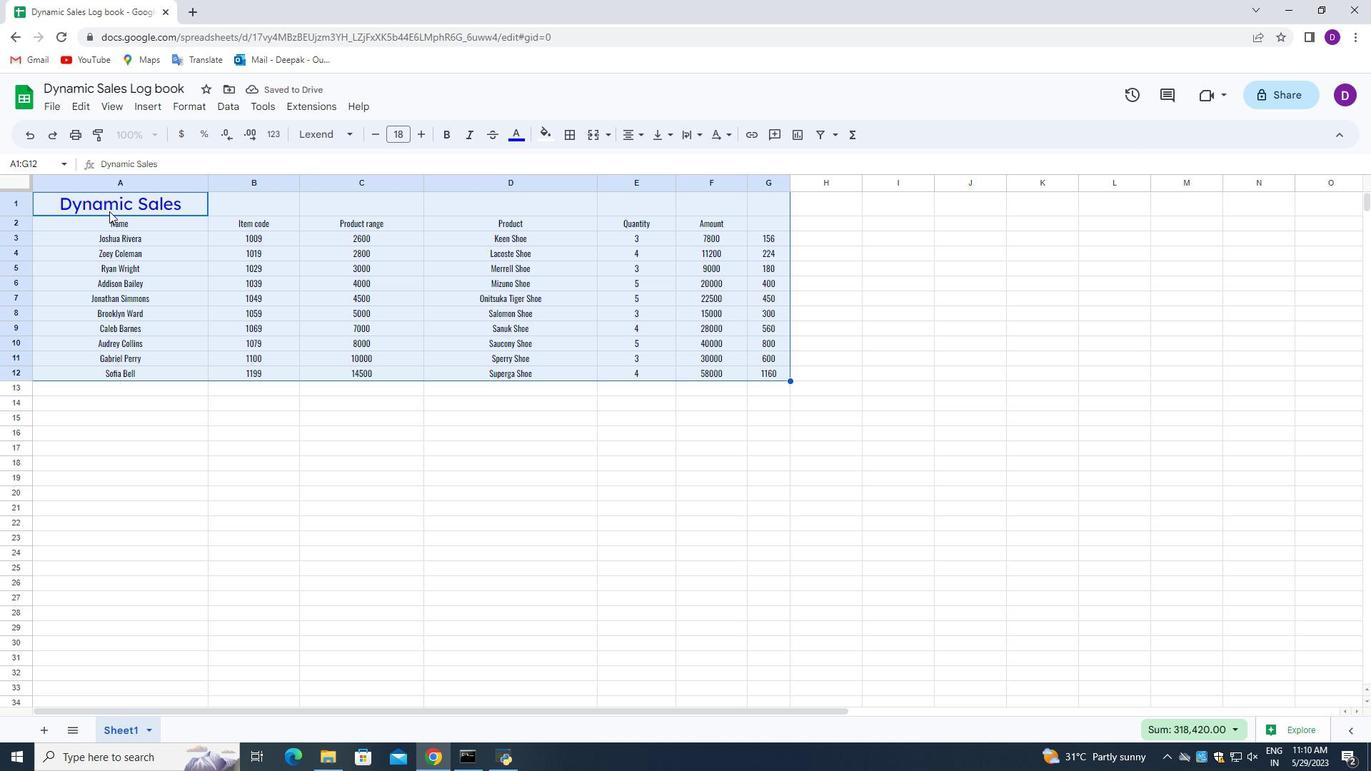 
Action: Mouse moved to (511, 136)
Screenshot: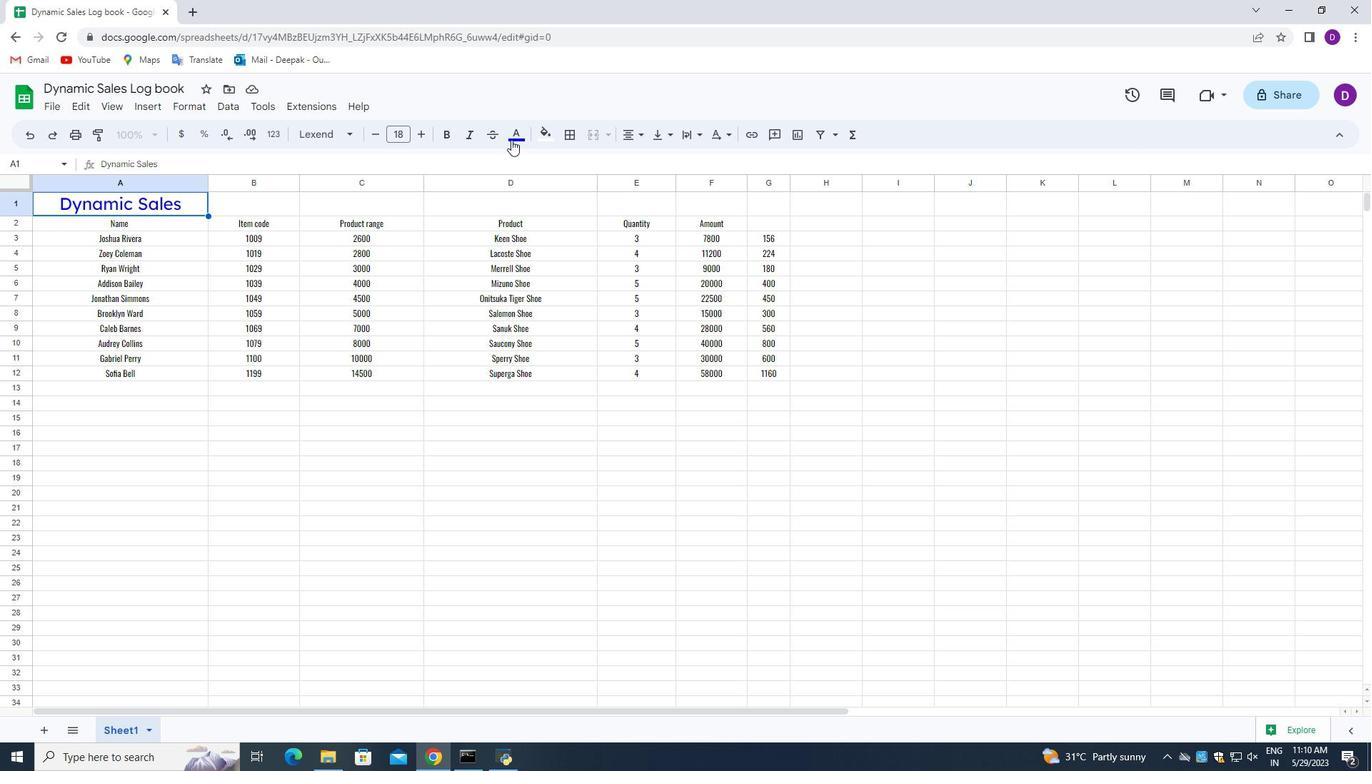 
Action: Mouse pressed left at (511, 136)
Screenshot: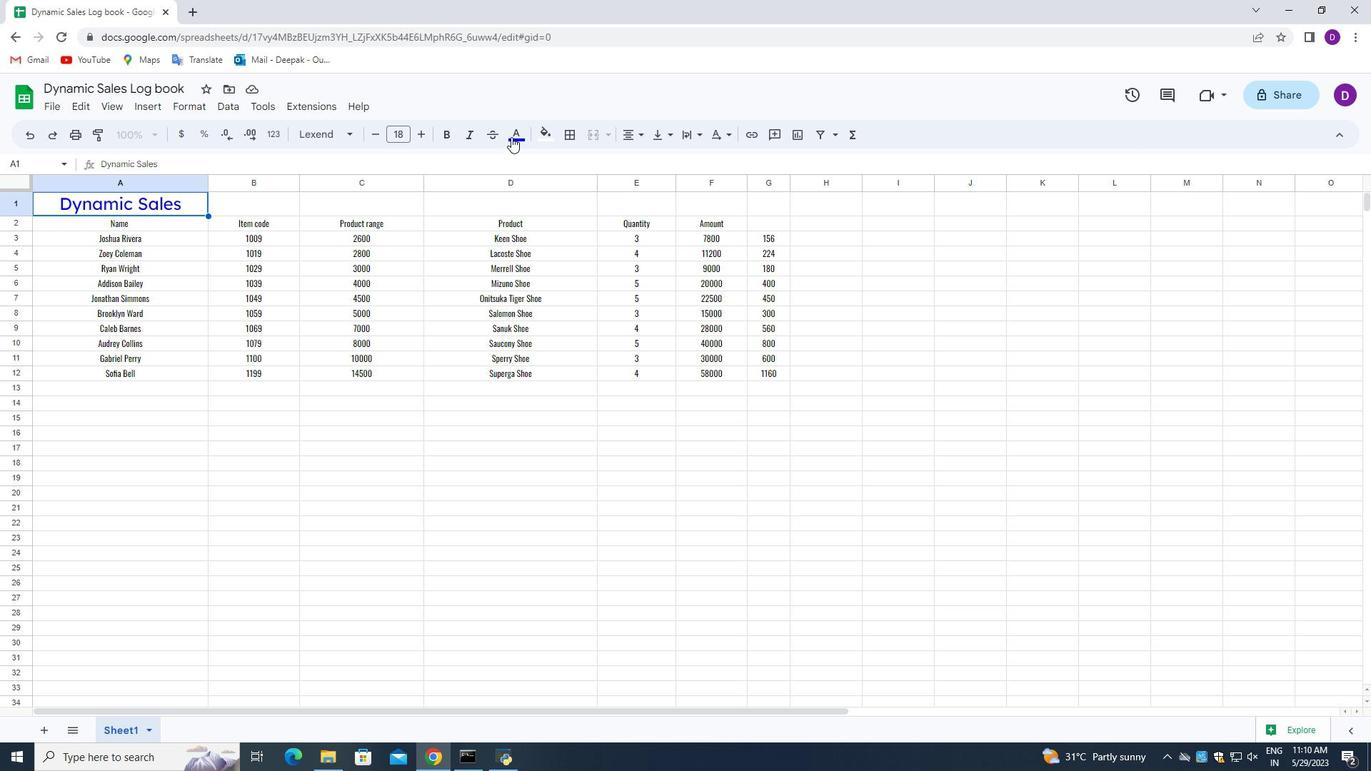
Action: Mouse moved to (537, 196)
Screenshot: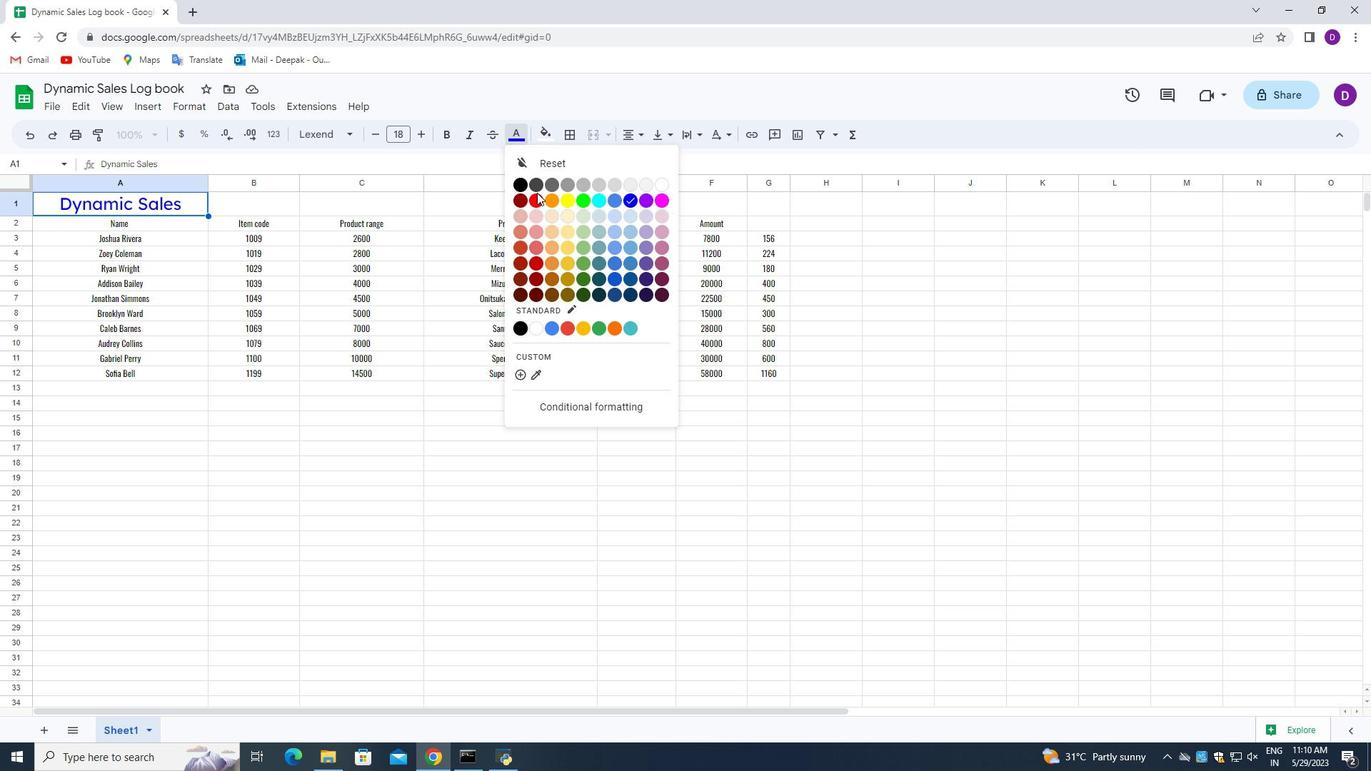 
Action: Mouse pressed left at (537, 196)
Screenshot: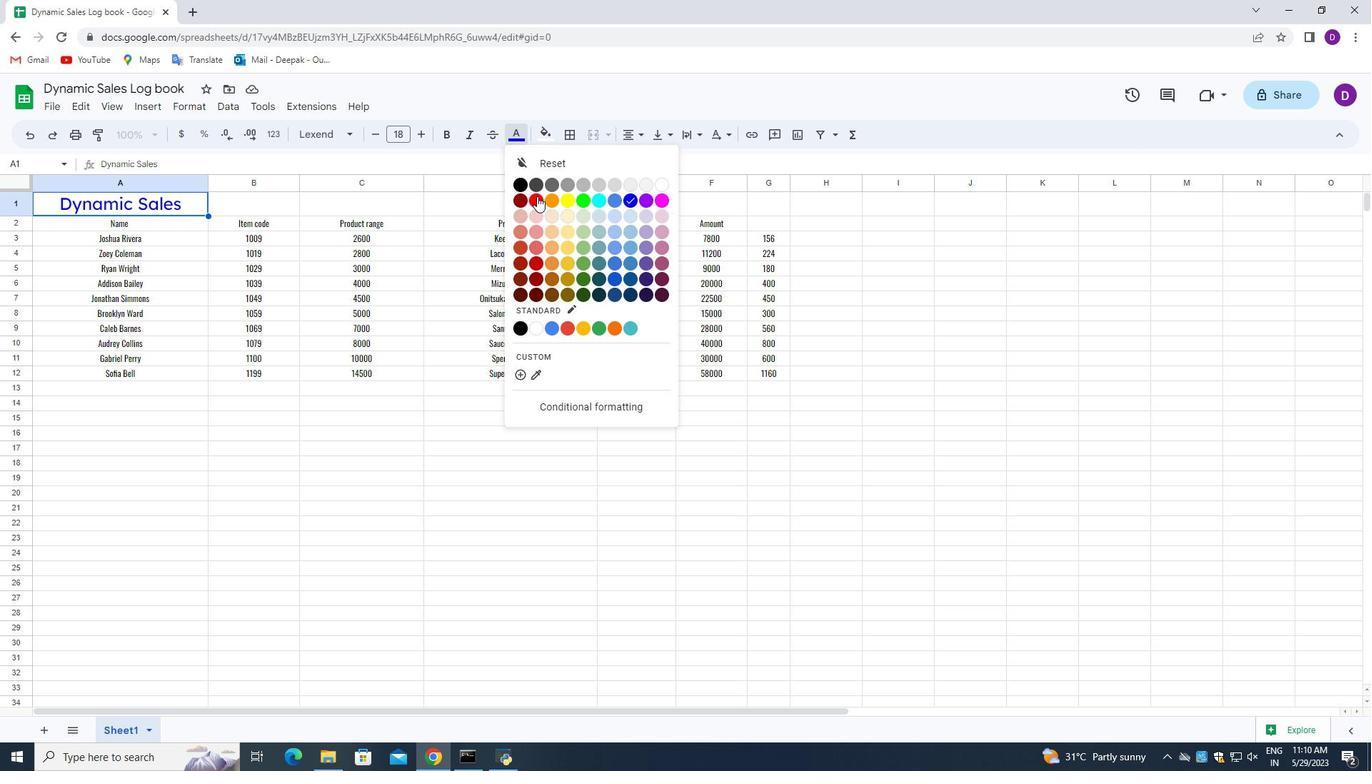 
Action: Mouse moved to (345, 327)
Screenshot: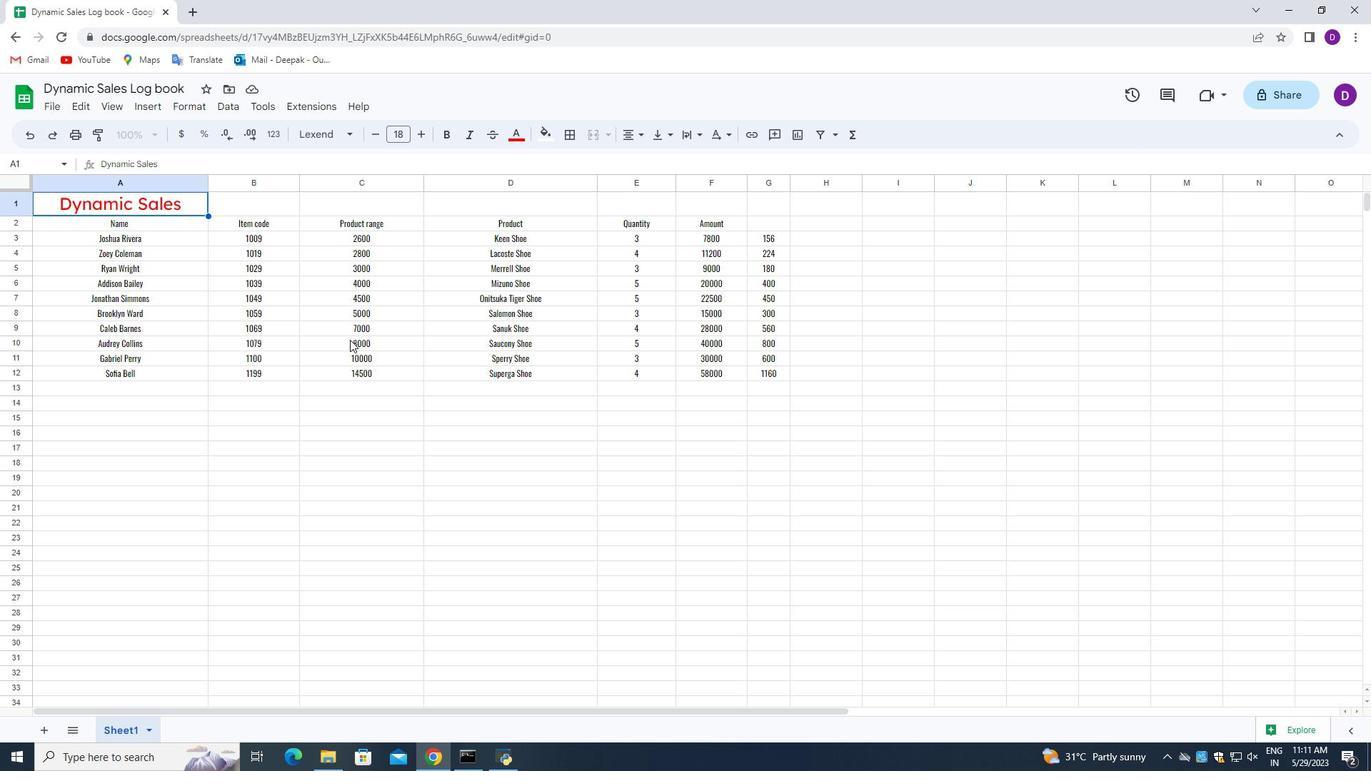 
Action: Mouse scrolled (345, 327) with delta (0, 0)
Screenshot: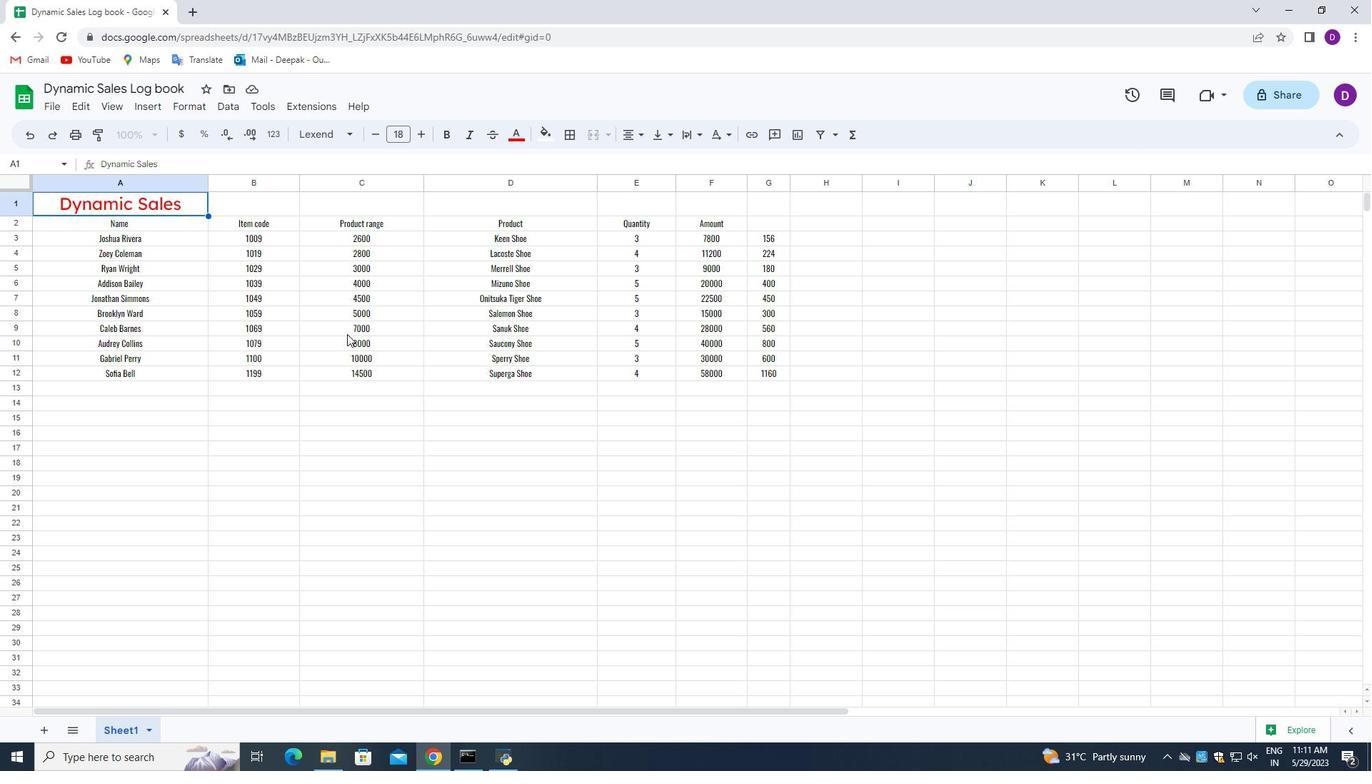 
Action: Mouse scrolled (345, 327) with delta (0, 0)
Screenshot: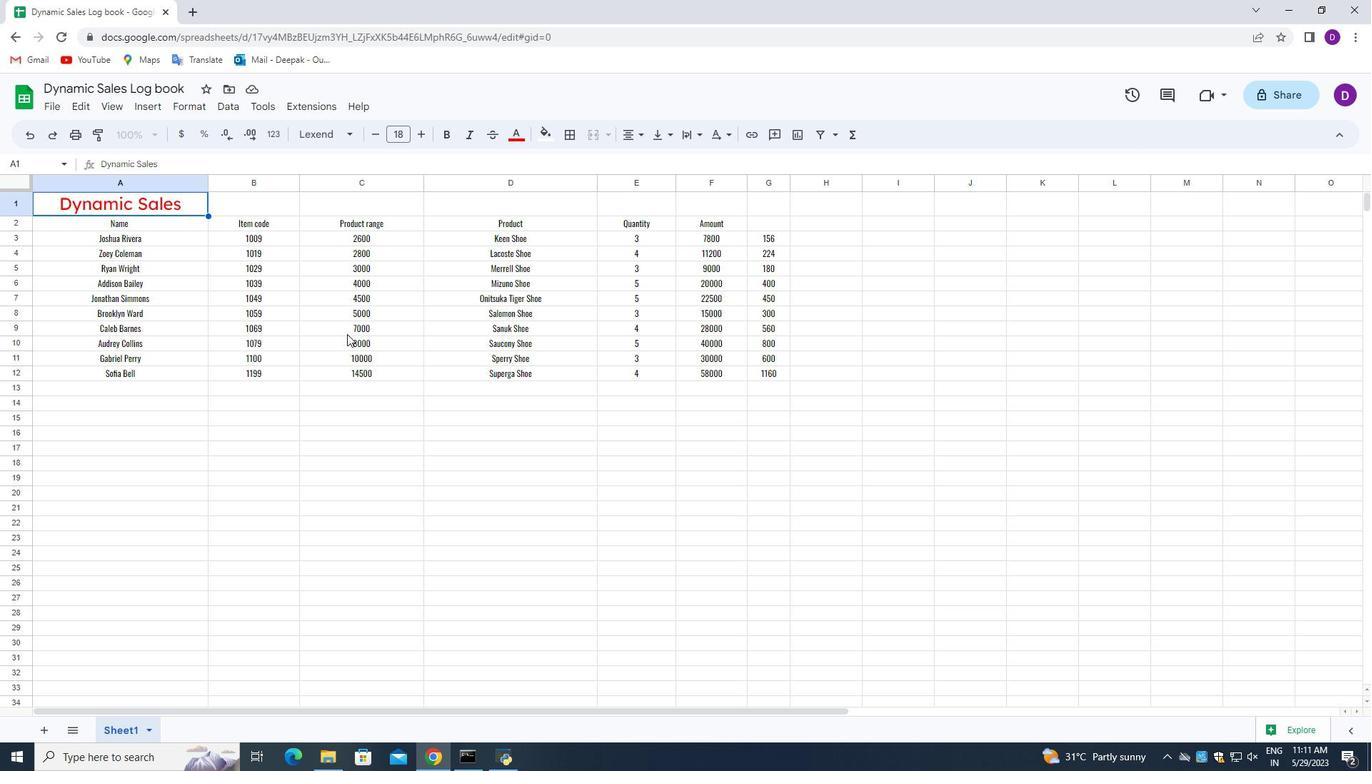 
Action: Mouse scrolled (345, 327) with delta (0, 0)
Screenshot: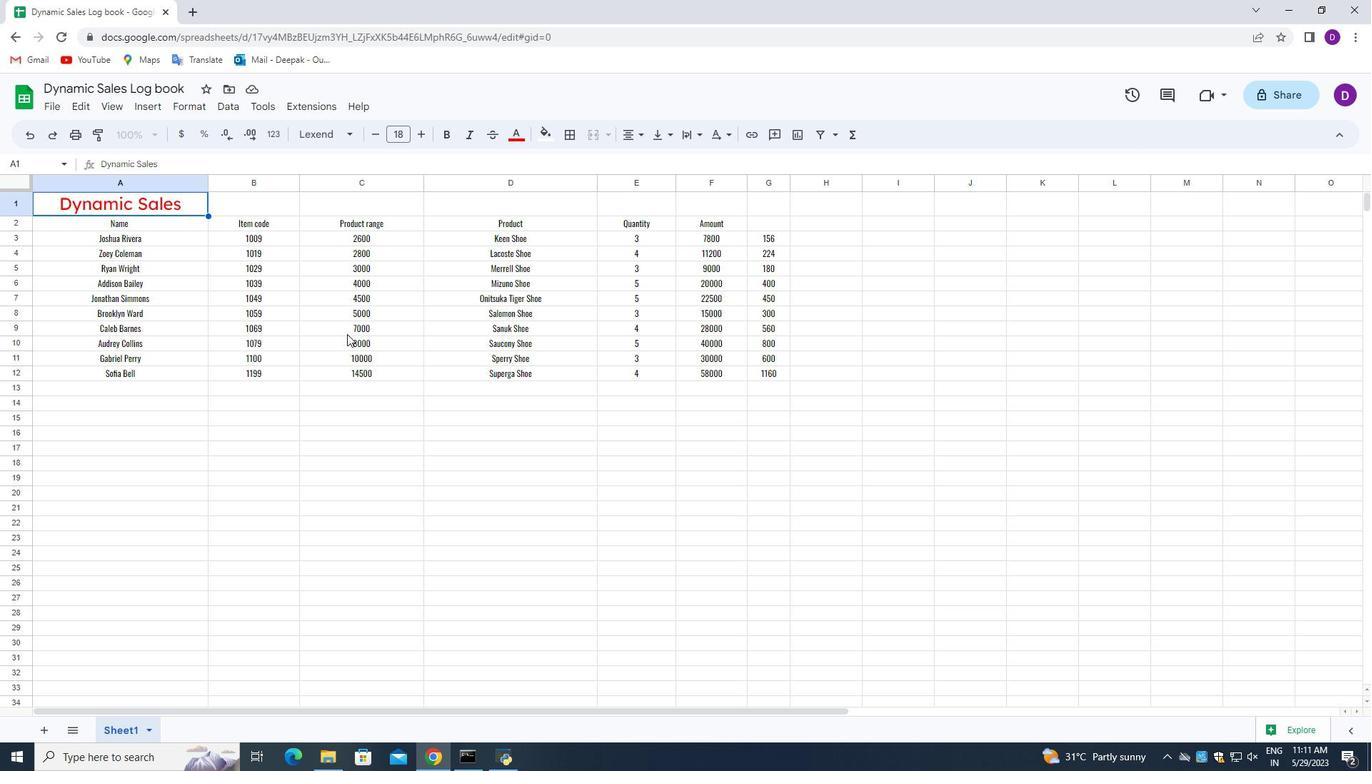 
Action: Mouse scrolled (345, 327) with delta (0, 0)
Screenshot: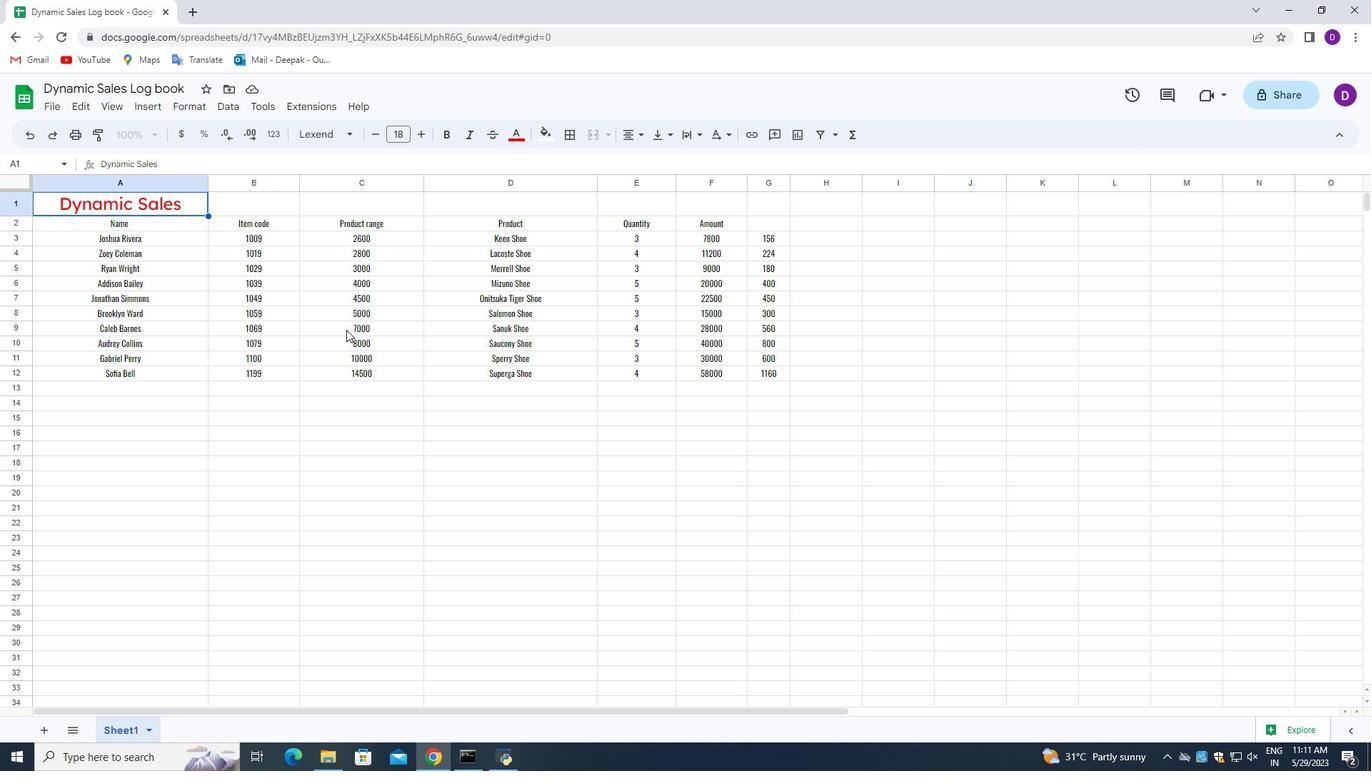 
Action: Mouse moved to (612, 459)
Screenshot: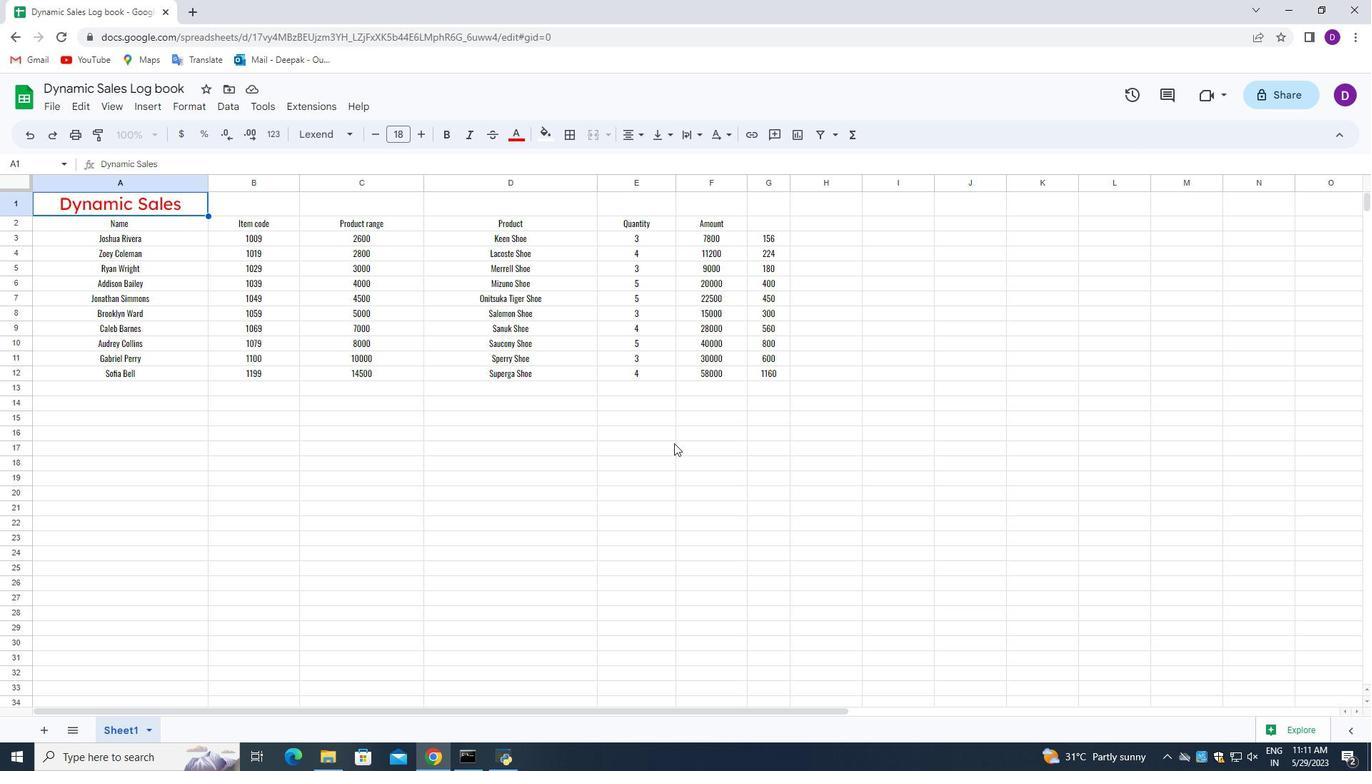 
Action: Mouse scrolled (612, 460) with delta (0, 0)
Screenshot: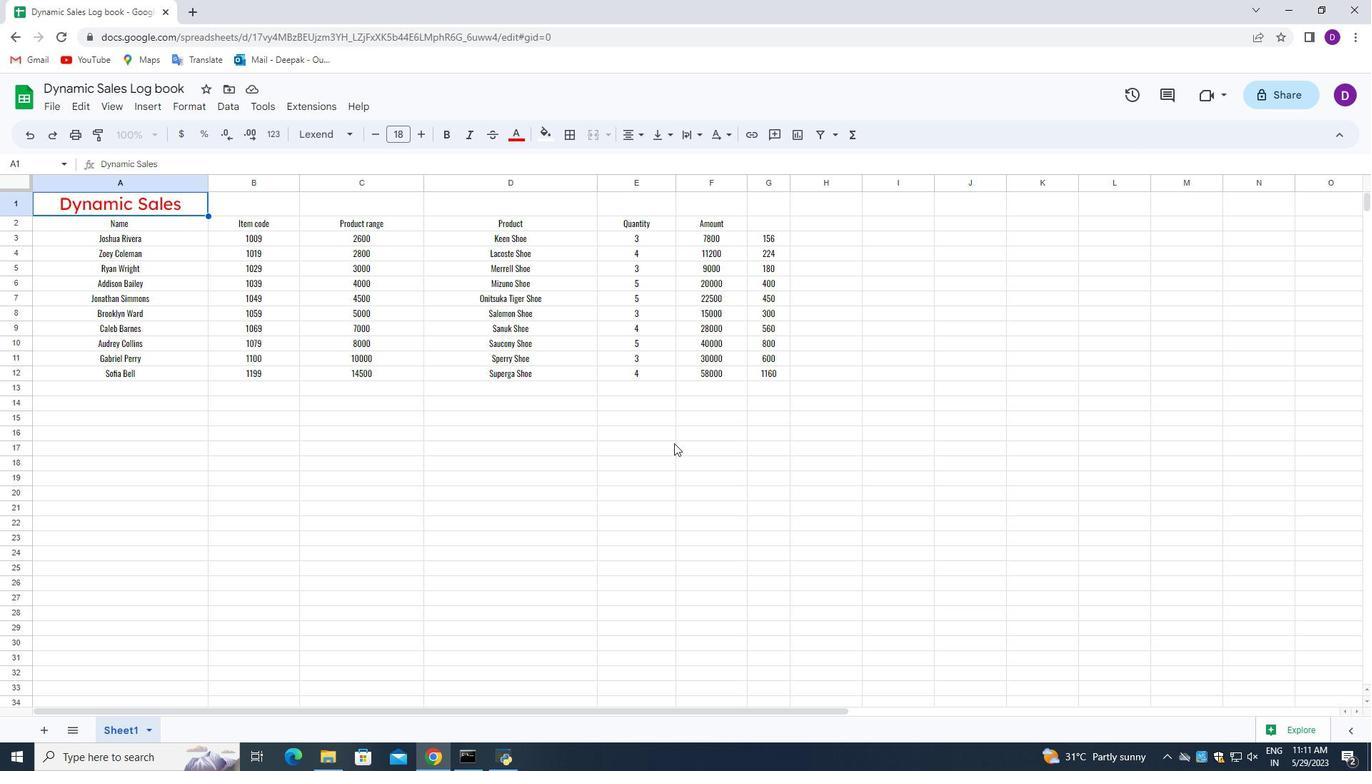 
Action: Mouse moved to (603, 460)
Screenshot: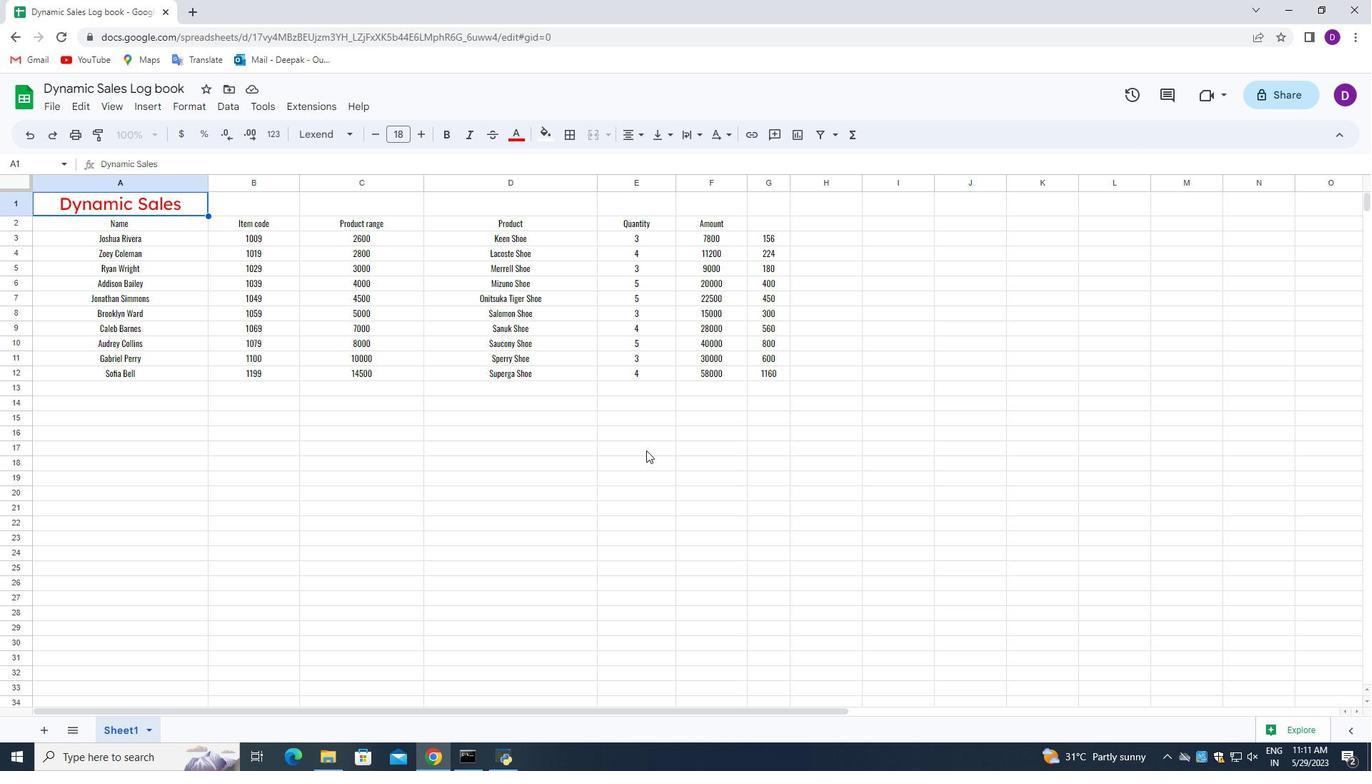
Action: Mouse scrolled (603, 460) with delta (0, 0)
Screenshot: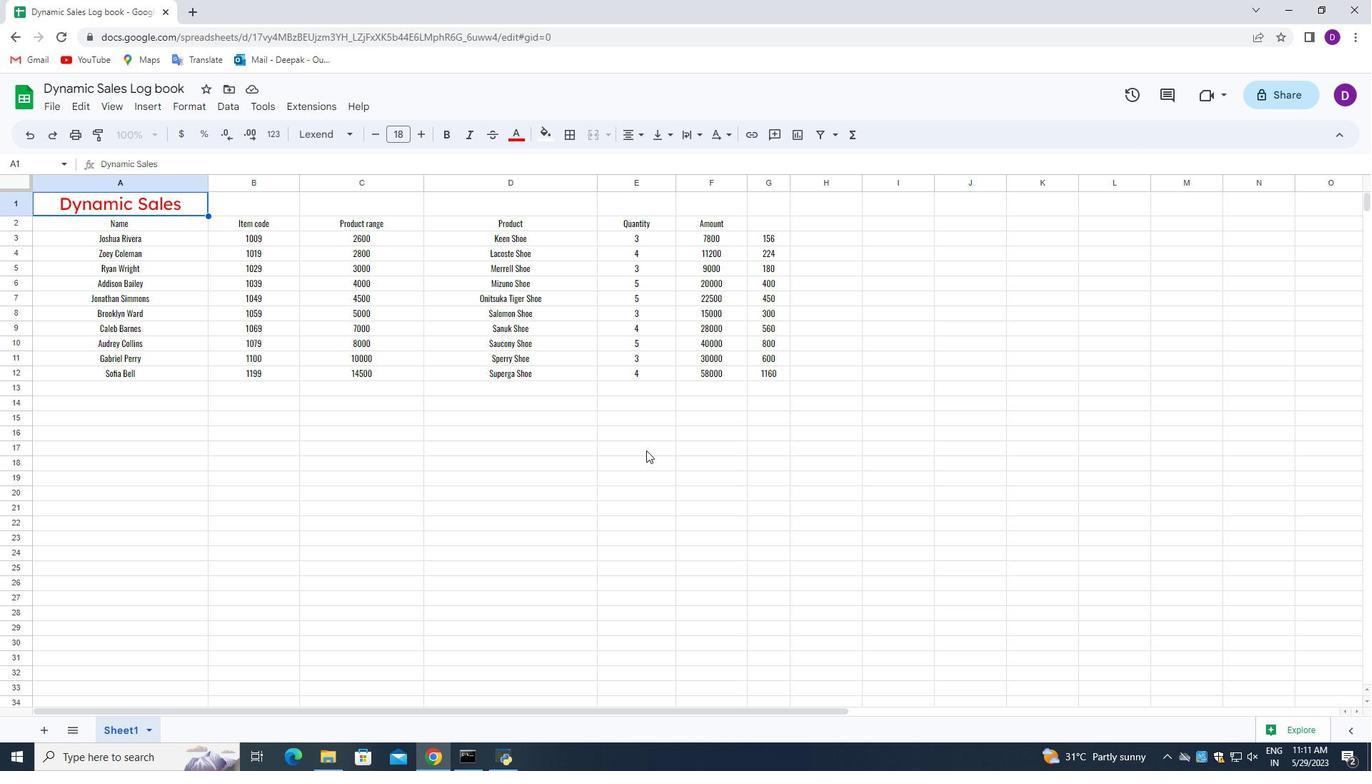 
Action: Mouse moved to (602, 460)
Screenshot: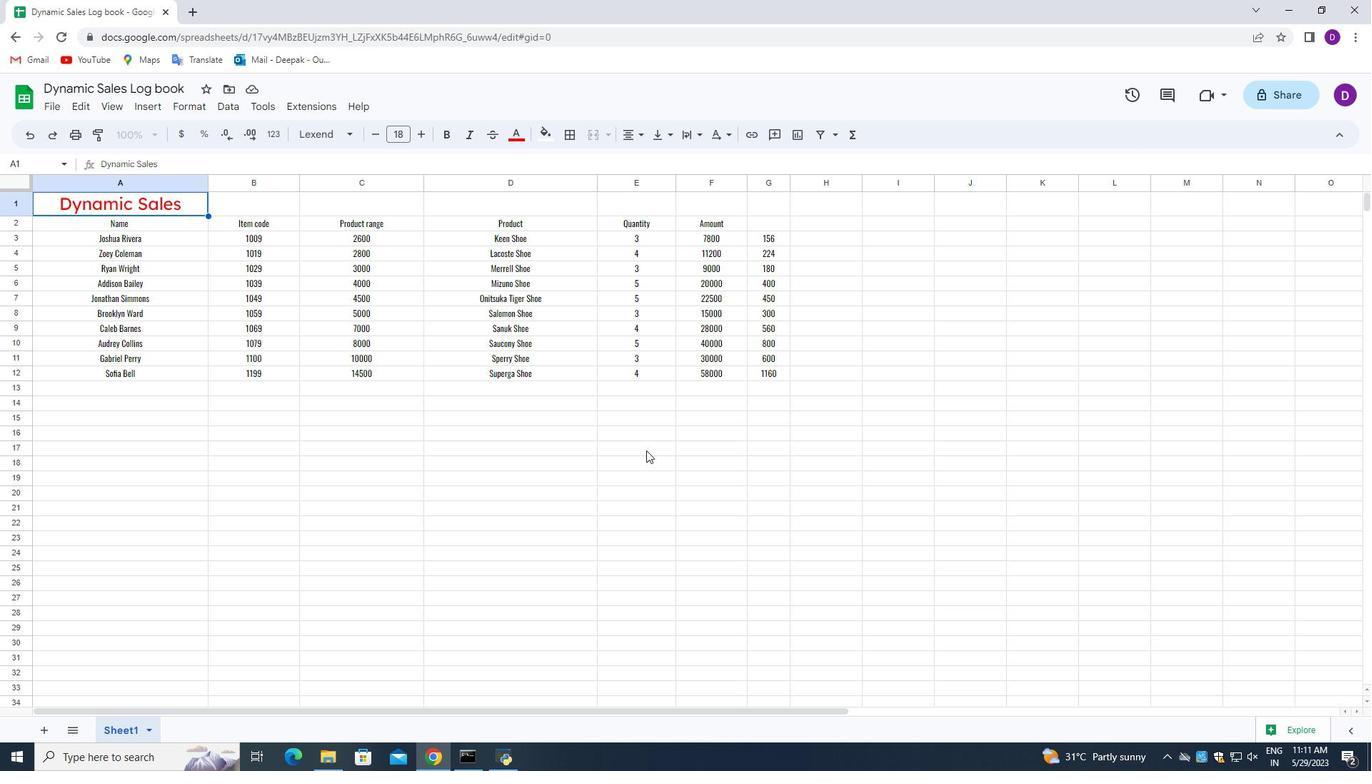 
Action: Mouse scrolled (602, 460) with delta (0, 0)
Screenshot: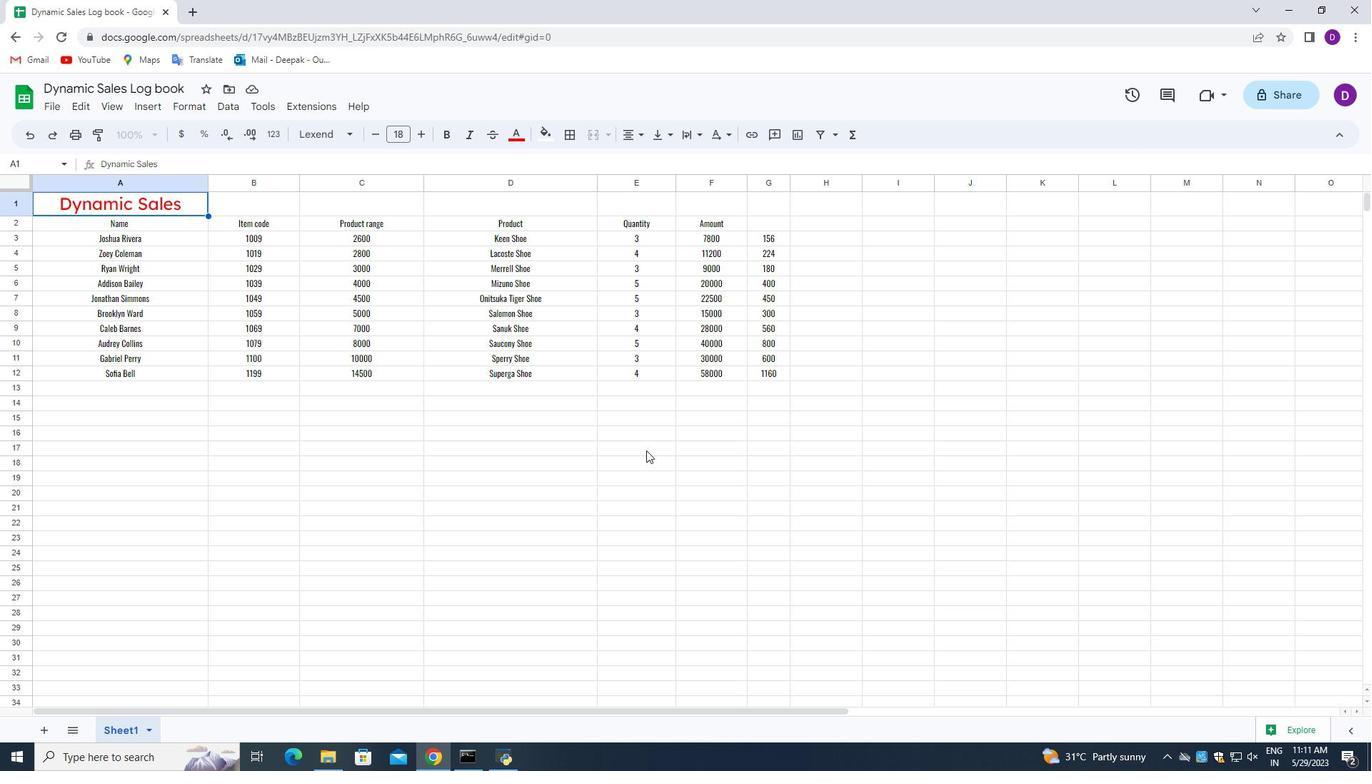
Action: Mouse moved to (598, 457)
Screenshot: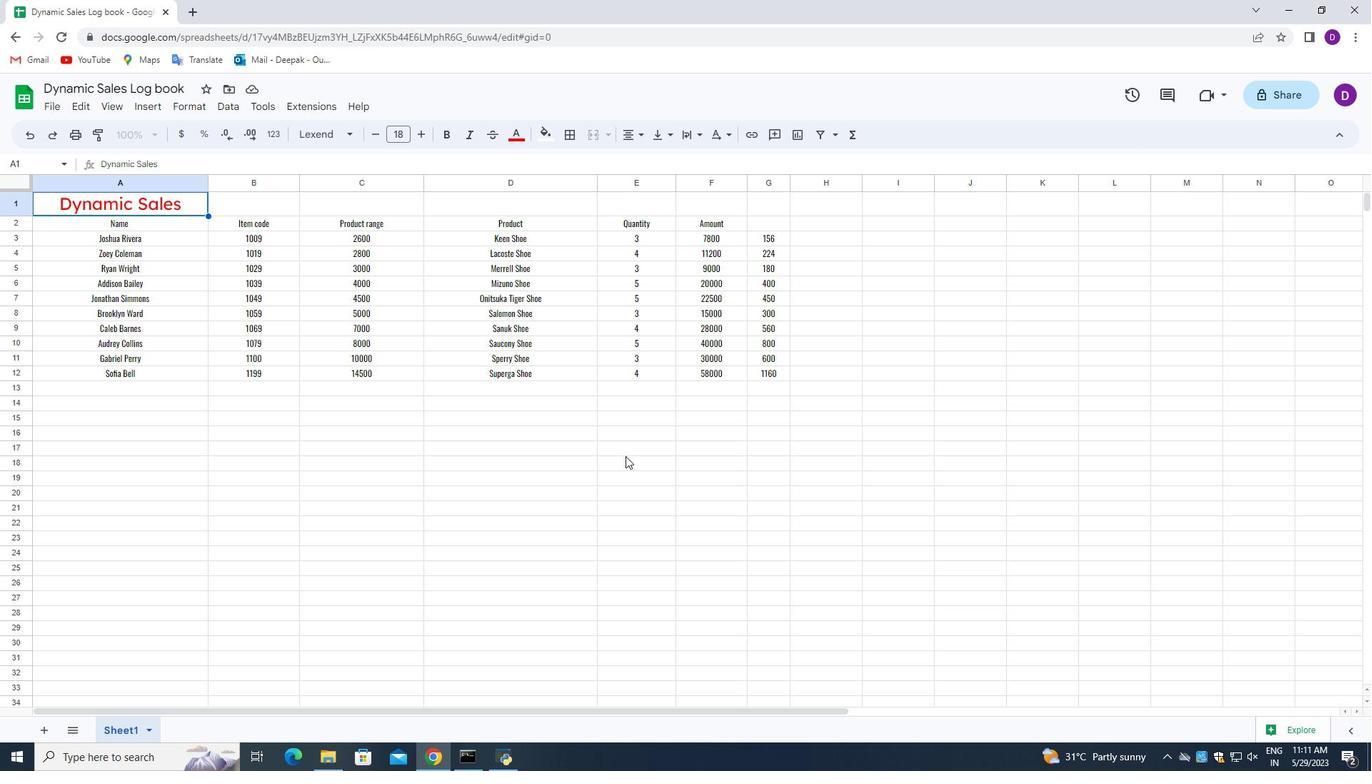 
Action: Mouse scrolled (600, 460) with delta (0, 0)
Screenshot: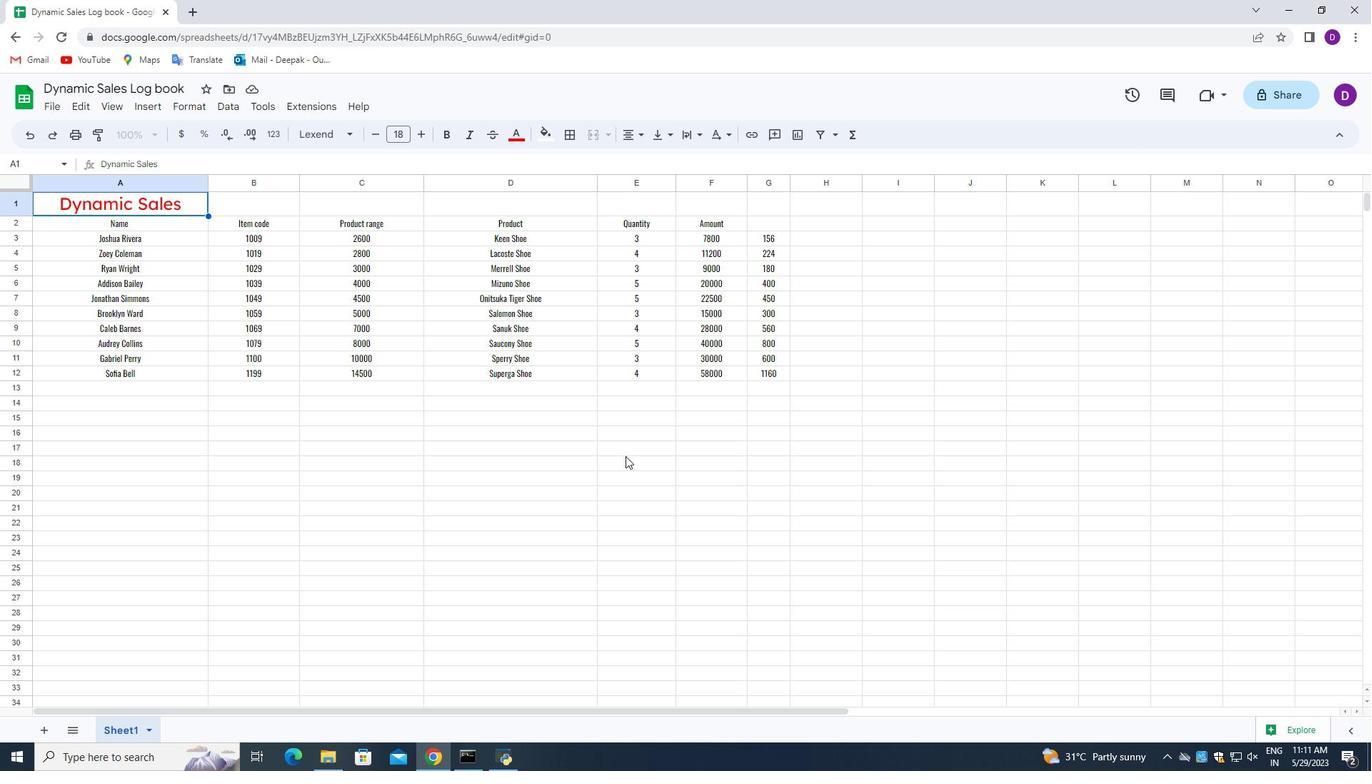 
Action: Mouse moved to (585, 440)
Screenshot: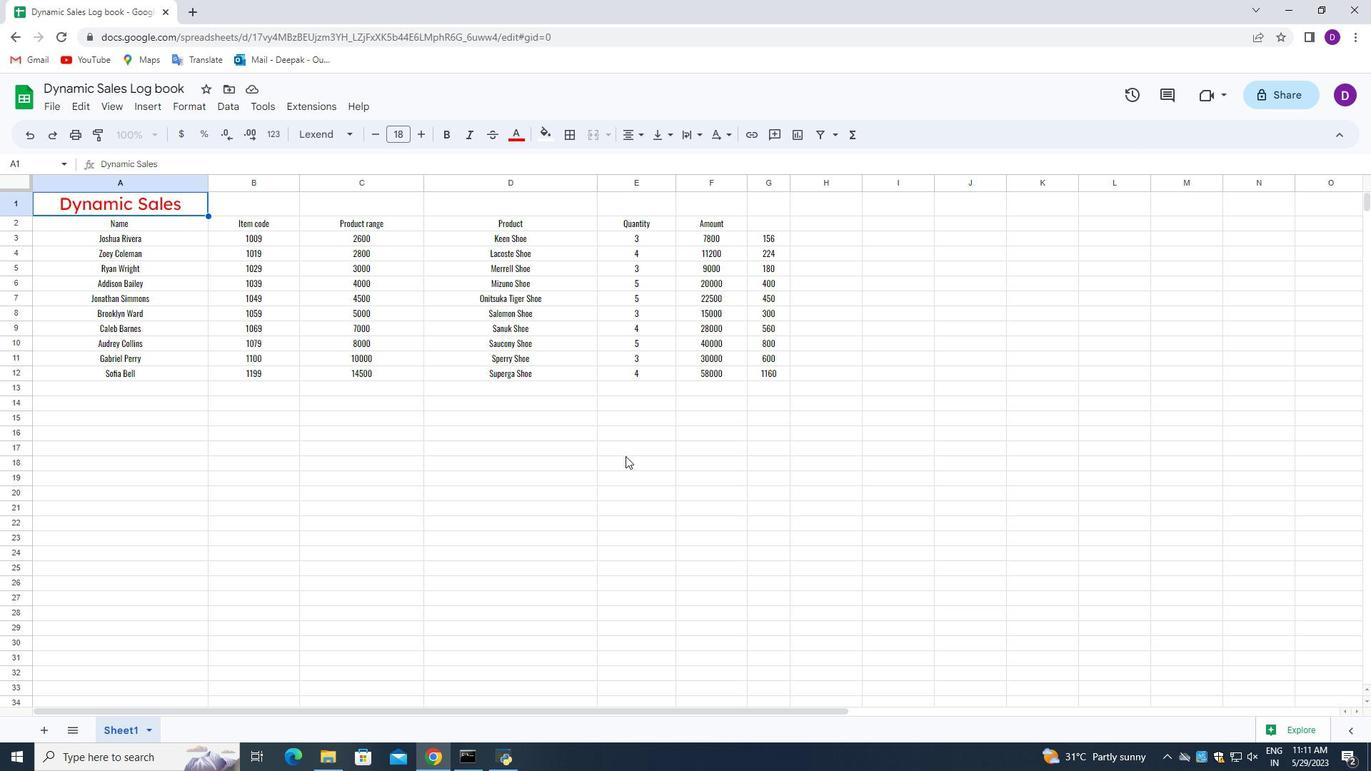 
Action: Mouse scrolled (590, 447) with delta (0, 0)
Screenshot: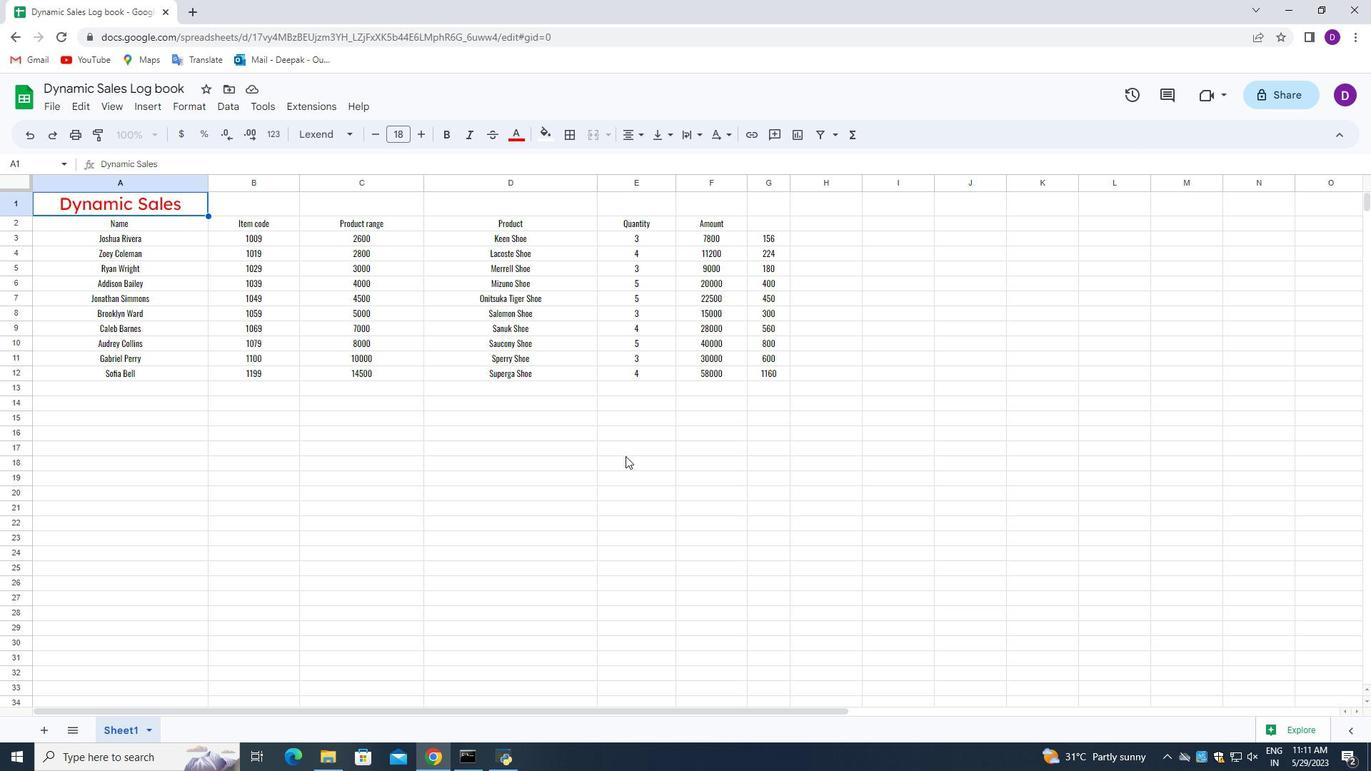 
Action: Mouse moved to (334, 210)
Screenshot: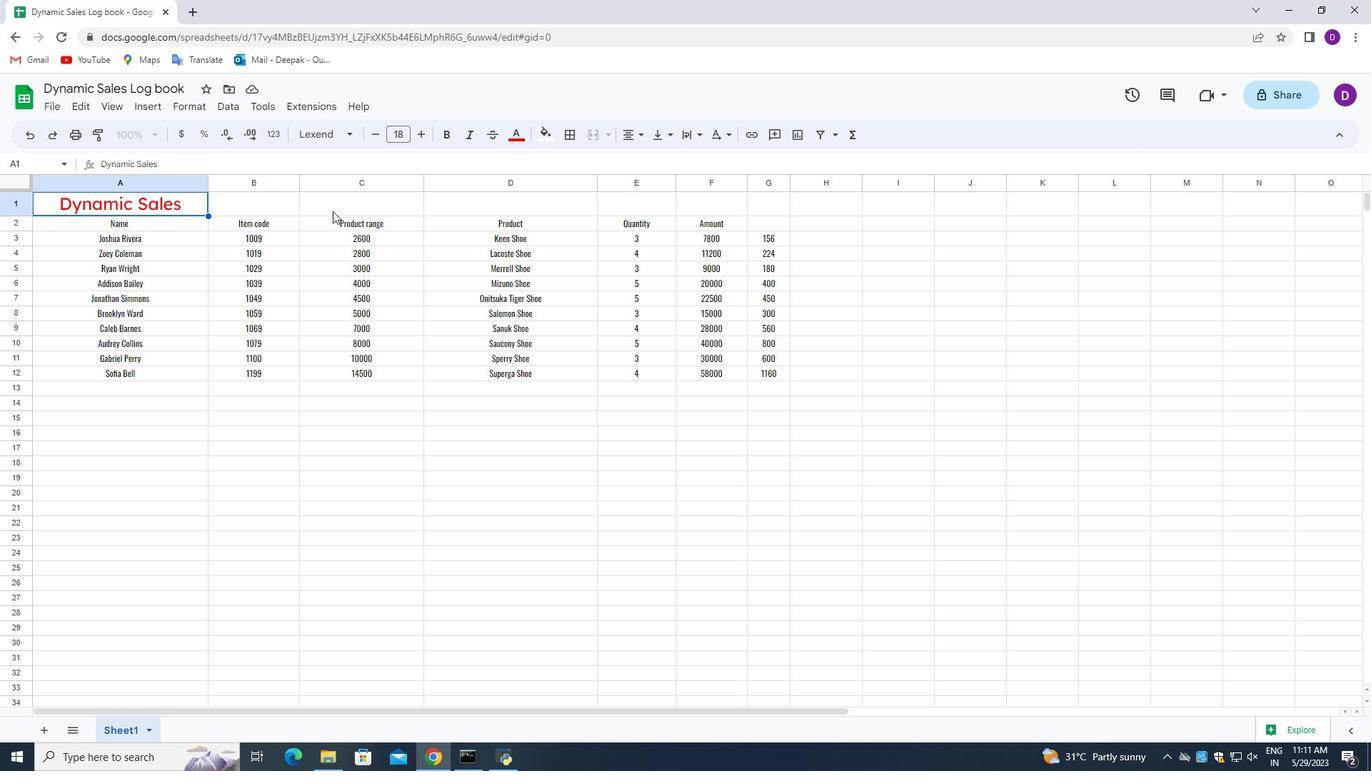 
Action: Mouse pressed left at (334, 210)
Screenshot: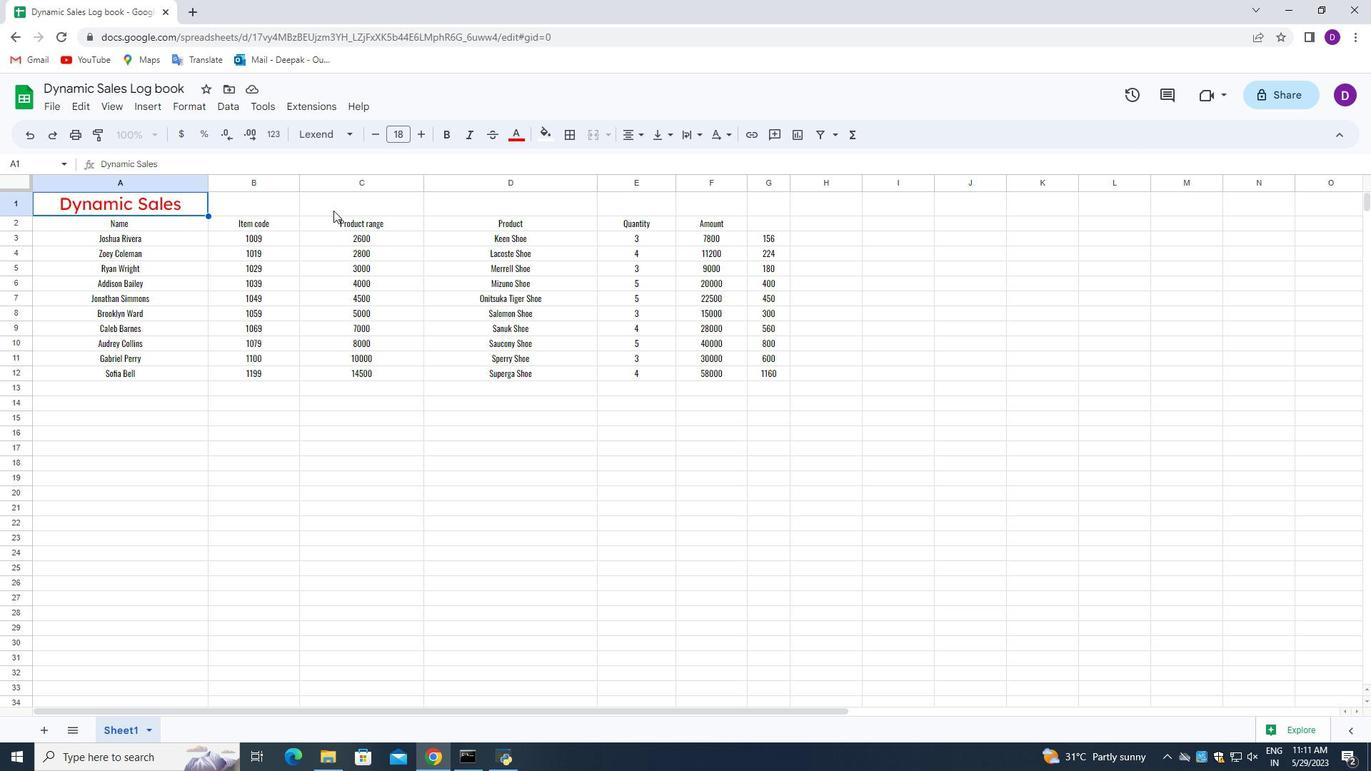 
Action: Mouse moved to (833, 381)
Screenshot: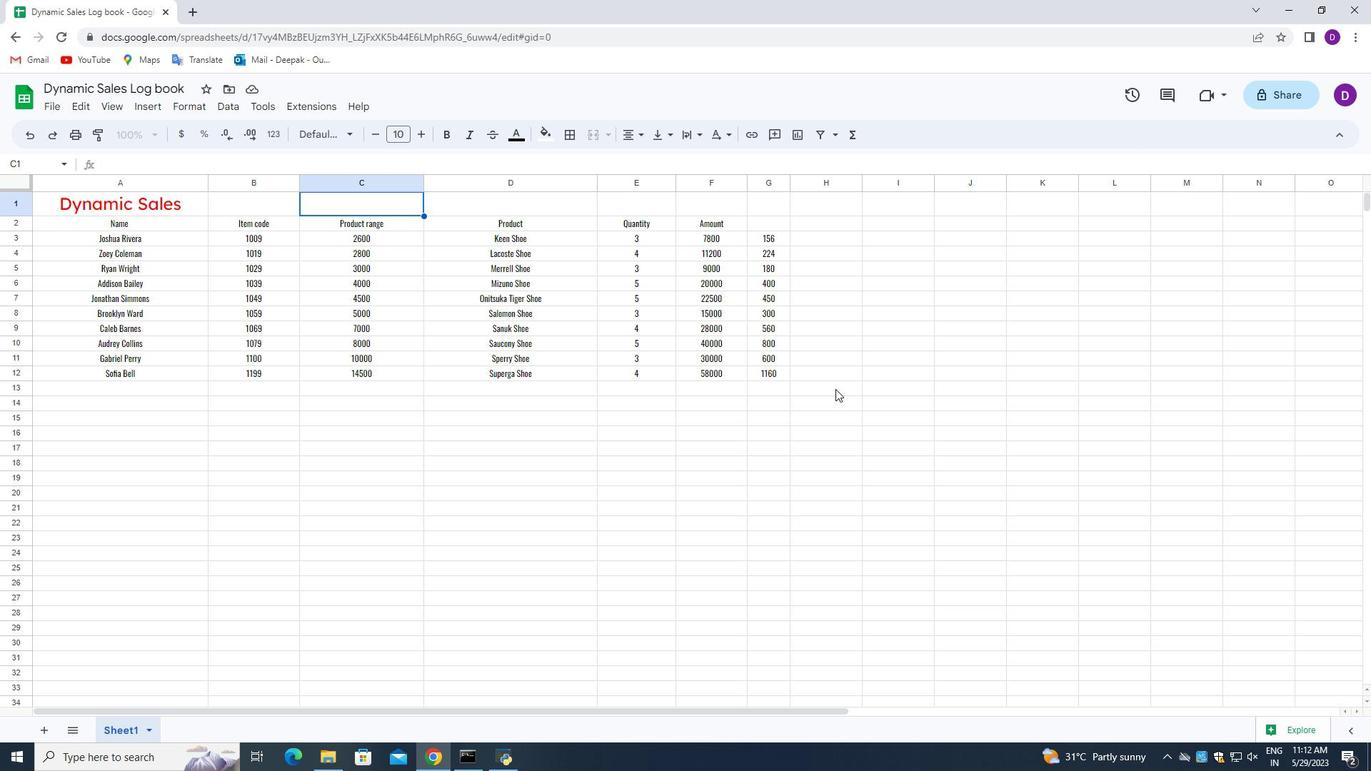 
Action: Mouse pressed left at (833, 381)
Screenshot: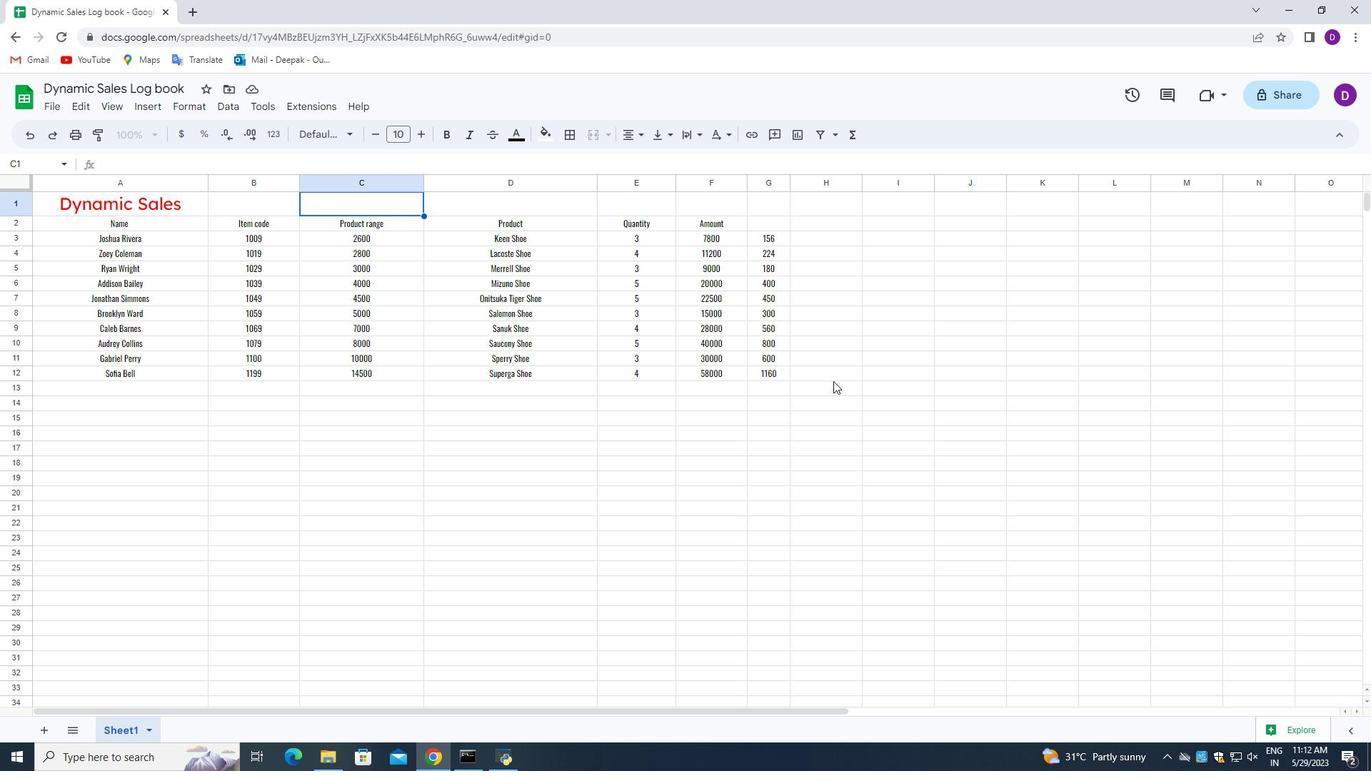 
